 Task: Look for space in North York, Canada from 2nd September, 2023 to 5th September, 2023 for 1 adult in price range Rs.5000 to Rs.10000. Place can be private room with 1  bedroom having 1 bed and 1 bathroom. Property type can be house, flat, guest house, hotel. Booking option can be shelf check-in. Required host language is English.
Action: Mouse moved to (454, 94)
Screenshot: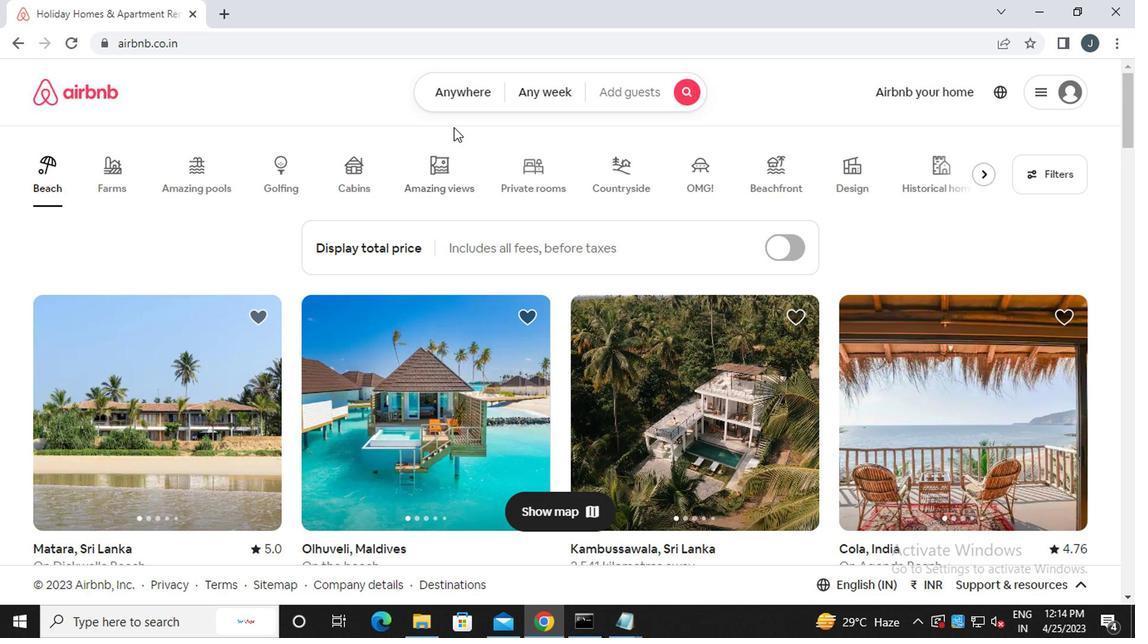 
Action: Mouse pressed left at (454, 94)
Screenshot: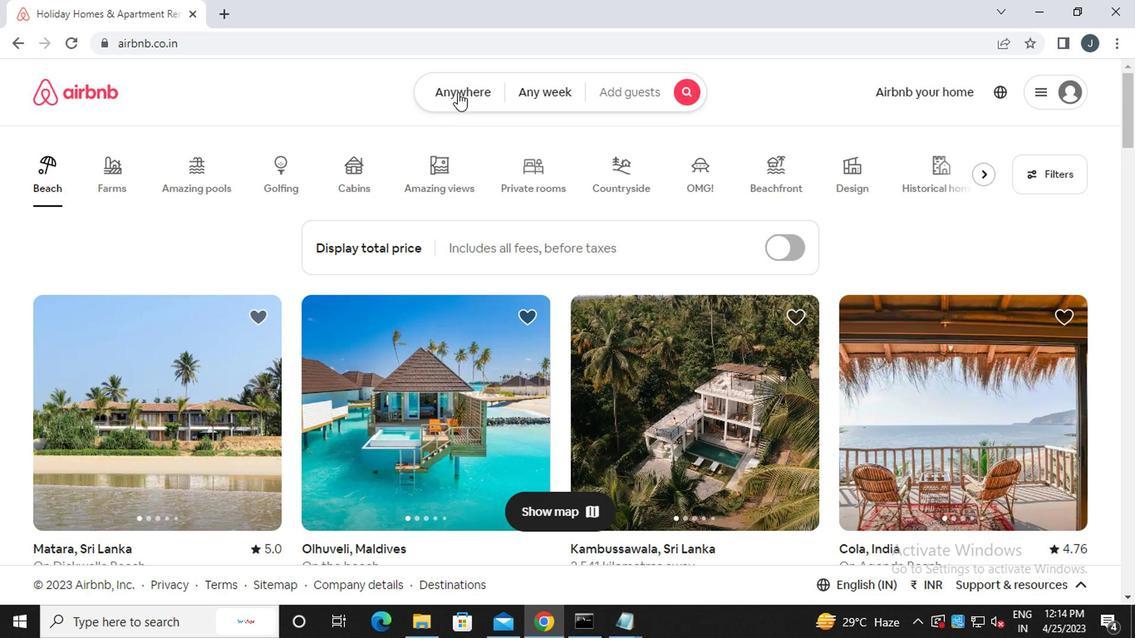 
Action: Mouse moved to (283, 163)
Screenshot: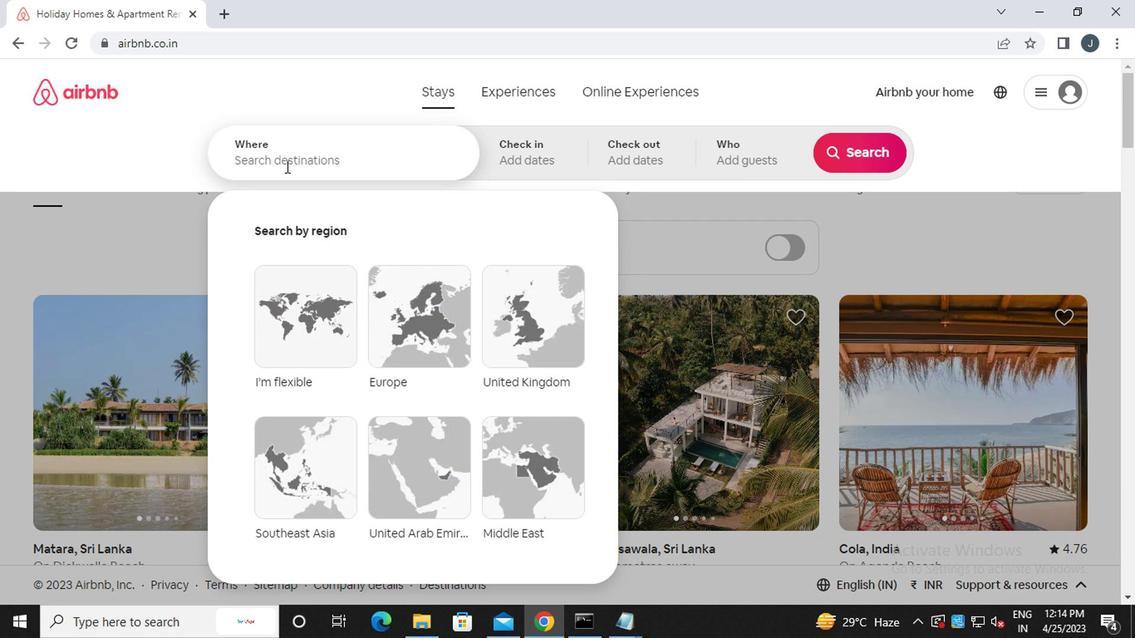 
Action: Mouse pressed left at (283, 163)
Screenshot: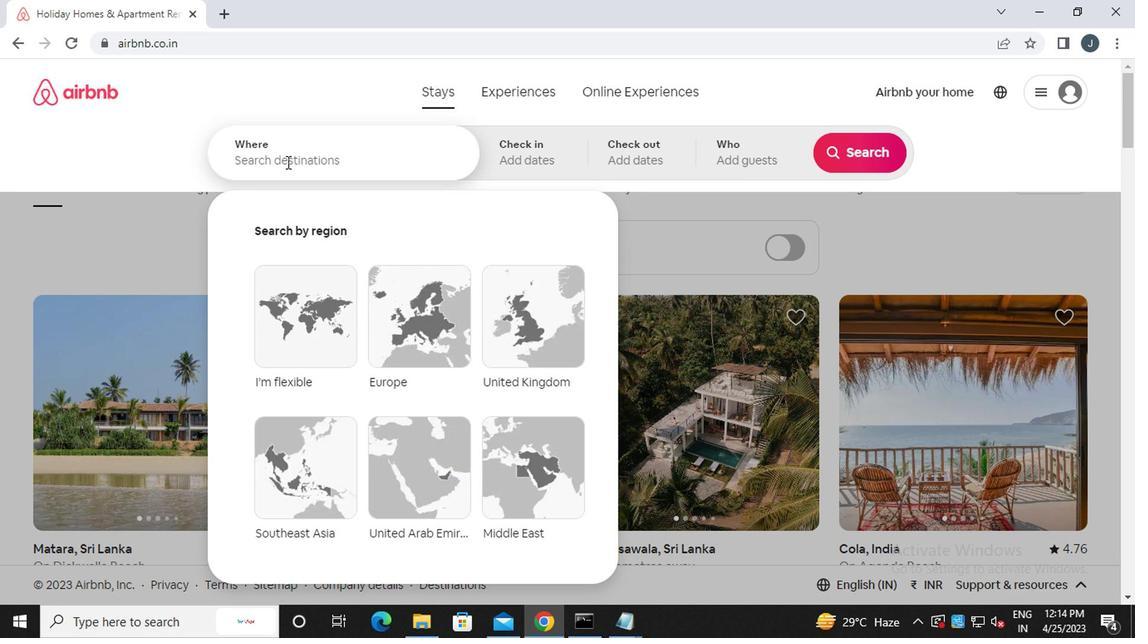 
Action: Key pressed n<Key.caps_lock>orth<Key.space><Key.caps_lock>y<Key.caps_lock>ork,<Key.caps_lock>c<Key.caps_lock>anada
Screenshot: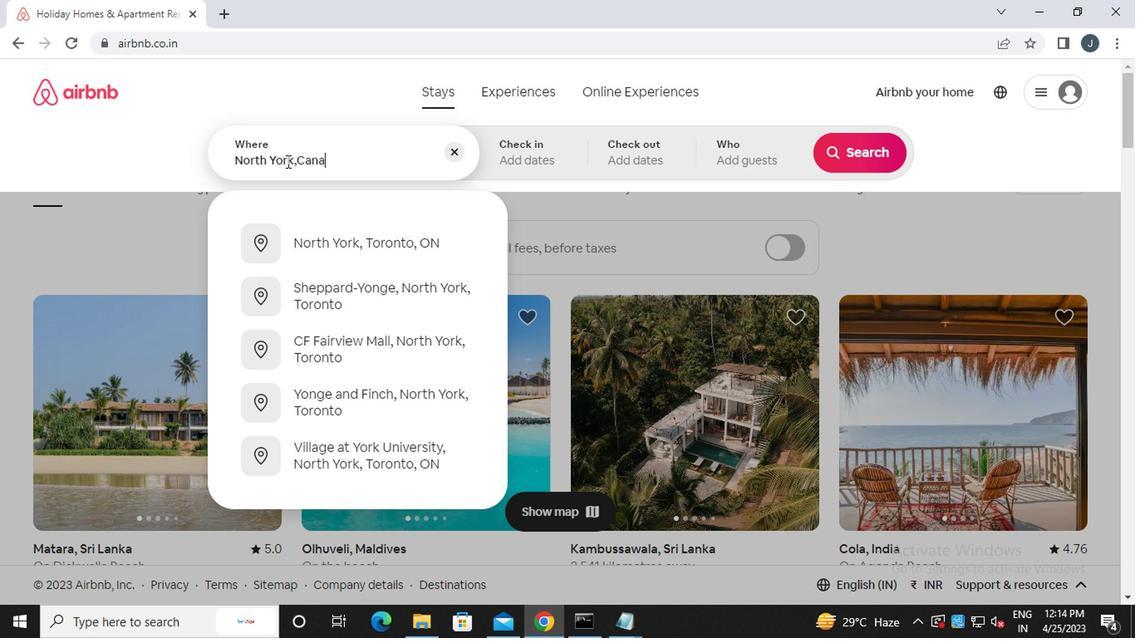 
Action: Mouse moved to (299, 160)
Screenshot: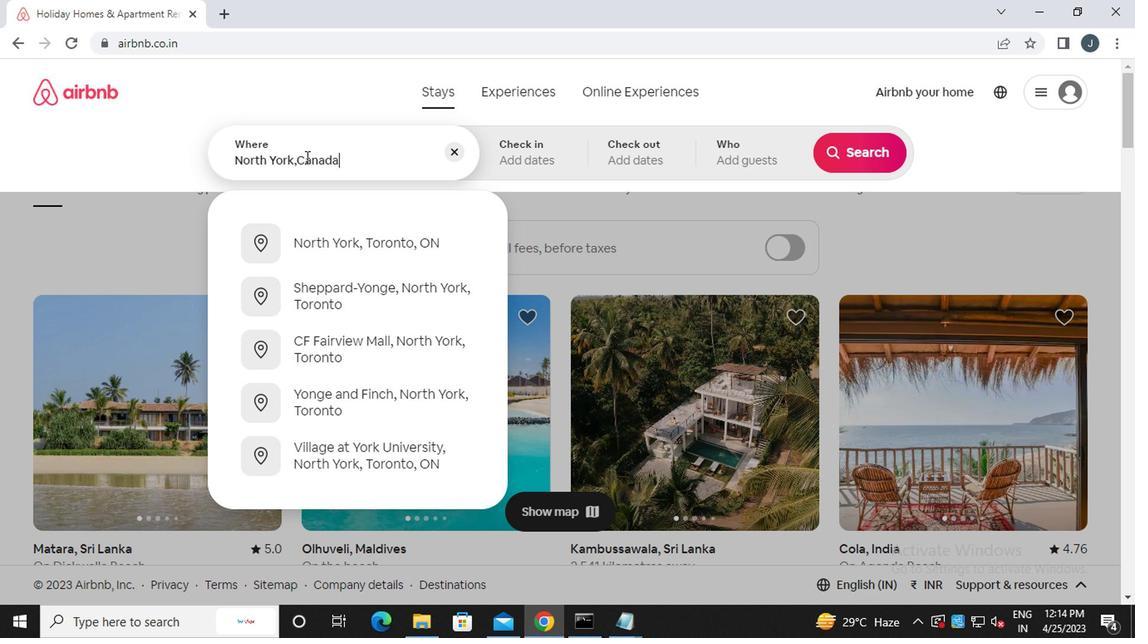 
Action: Mouse pressed left at (299, 160)
Screenshot: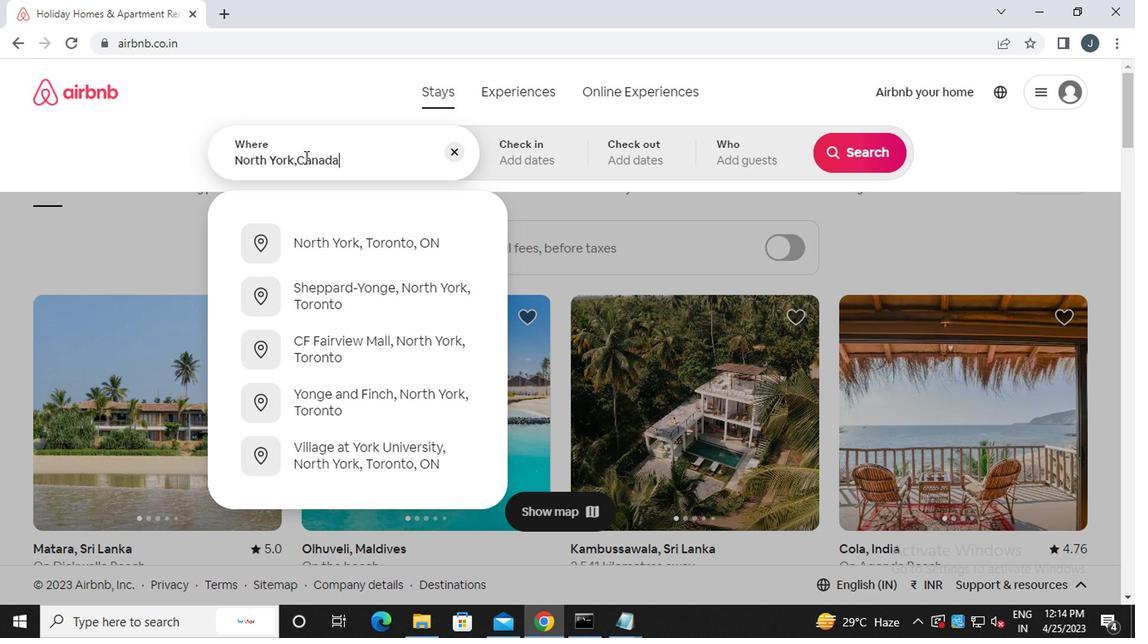 
Action: Key pressed <Key.backspace><Key.caps_lock>c
Screenshot: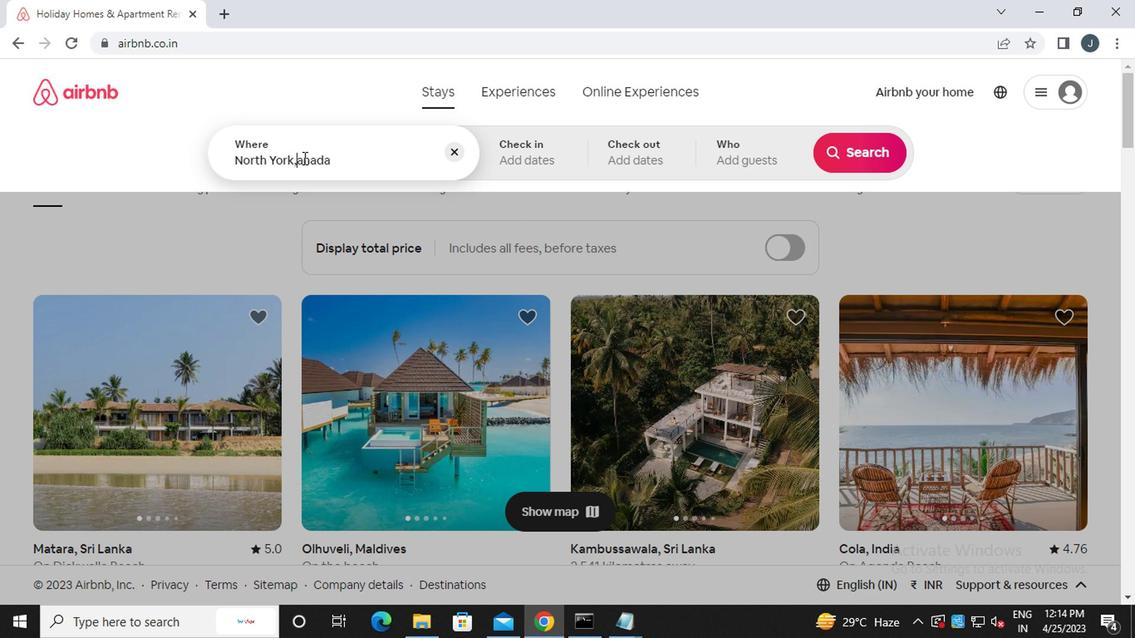 
Action: Mouse moved to (348, 164)
Screenshot: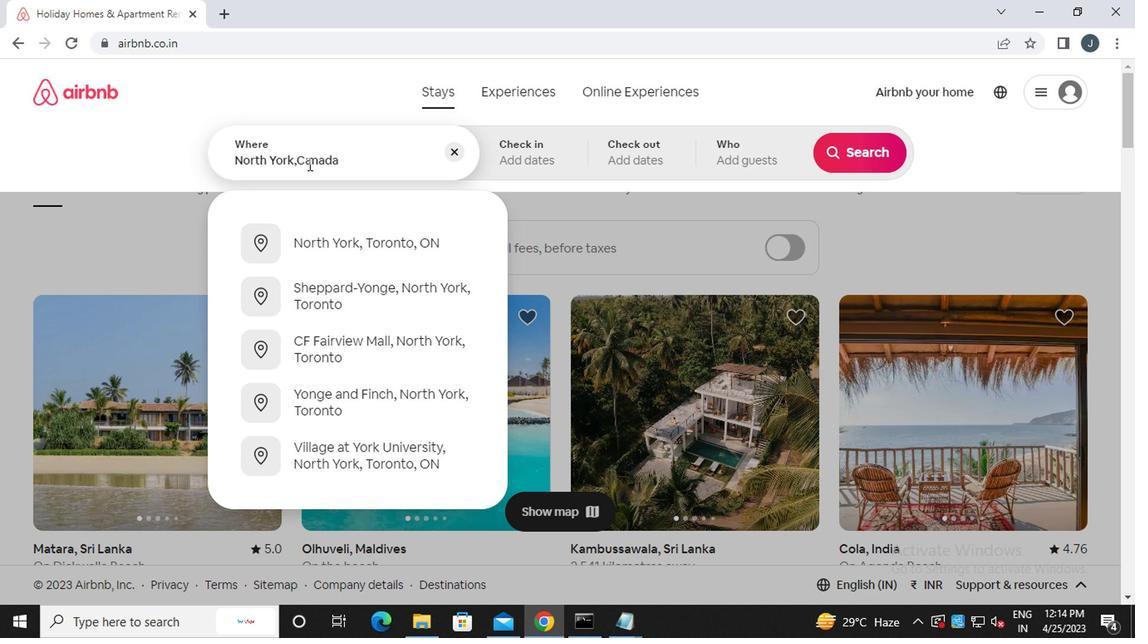
Action: Mouse pressed left at (348, 164)
Screenshot: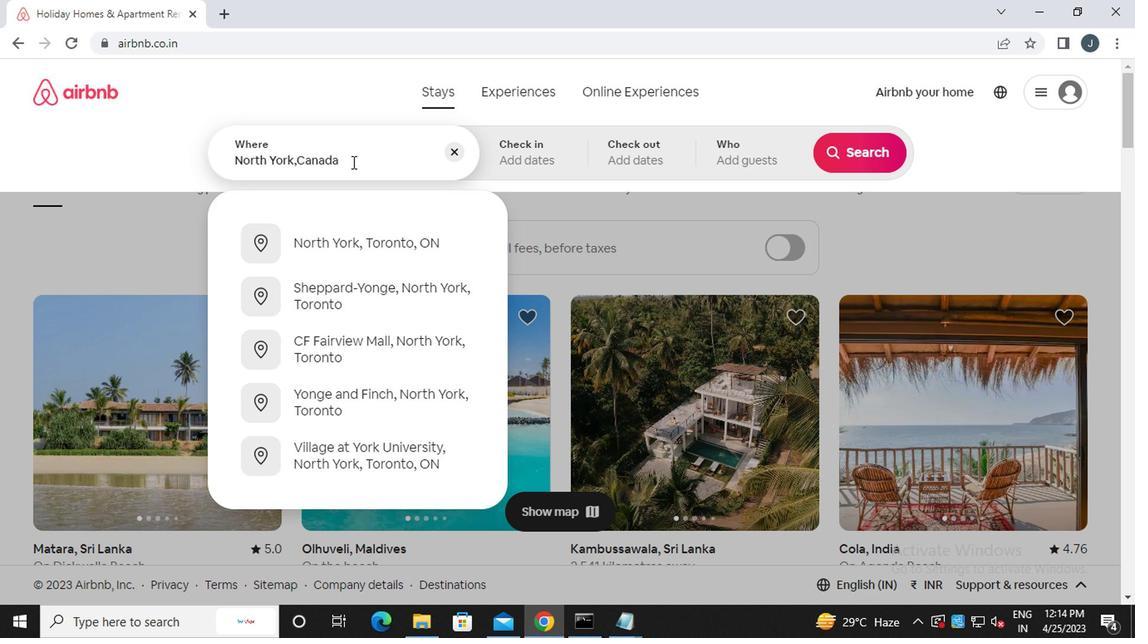 
Action: Mouse moved to (511, 162)
Screenshot: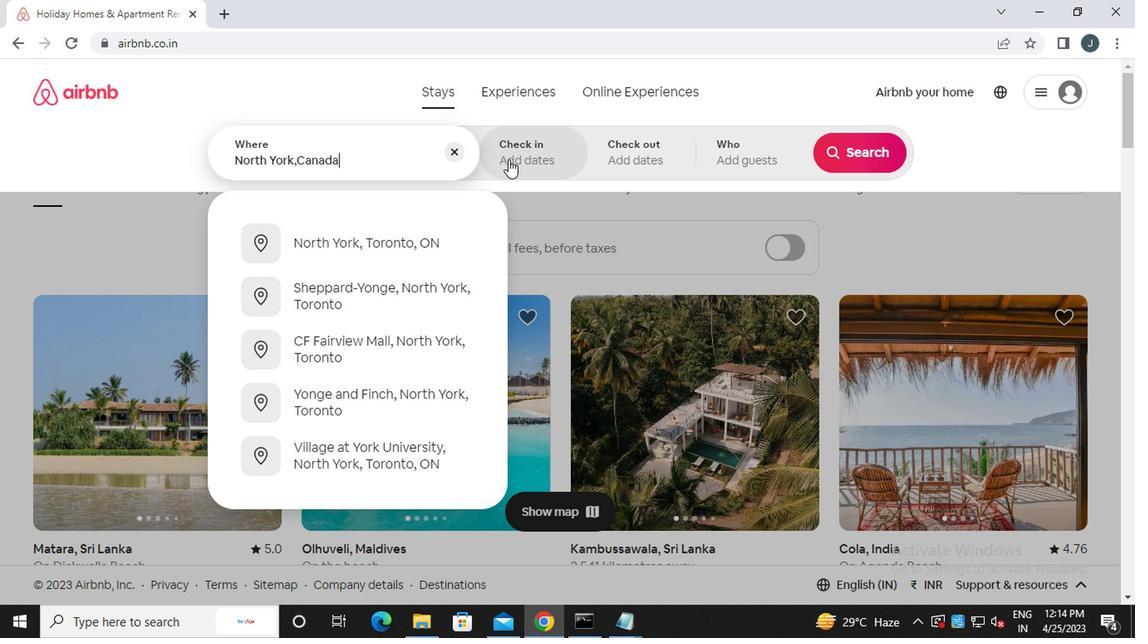 
Action: Mouse pressed left at (511, 162)
Screenshot: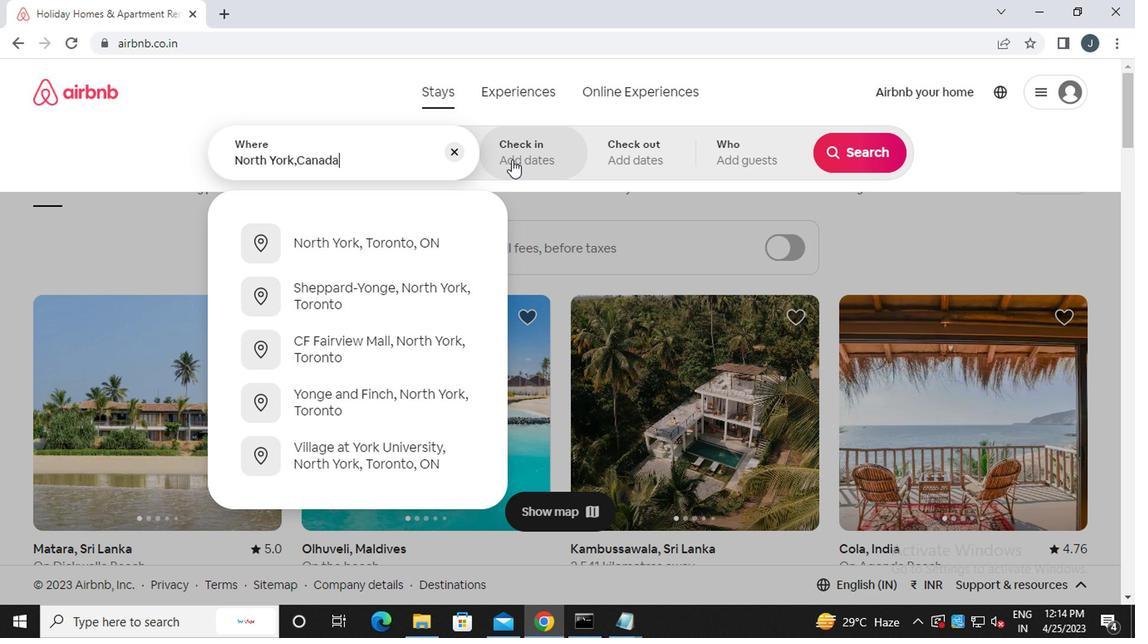 
Action: Mouse moved to (837, 282)
Screenshot: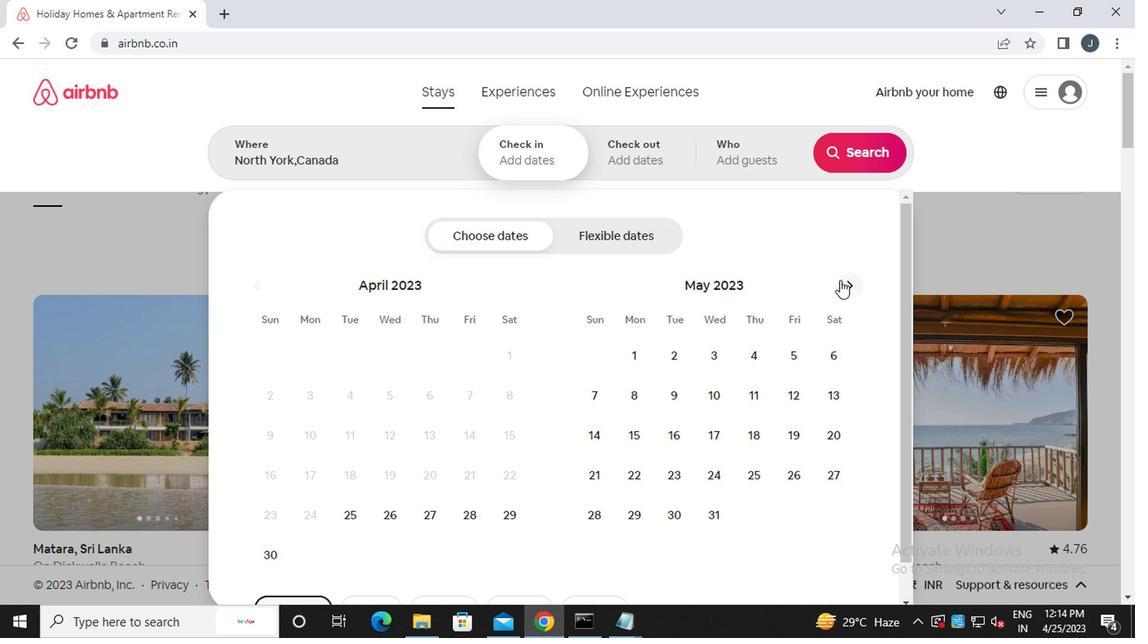 
Action: Mouse pressed left at (837, 282)
Screenshot: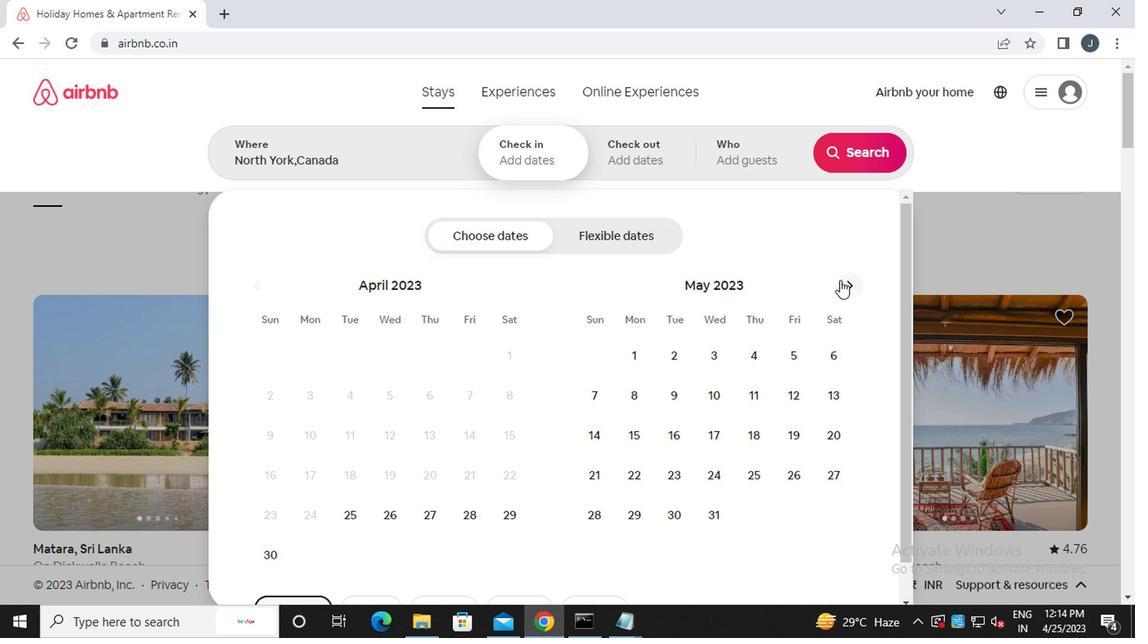 
Action: Mouse moved to (839, 283)
Screenshot: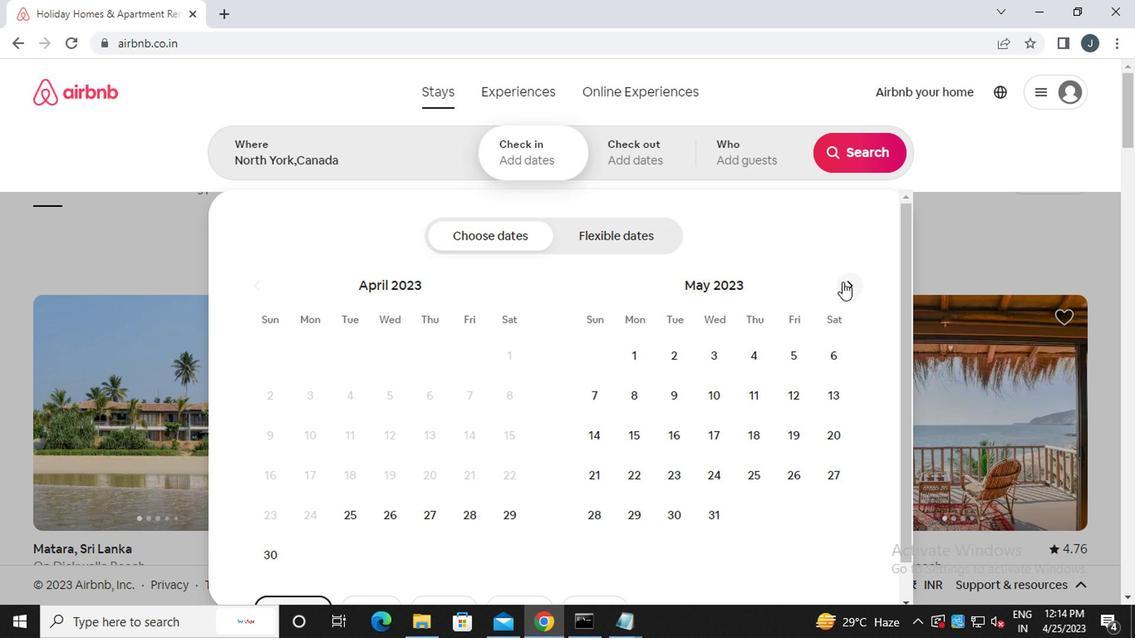 
Action: Mouse pressed left at (839, 283)
Screenshot: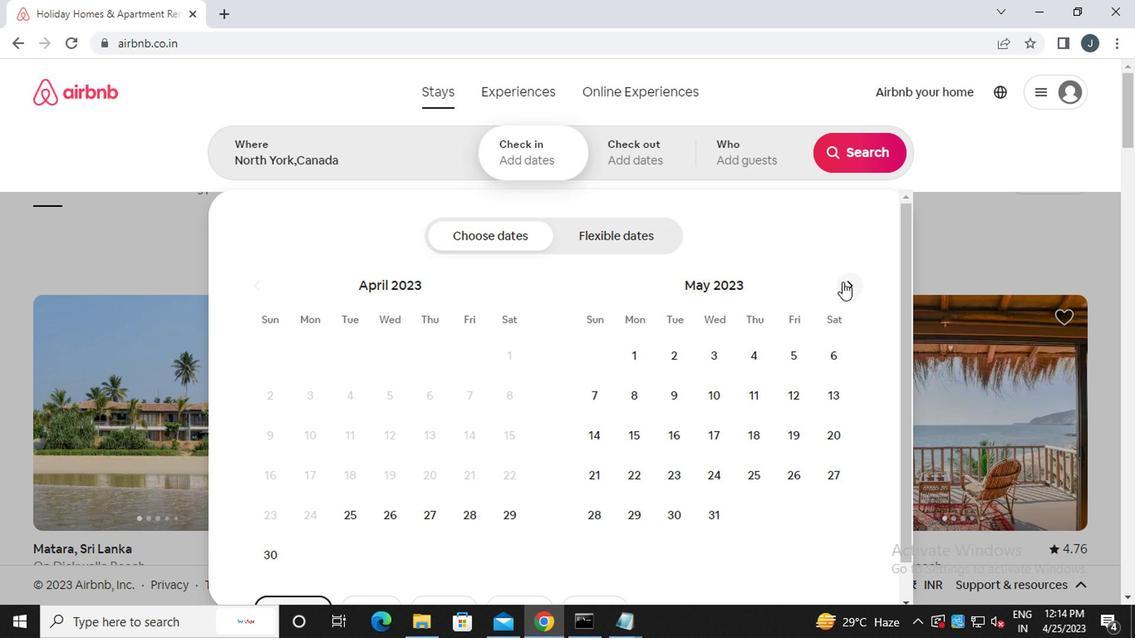 
Action: Mouse moved to (841, 283)
Screenshot: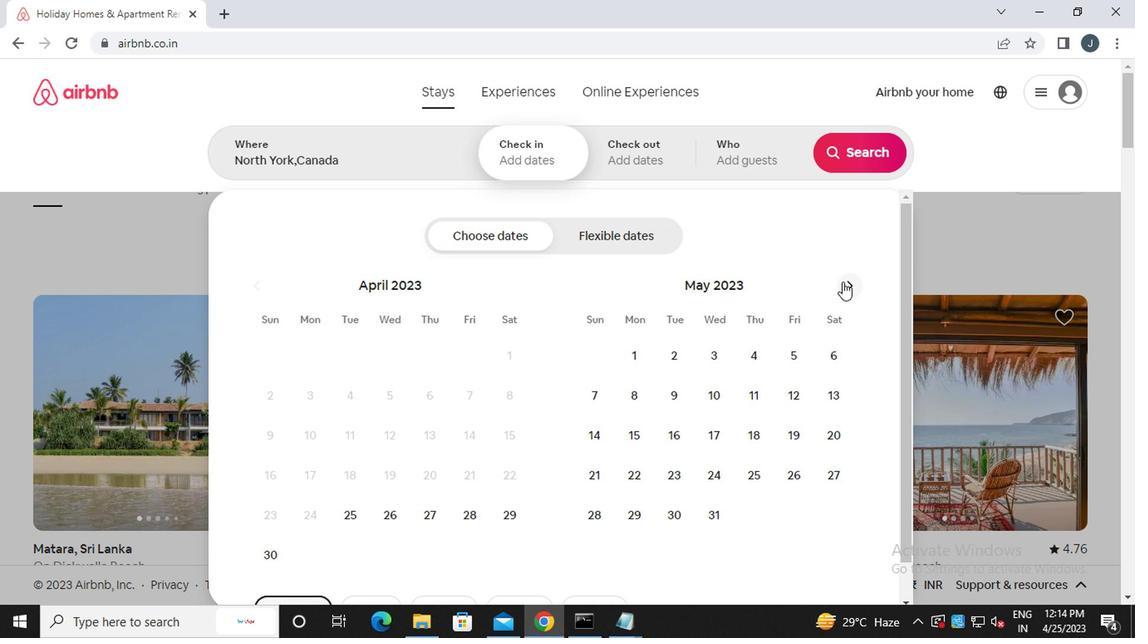 
Action: Mouse pressed left at (841, 283)
Screenshot: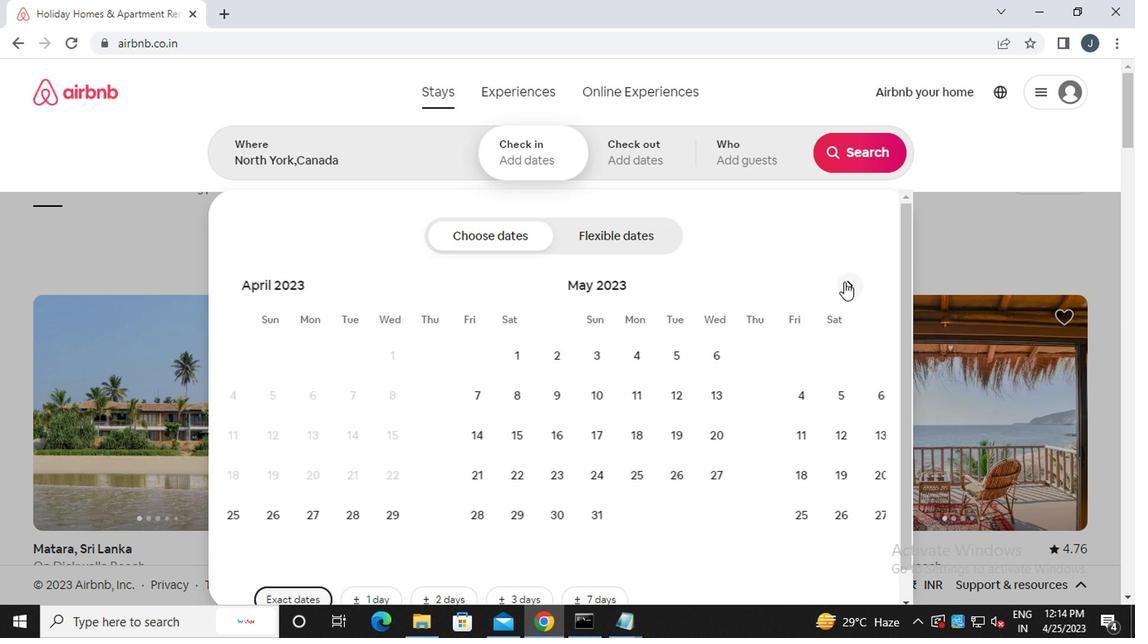 
Action: Mouse pressed left at (841, 283)
Screenshot: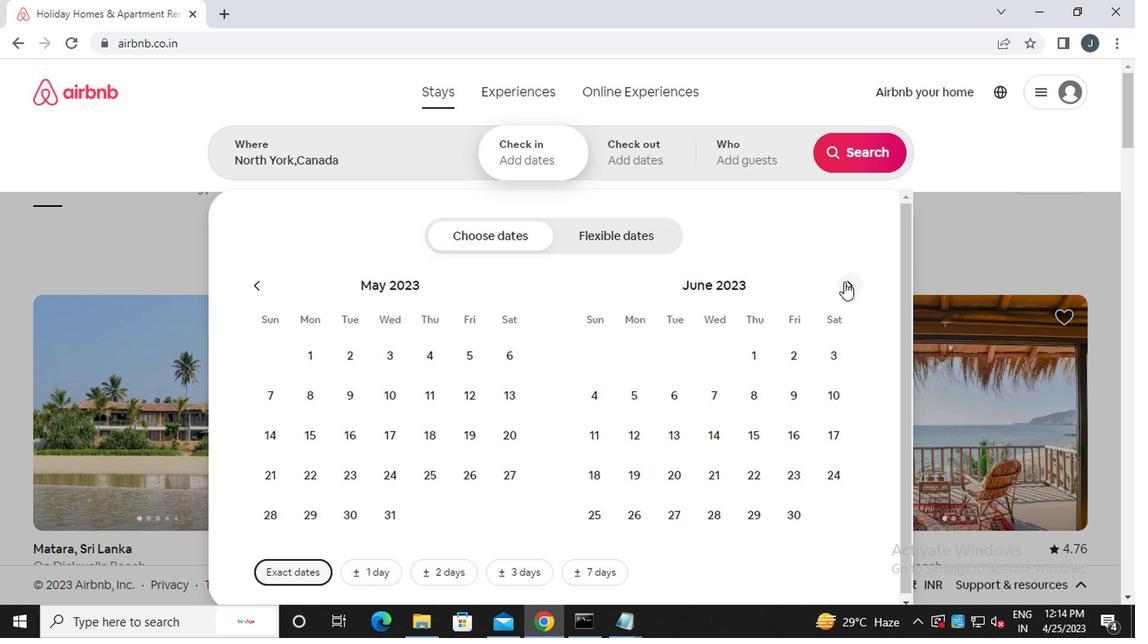 
Action: Mouse moved to (841, 283)
Screenshot: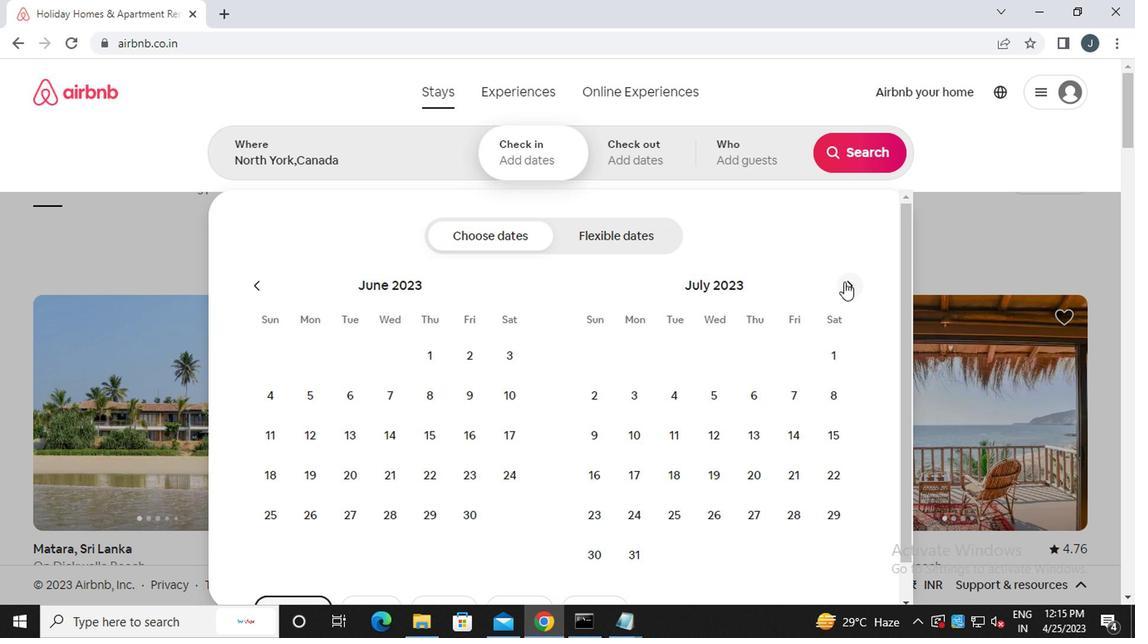 
Action: Mouse pressed left at (841, 283)
Screenshot: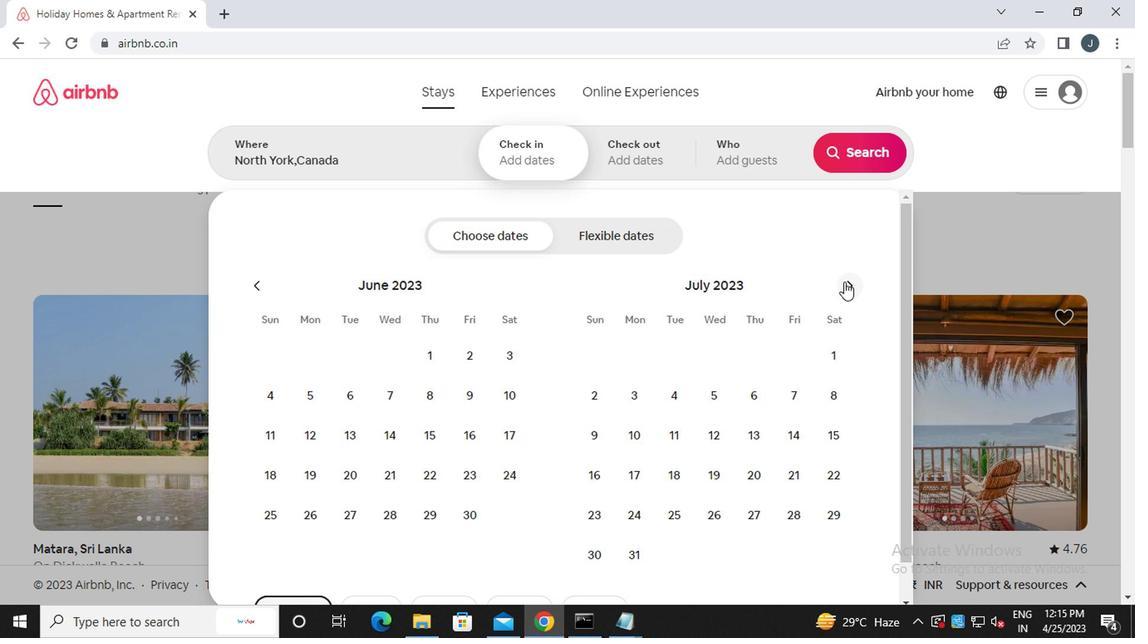 
Action: Mouse moved to (841, 283)
Screenshot: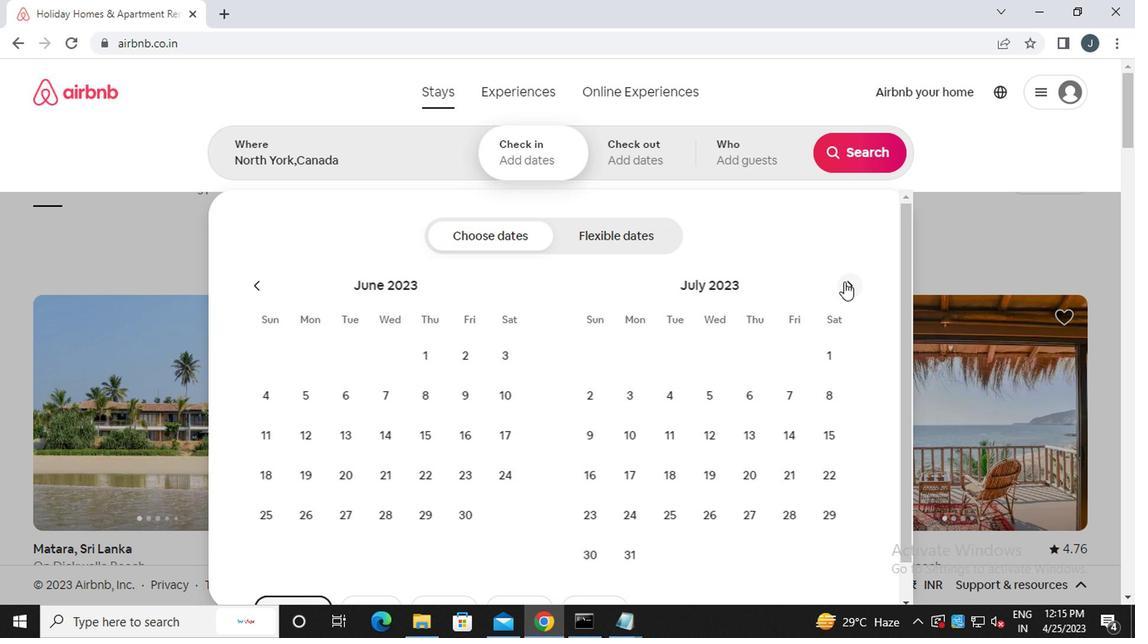 
Action: Mouse pressed left at (841, 283)
Screenshot: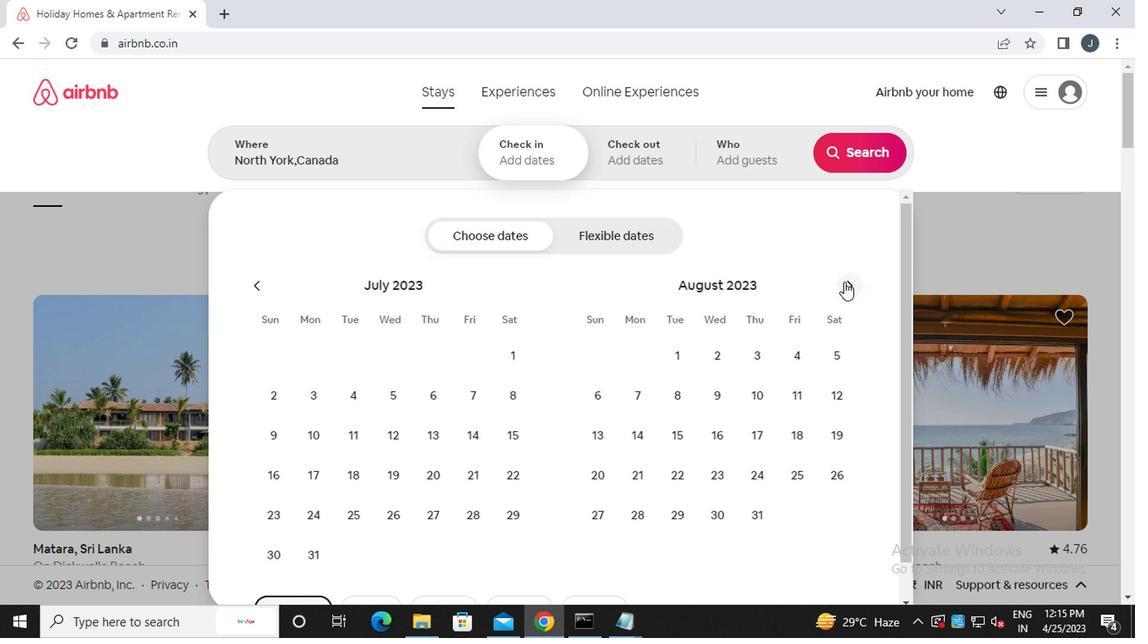 
Action: Mouse moved to (823, 356)
Screenshot: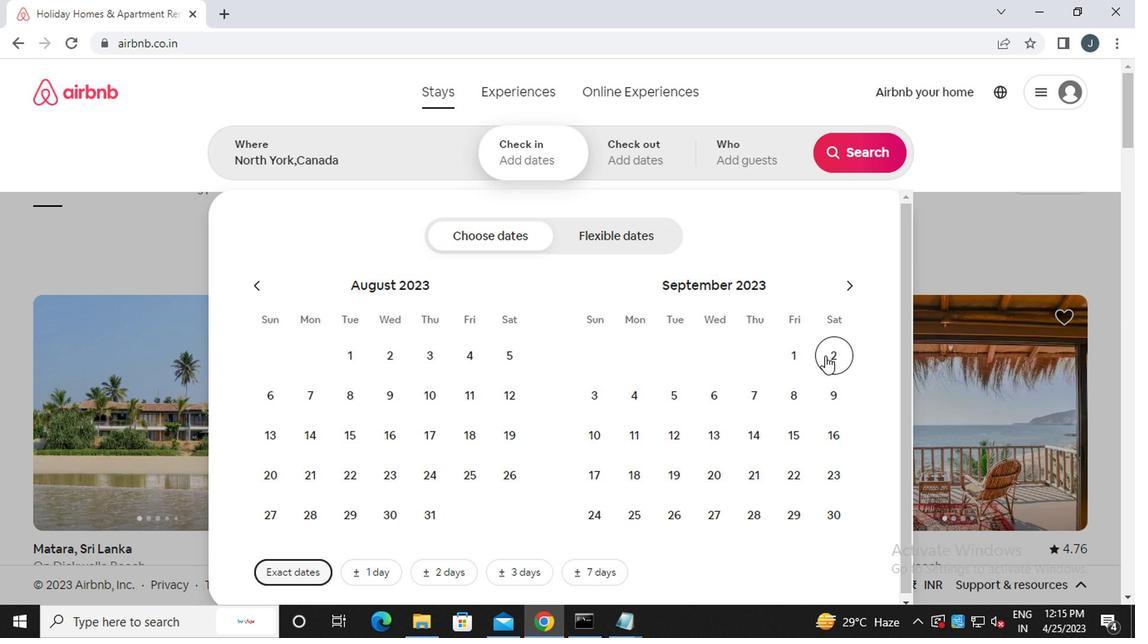 
Action: Mouse pressed left at (823, 356)
Screenshot: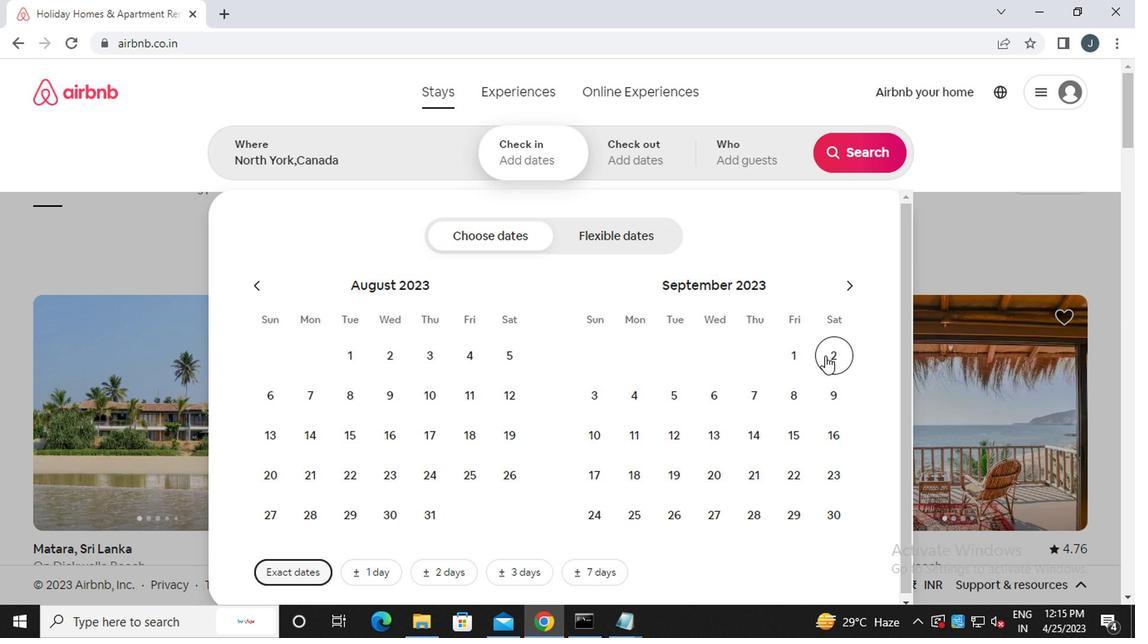 
Action: Mouse moved to (677, 404)
Screenshot: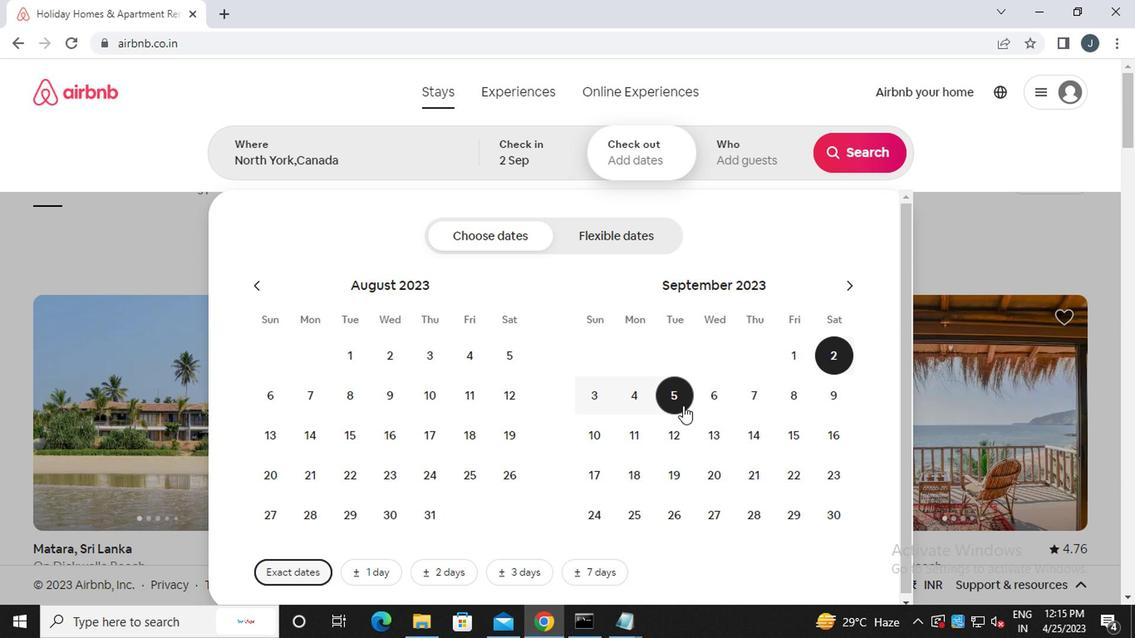 
Action: Mouse pressed left at (677, 404)
Screenshot: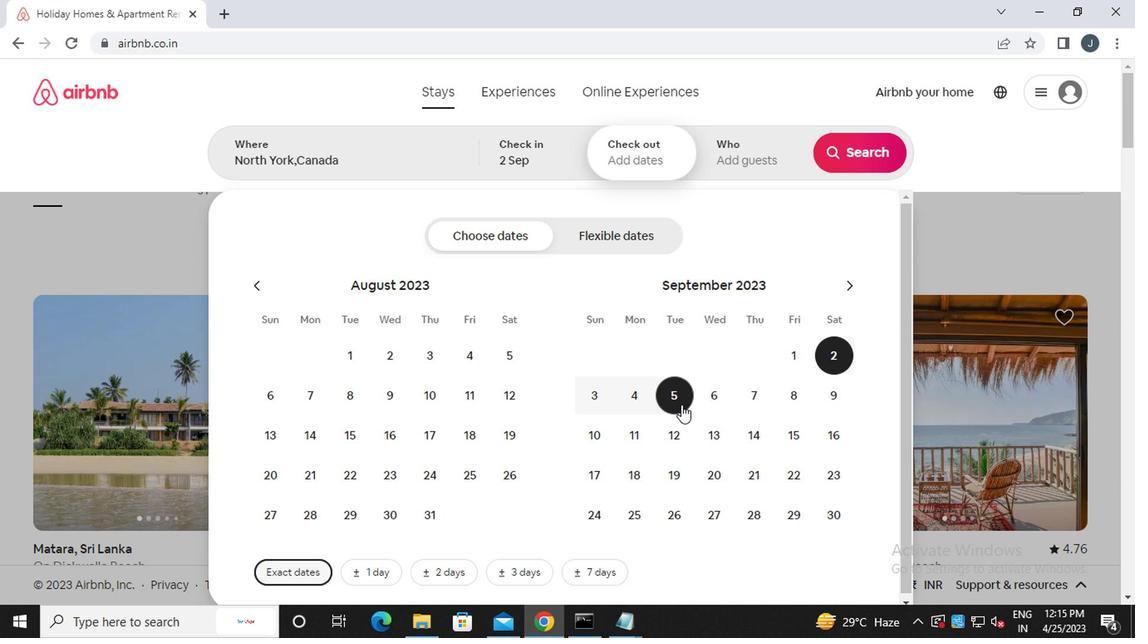 
Action: Mouse moved to (745, 158)
Screenshot: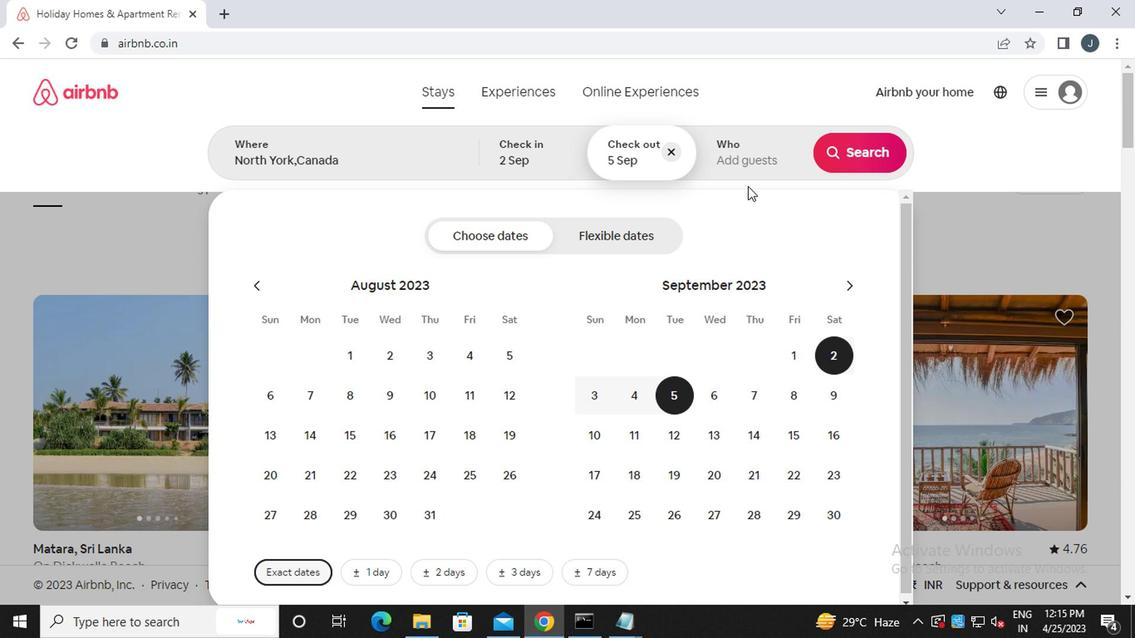 
Action: Mouse pressed left at (745, 158)
Screenshot: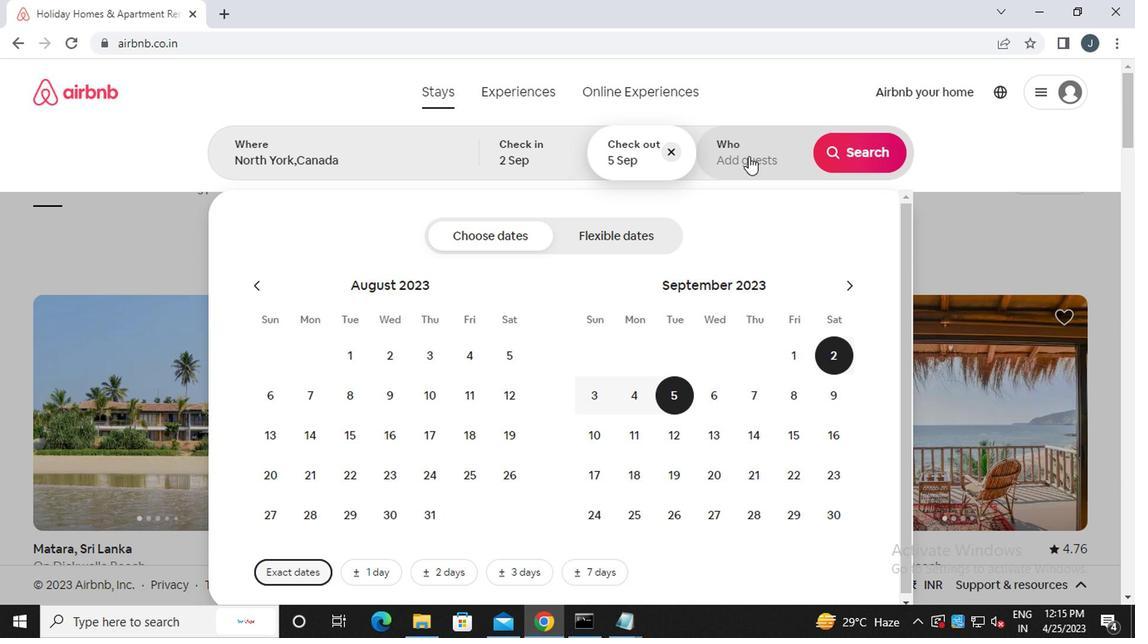 
Action: Mouse moved to (874, 240)
Screenshot: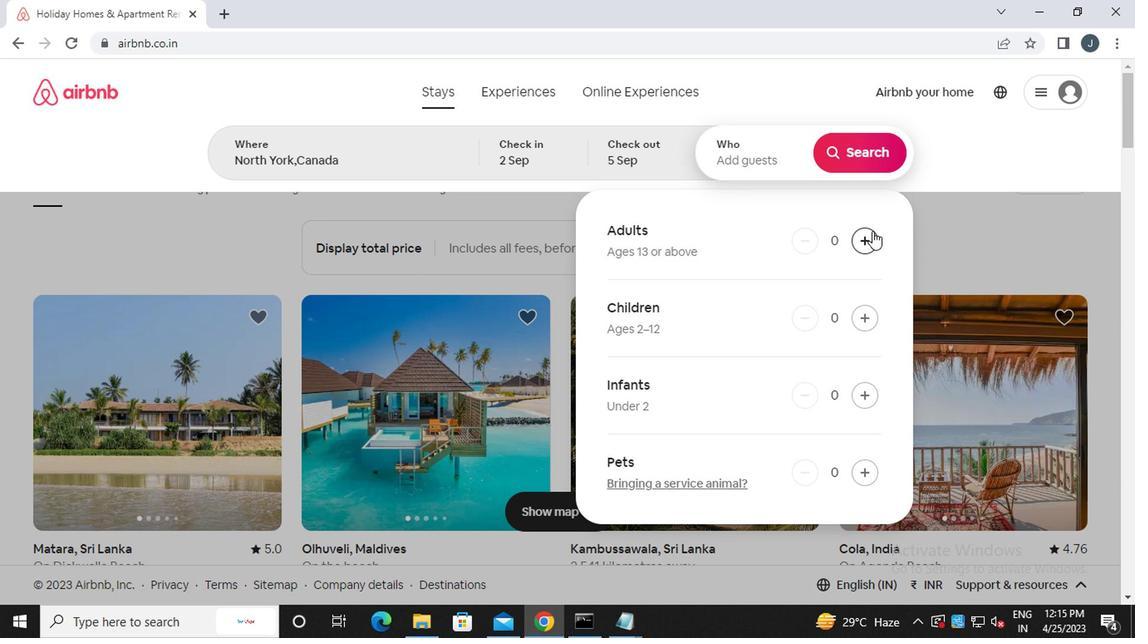 
Action: Mouse pressed left at (874, 240)
Screenshot: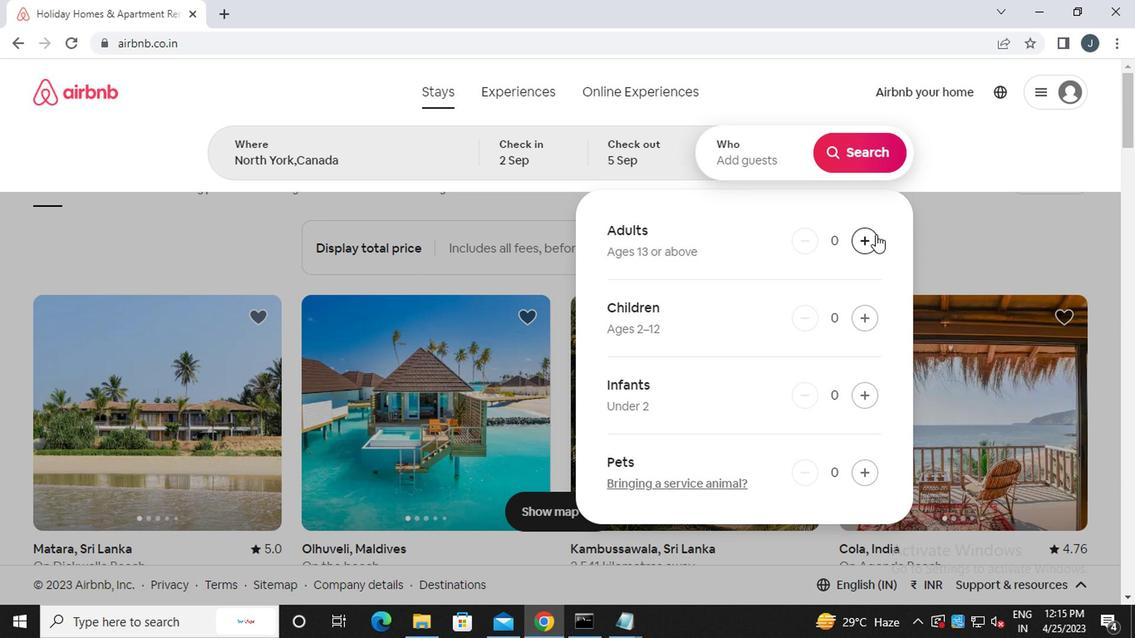 
Action: Mouse moved to (874, 153)
Screenshot: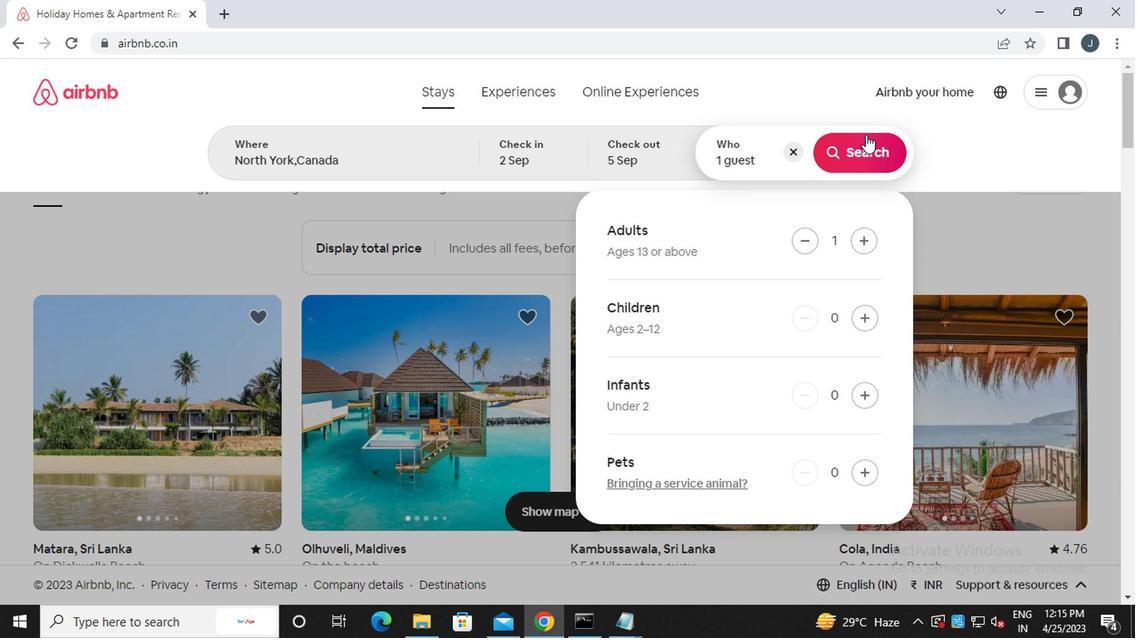 
Action: Mouse pressed left at (874, 153)
Screenshot: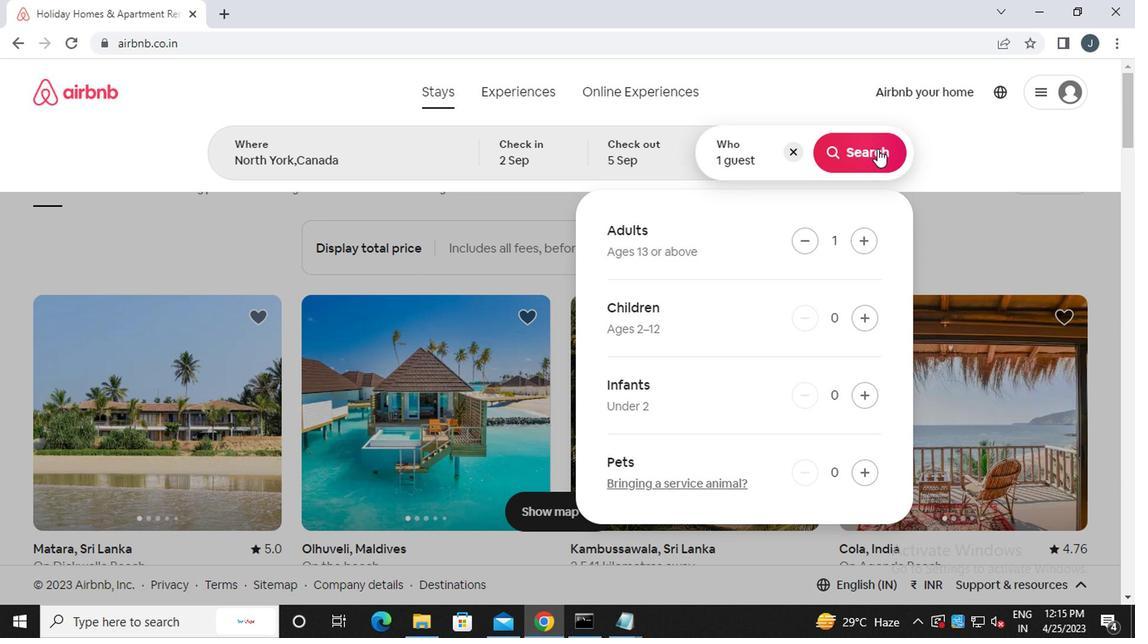 
Action: Mouse moved to (1071, 162)
Screenshot: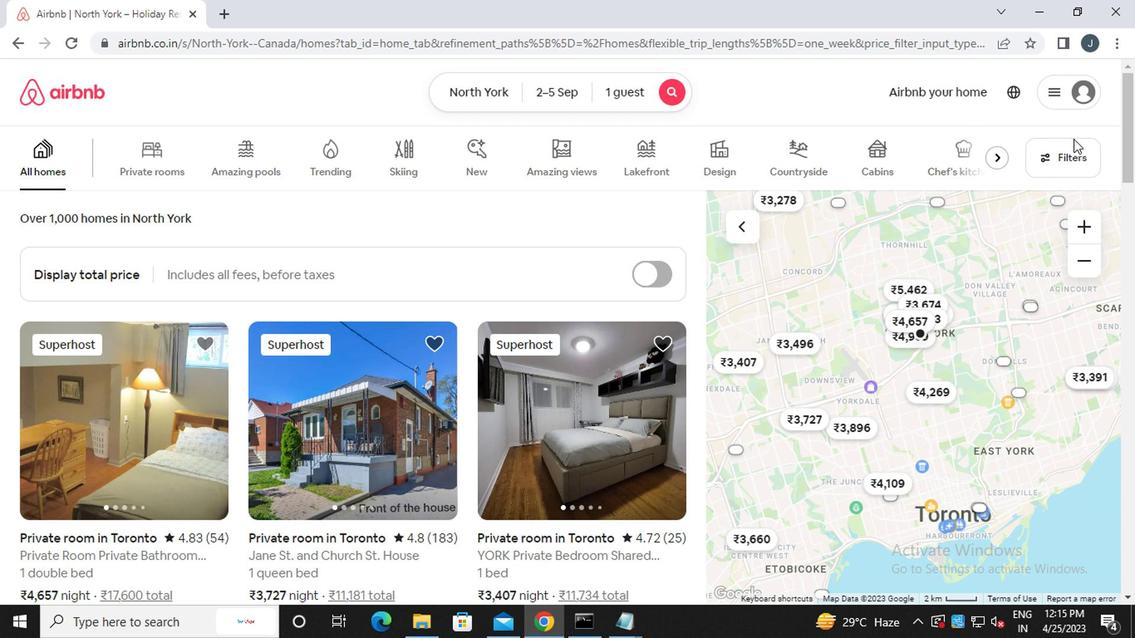 
Action: Mouse pressed left at (1071, 162)
Screenshot: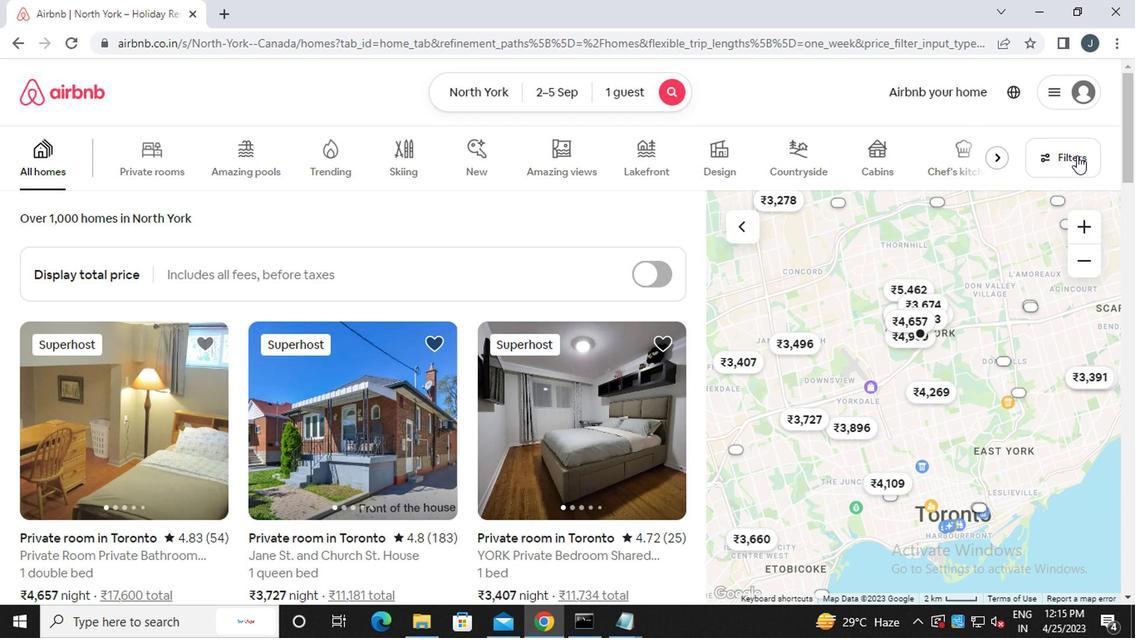 
Action: Mouse moved to (399, 374)
Screenshot: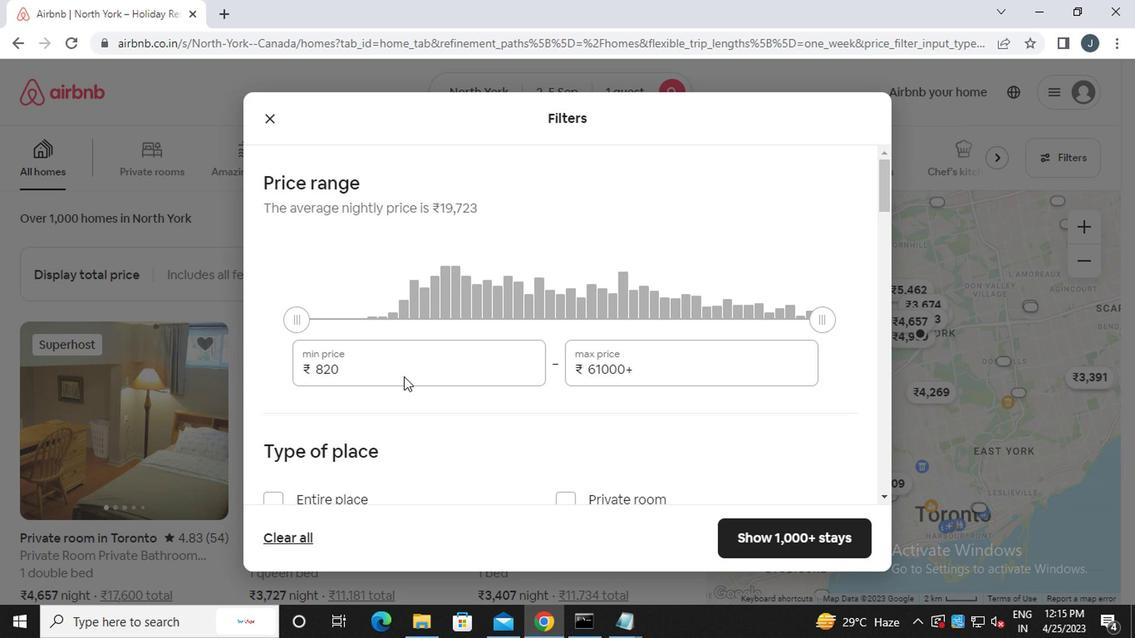 
Action: Mouse pressed left at (399, 374)
Screenshot: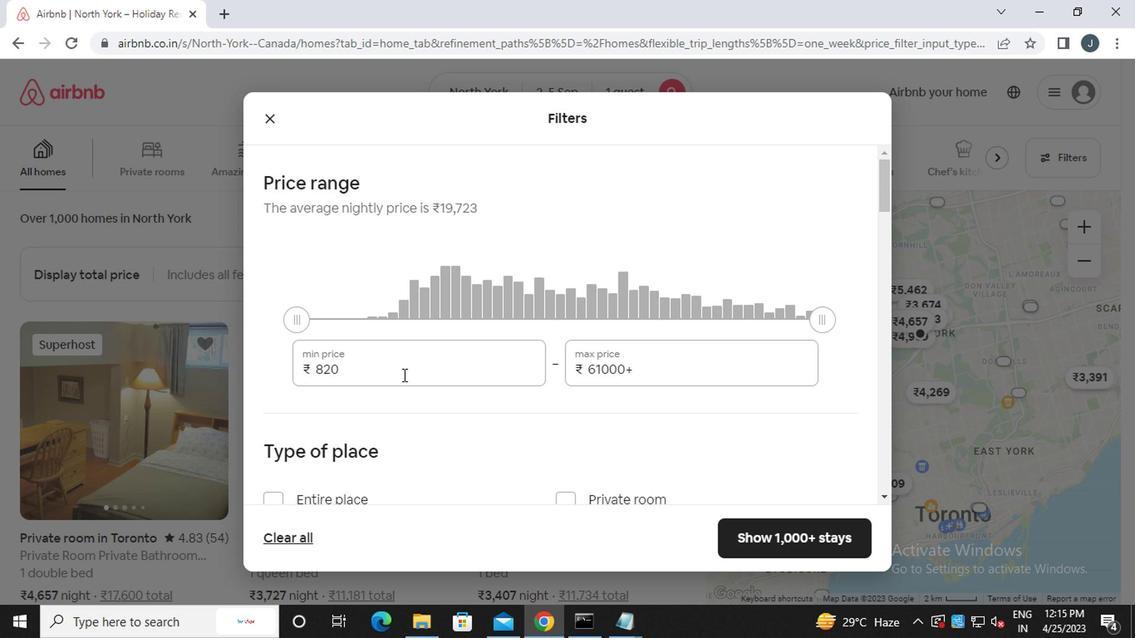 
Action: Mouse moved to (397, 373)
Screenshot: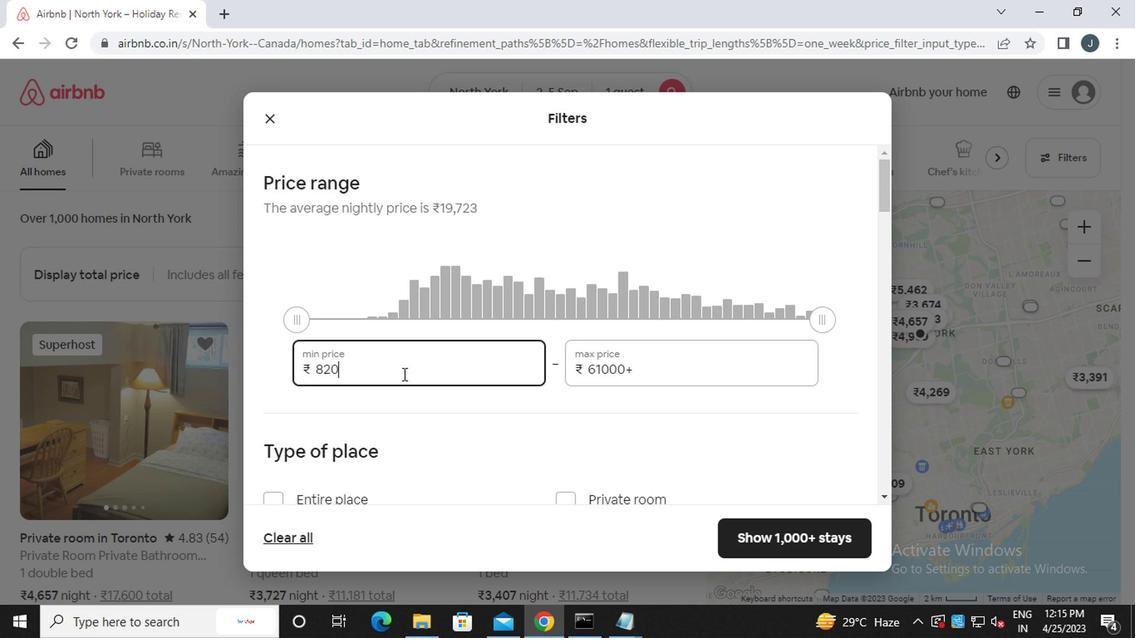 
Action: Key pressed <Key.backspace><Key.backspace><Key.backspace><Key.backspace><Key.backspace><Key.backspace><Key.backspace><Key.backspace><Key.backspace><<101>><<96>><<96>><<96>>
Screenshot: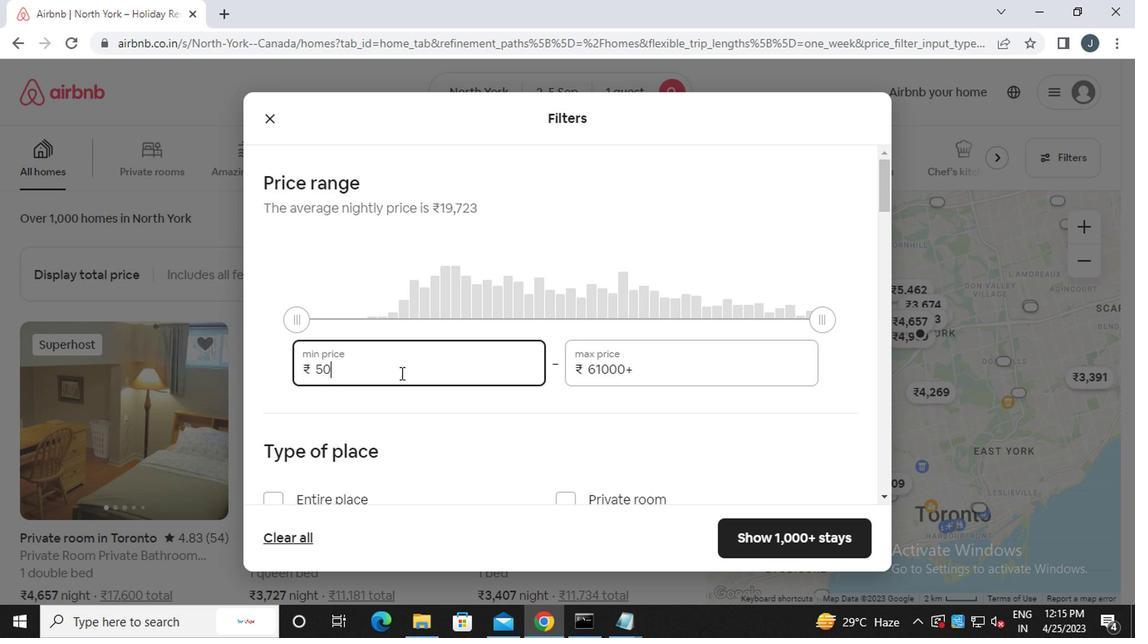 
Action: Mouse moved to (728, 359)
Screenshot: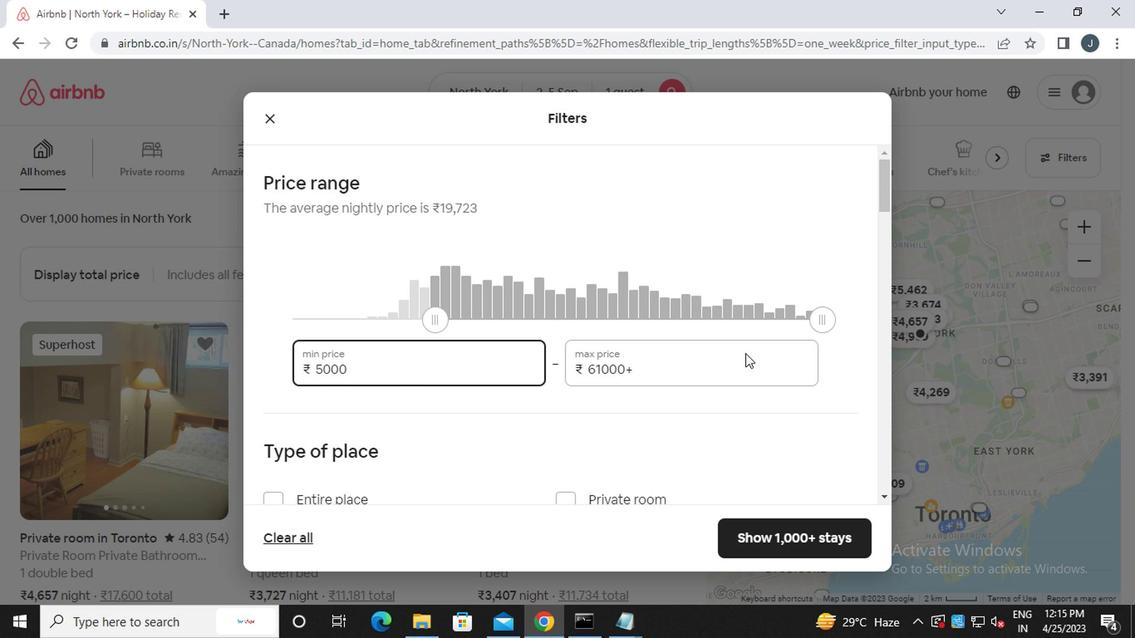 
Action: Mouse pressed left at (728, 359)
Screenshot: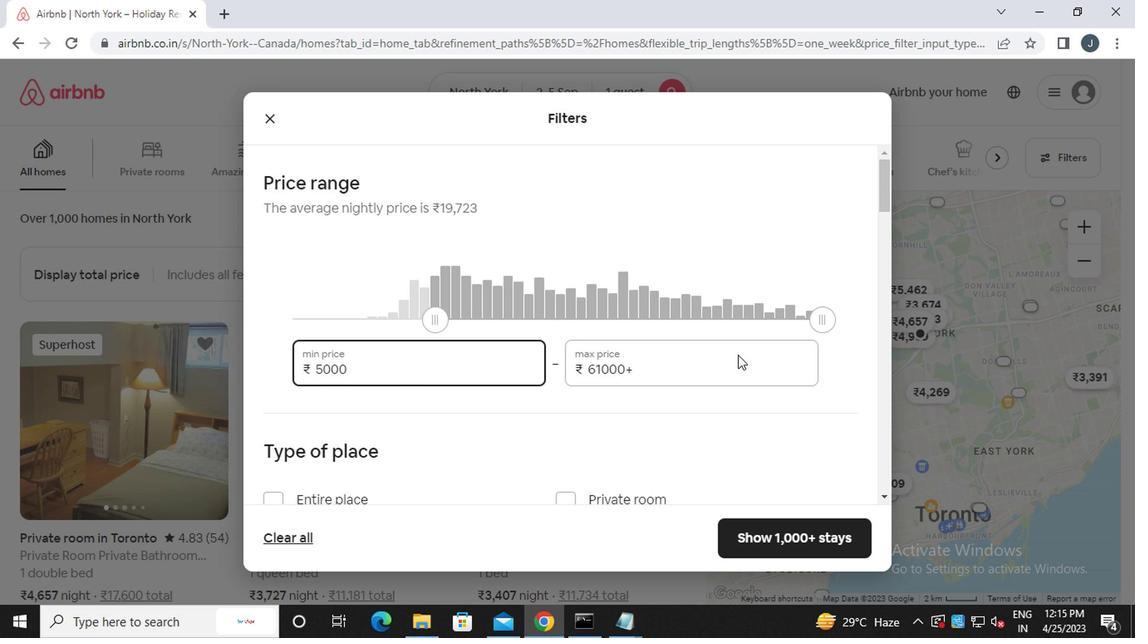 
Action: Mouse moved to (728, 359)
Screenshot: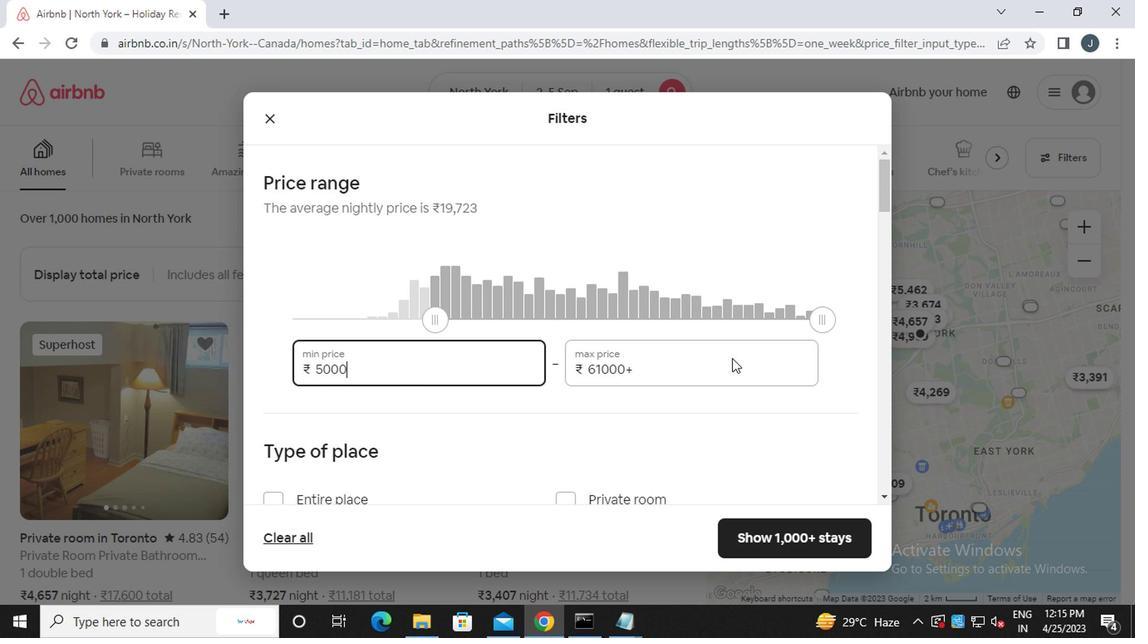 
Action: Key pressed <Key.backspace><Key.backspace><Key.backspace><Key.backspace><Key.backspace><Key.backspace><Key.backspace><Key.backspace><Key.backspace><Key.backspace><<97>><<96>><<96>><<96>><<96>>
Screenshot: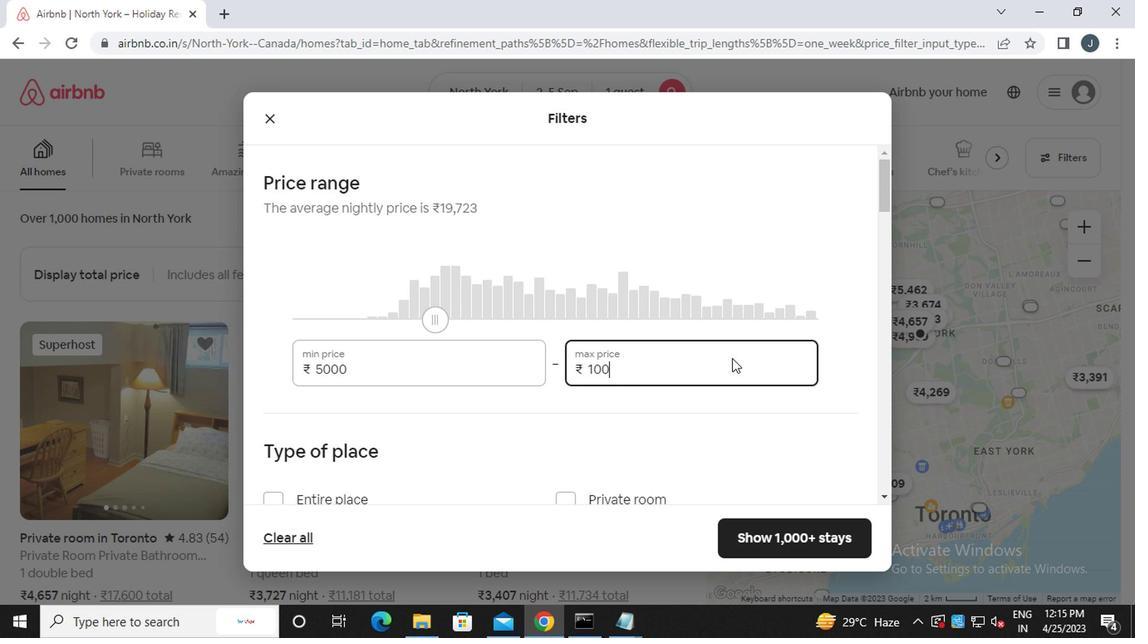 
Action: Mouse moved to (715, 356)
Screenshot: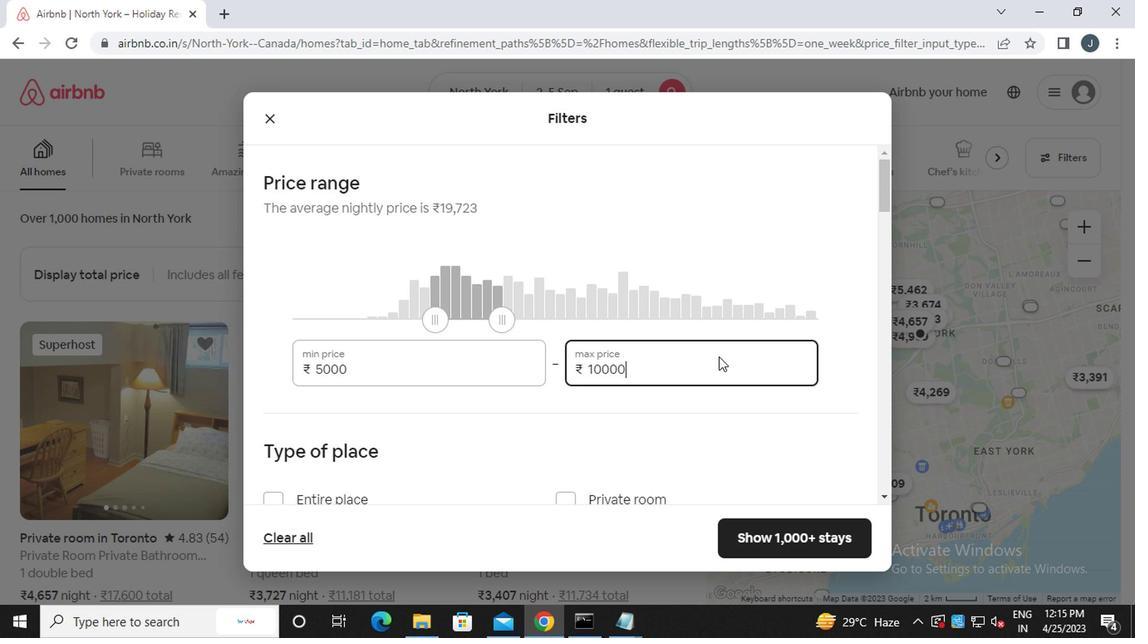 
Action: Mouse scrolled (715, 355) with delta (0, -1)
Screenshot: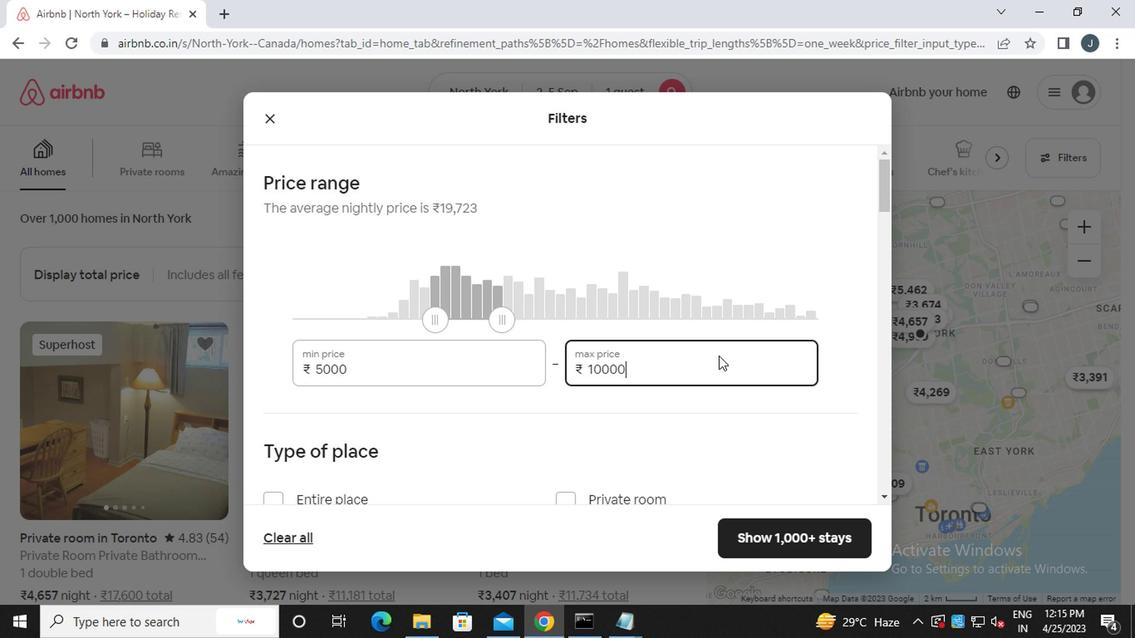 
Action: Mouse scrolled (715, 355) with delta (0, -1)
Screenshot: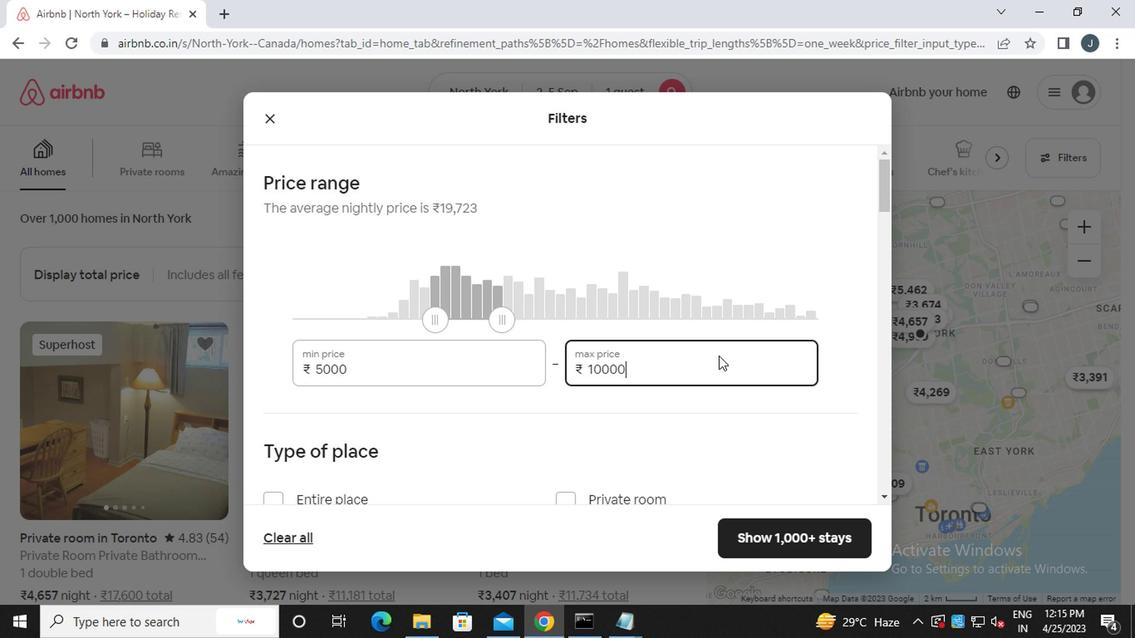 
Action: Mouse moved to (561, 335)
Screenshot: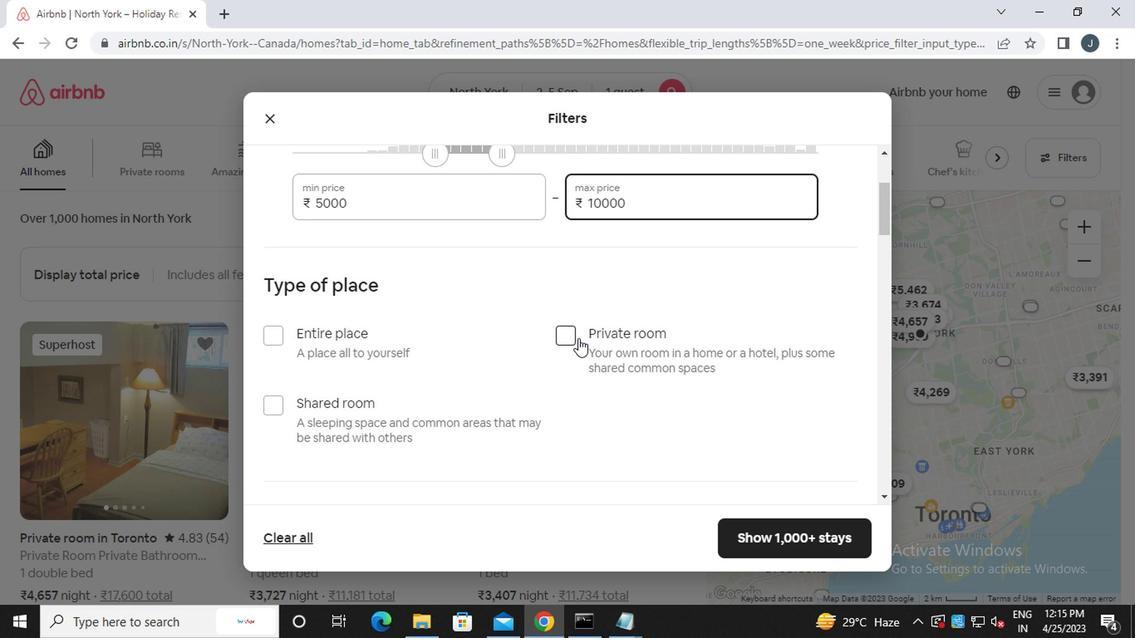 
Action: Mouse pressed left at (561, 335)
Screenshot: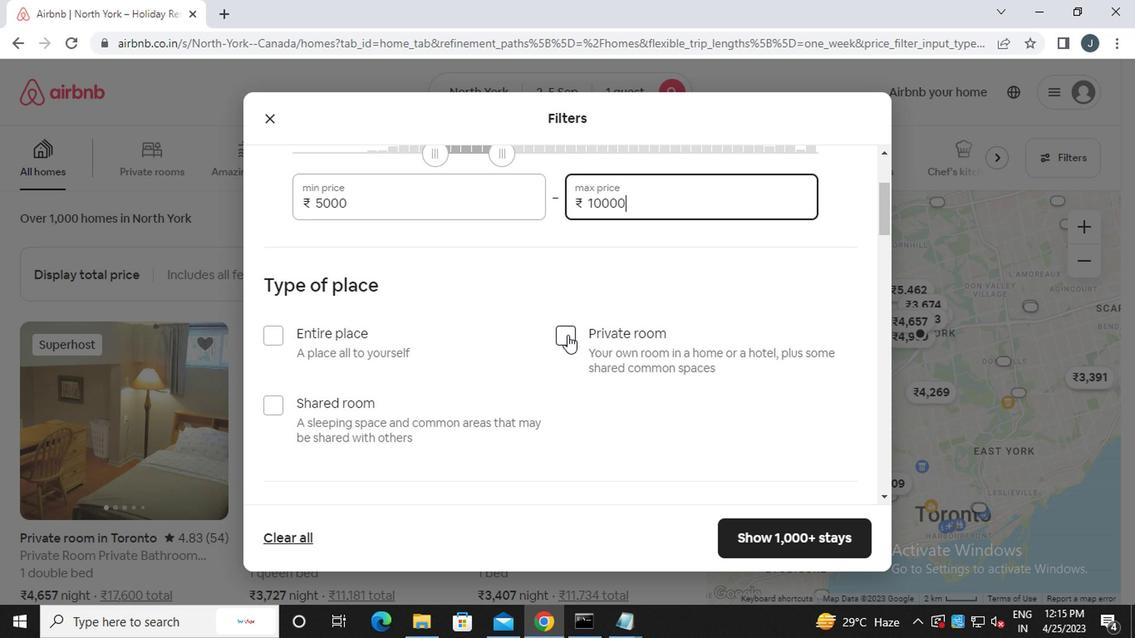
Action: Mouse moved to (560, 348)
Screenshot: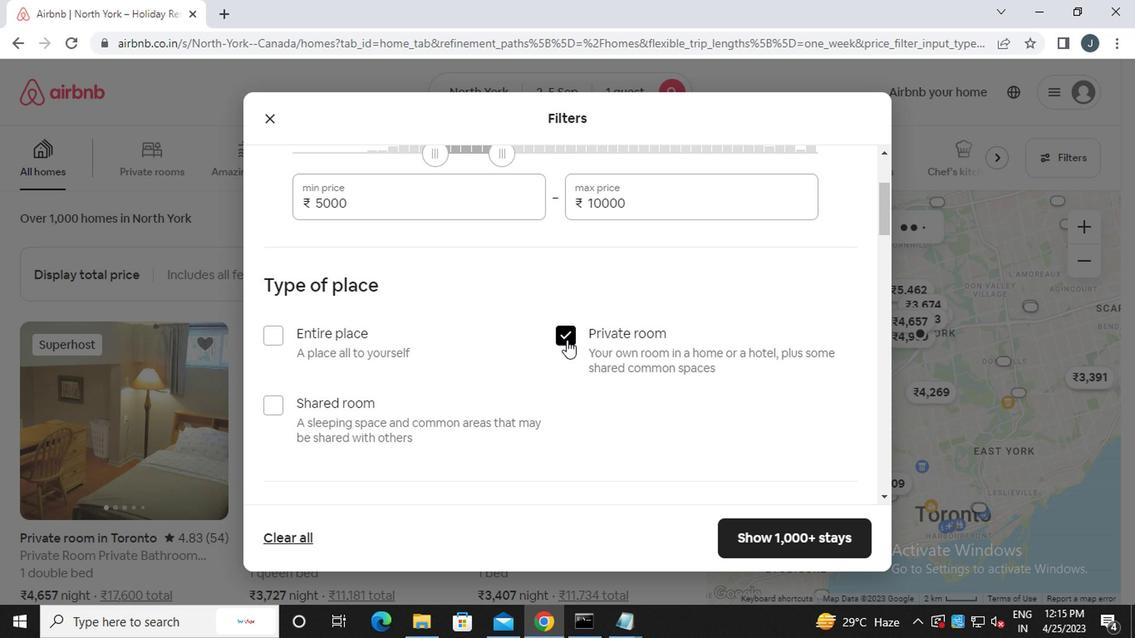 
Action: Mouse scrolled (560, 348) with delta (0, 0)
Screenshot: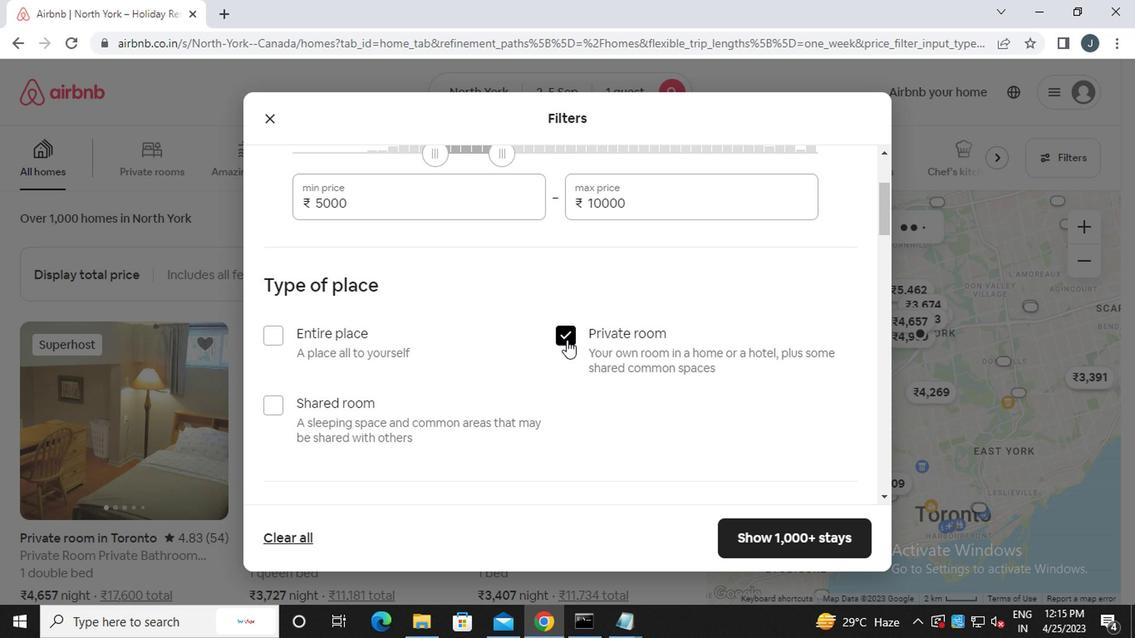 
Action: Mouse moved to (560, 350)
Screenshot: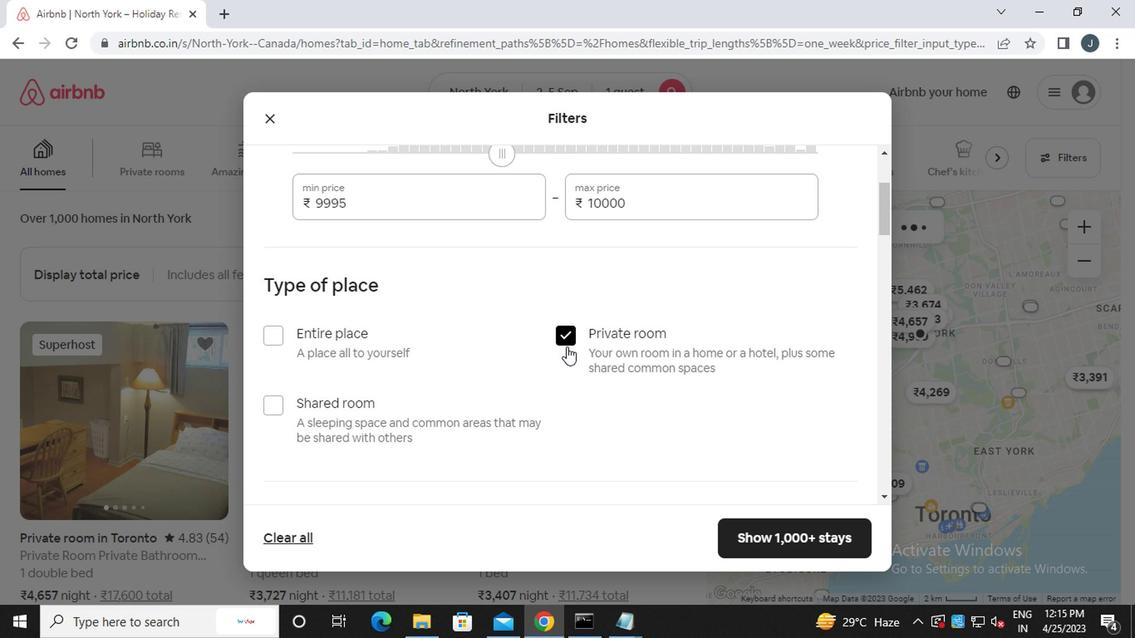 
Action: Mouse scrolled (560, 350) with delta (0, 0)
Screenshot: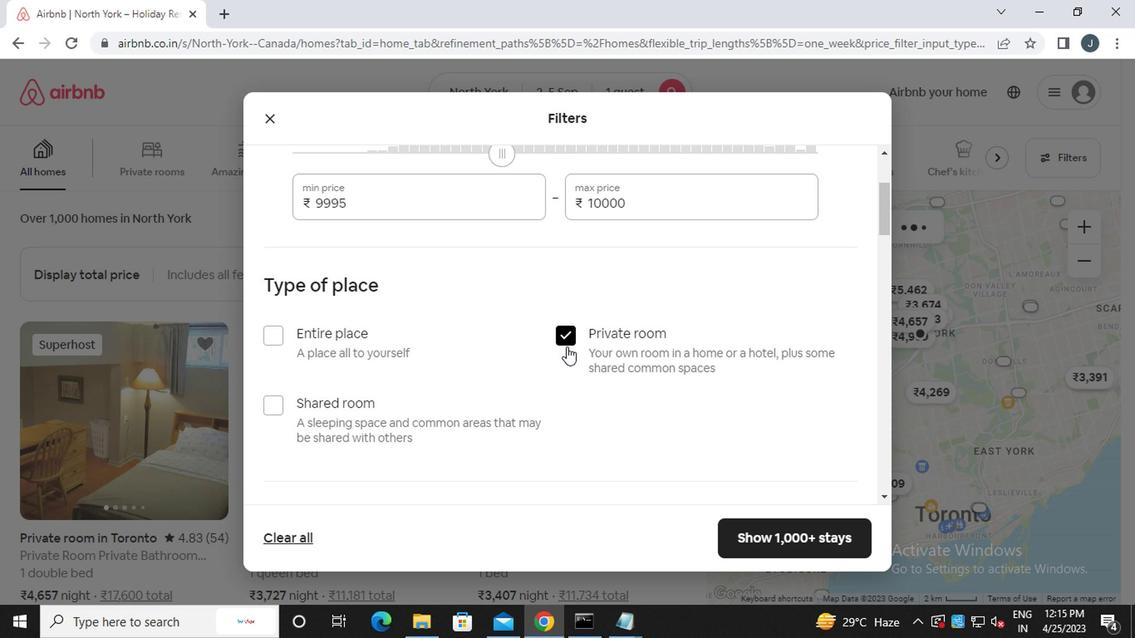 
Action: Mouse scrolled (560, 350) with delta (0, 0)
Screenshot: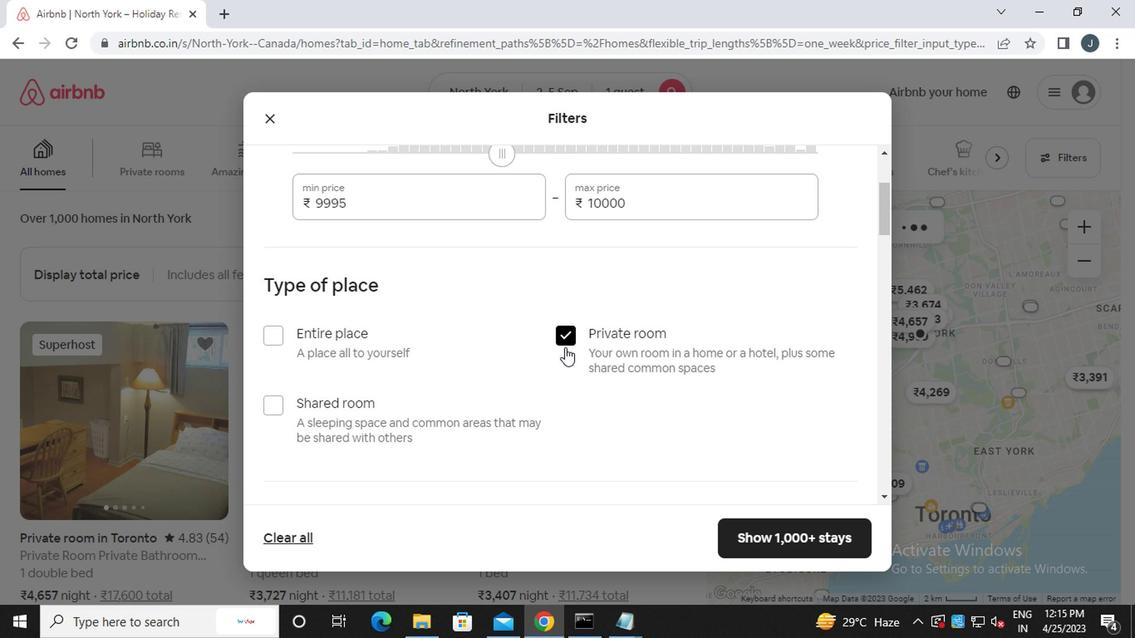 
Action: Mouse moved to (348, 362)
Screenshot: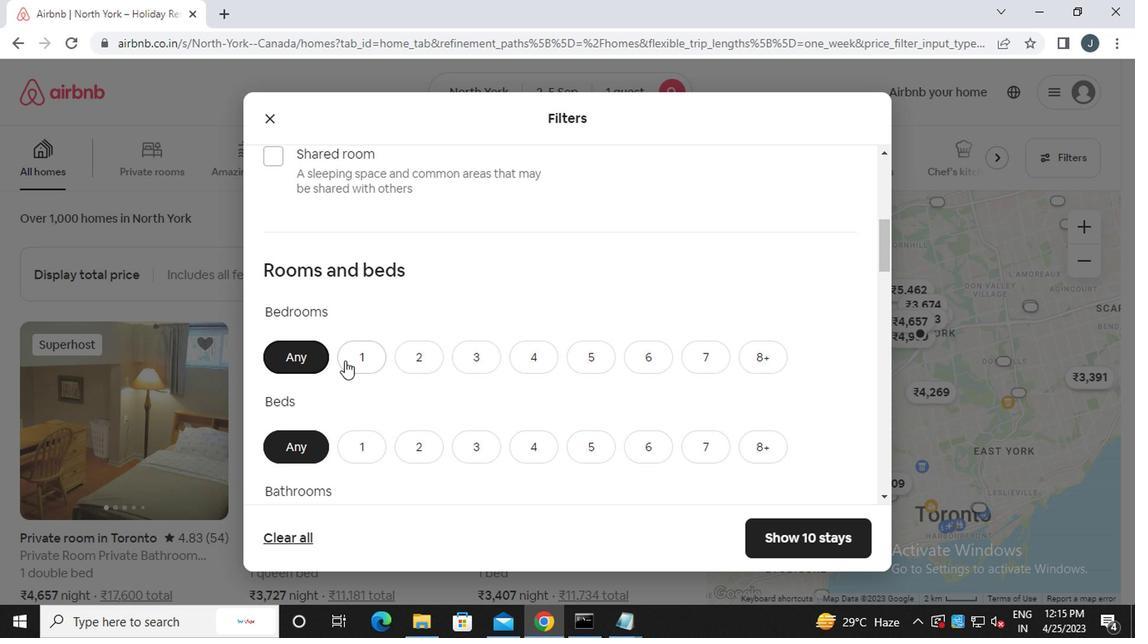 
Action: Mouse pressed left at (348, 362)
Screenshot: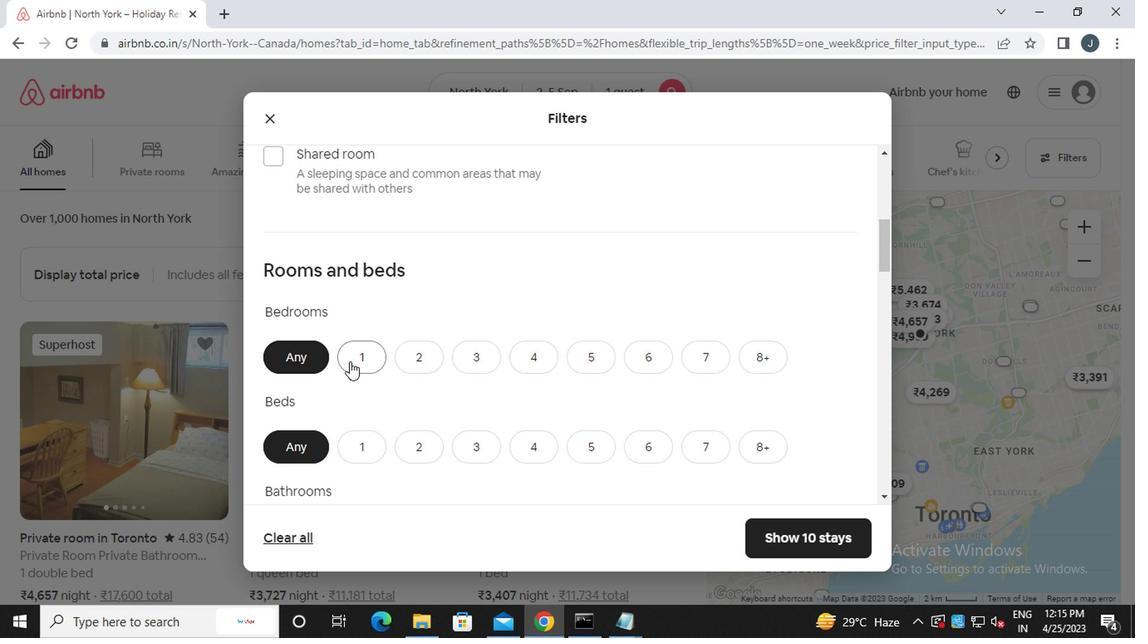 
Action: Mouse moved to (361, 448)
Screenshot: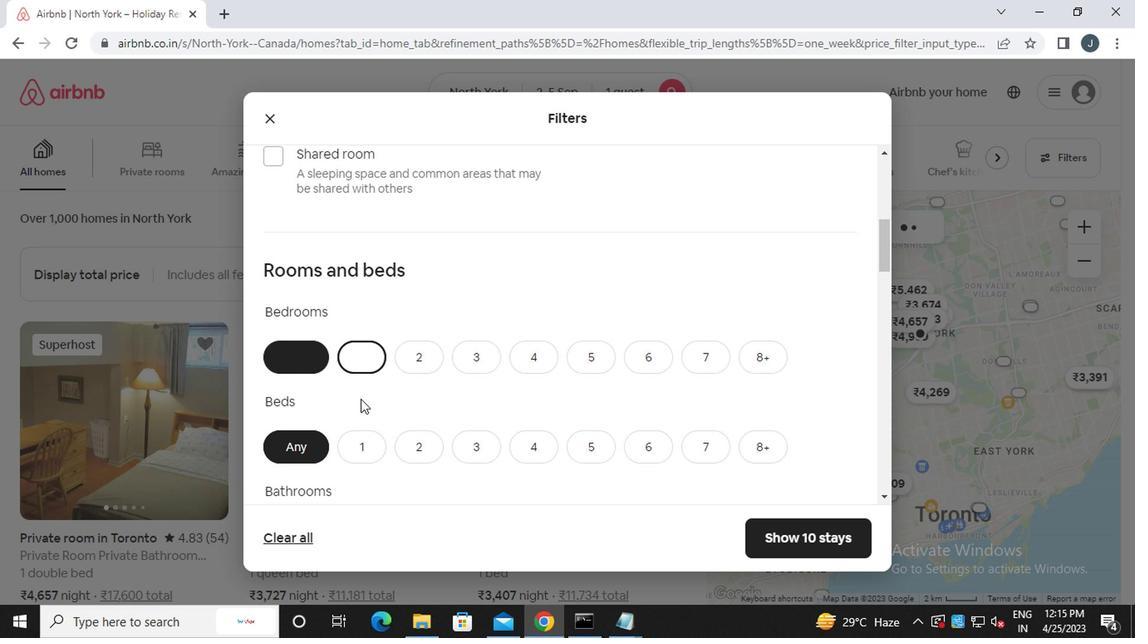 
Action: Mouse pressed left at (361, 448)
Screenshot: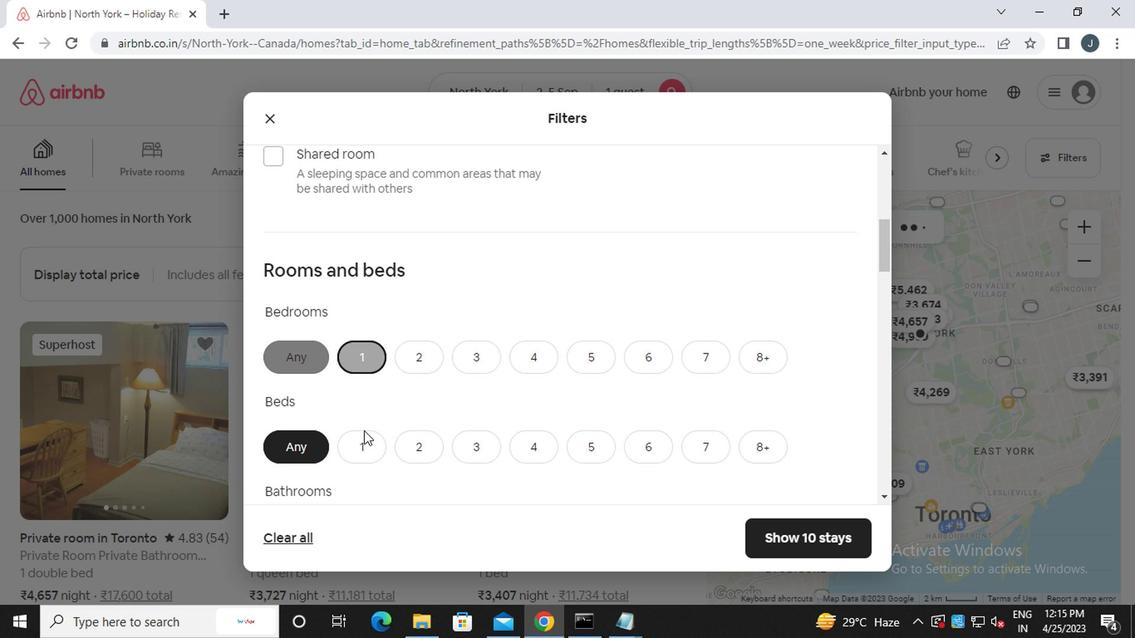 
Action: Mouse moved to (361, 448)
Screenshot: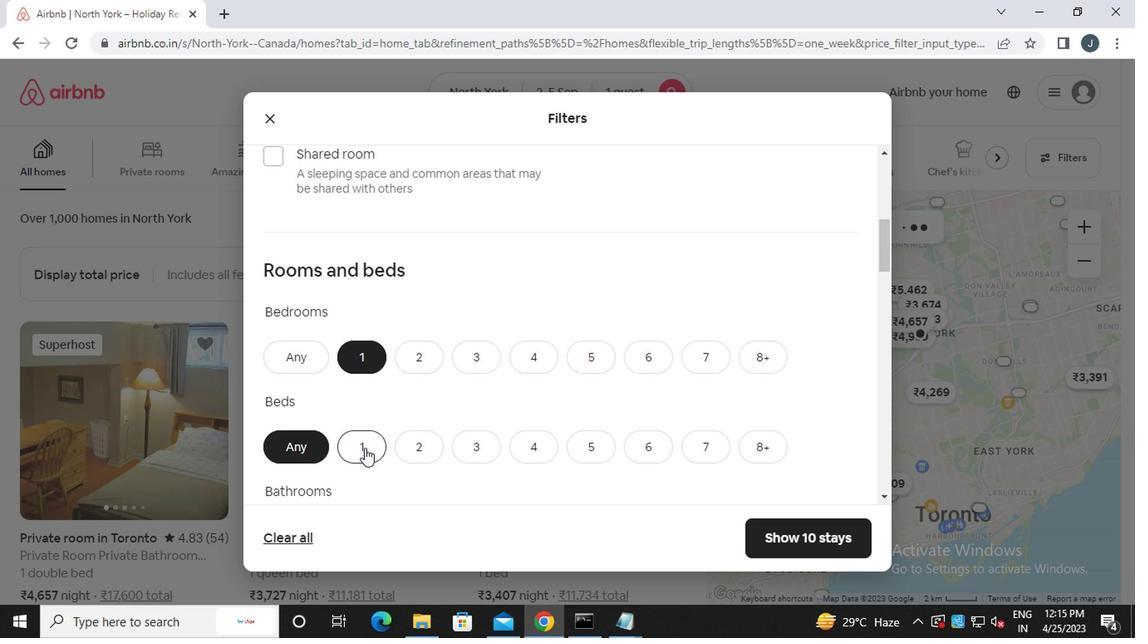 
Action: Mouse scrolled (361, 447) with delta (0, -1)
Screenshot: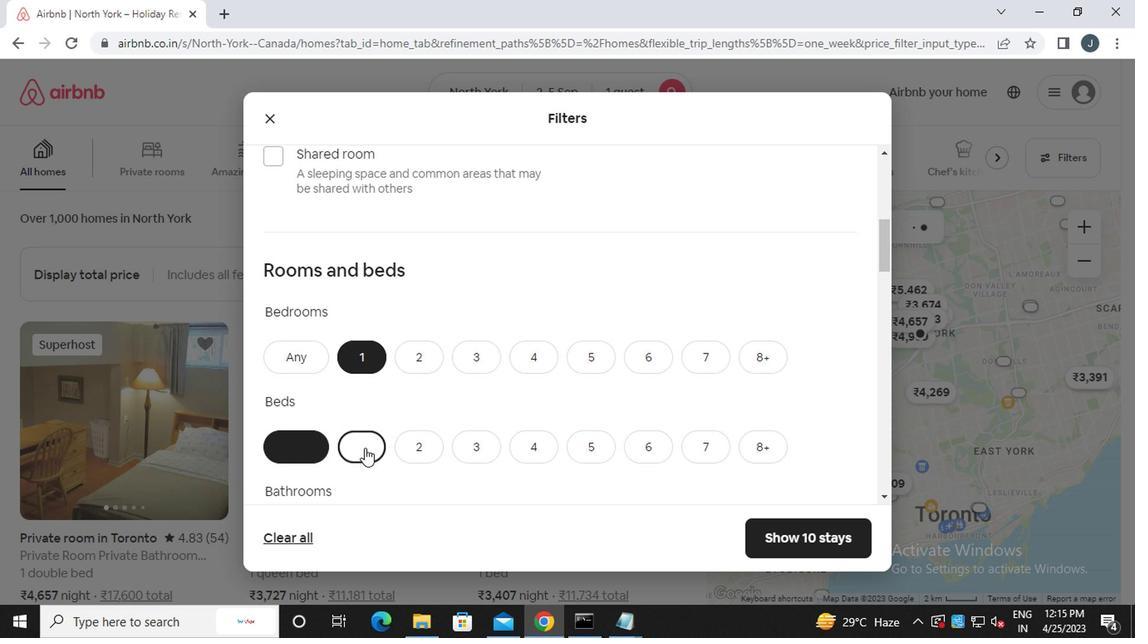 
Action: Mouse scrolled (361, 447) with delta (0, -1)
Screenshot: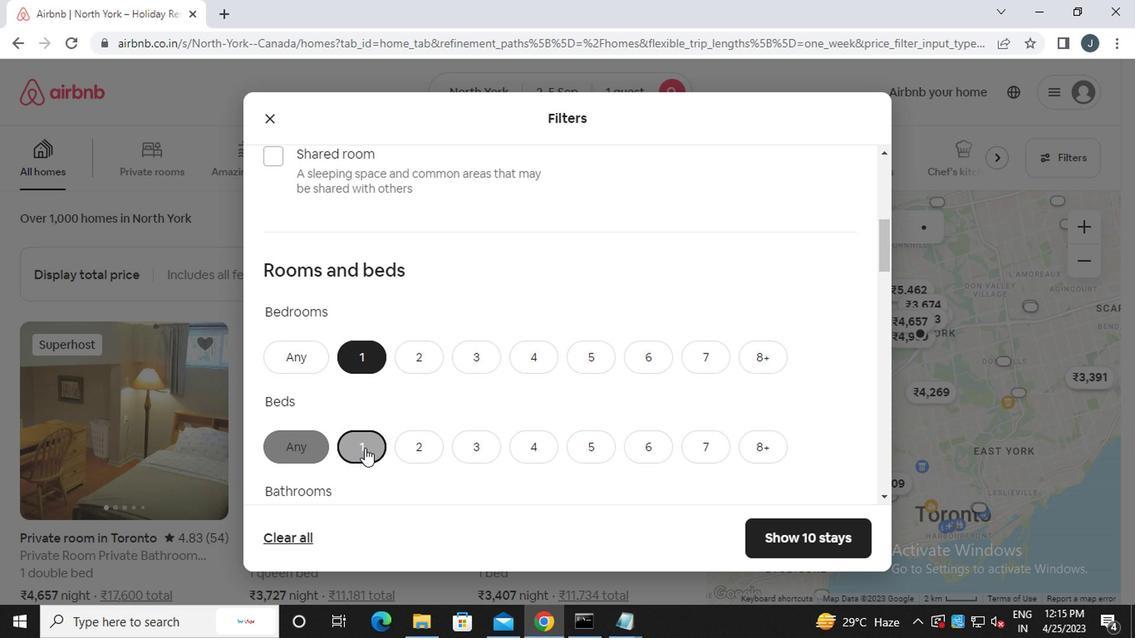 
Action: Mouse moved to (360, 371)
Screenshot: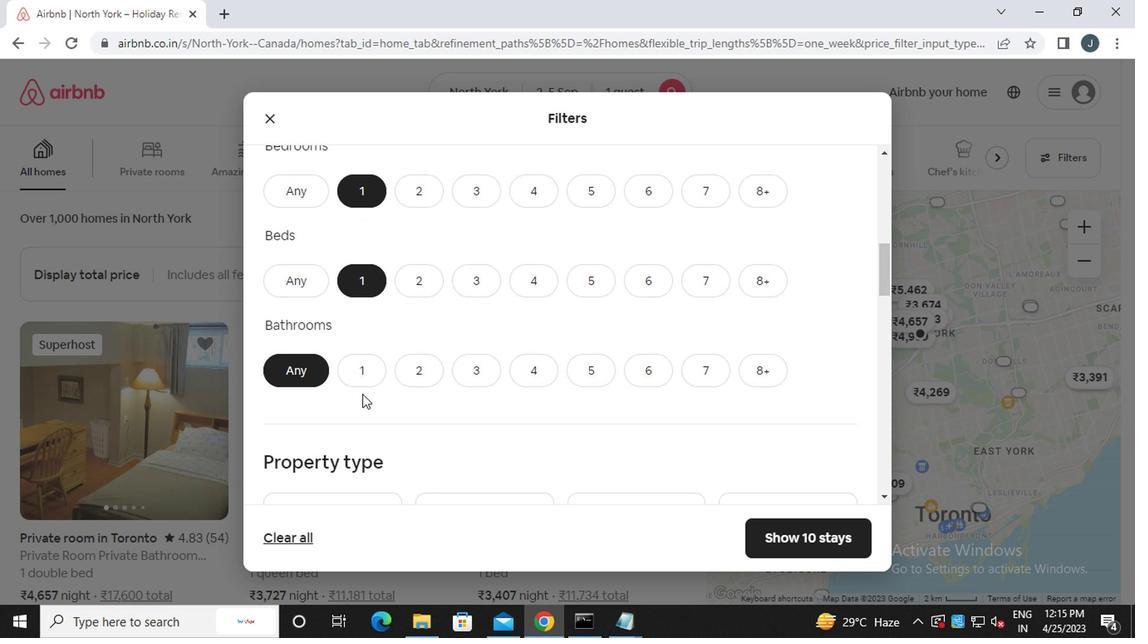 
Action: Mouse pressed left at (360, 371)
Screenshot: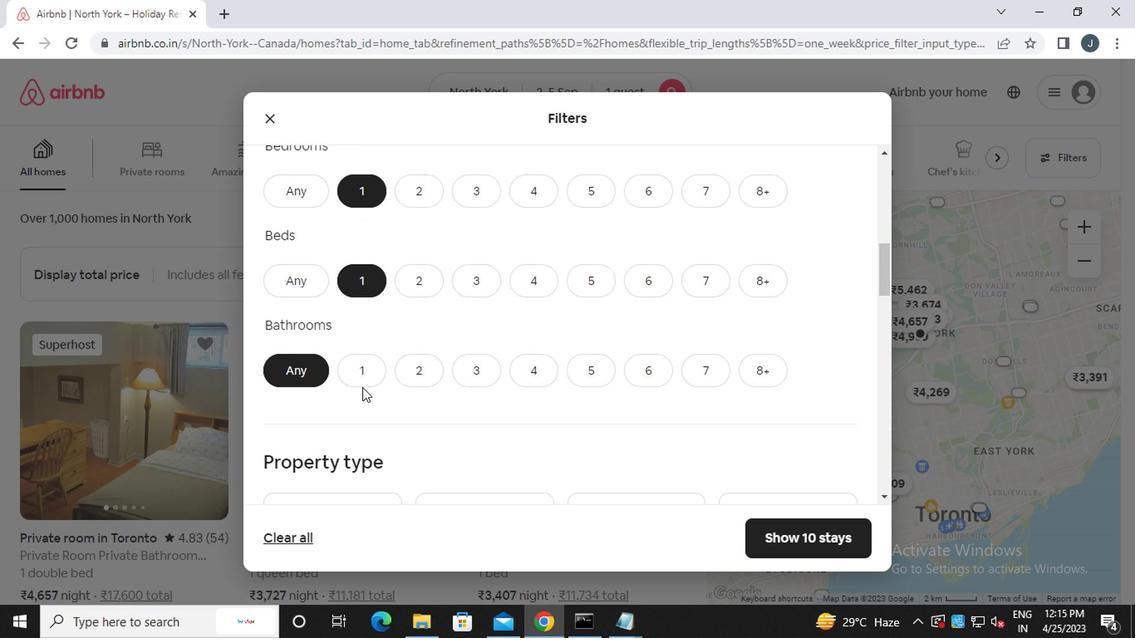 
Action: Mouse moved to (511, 387)
Screenshot: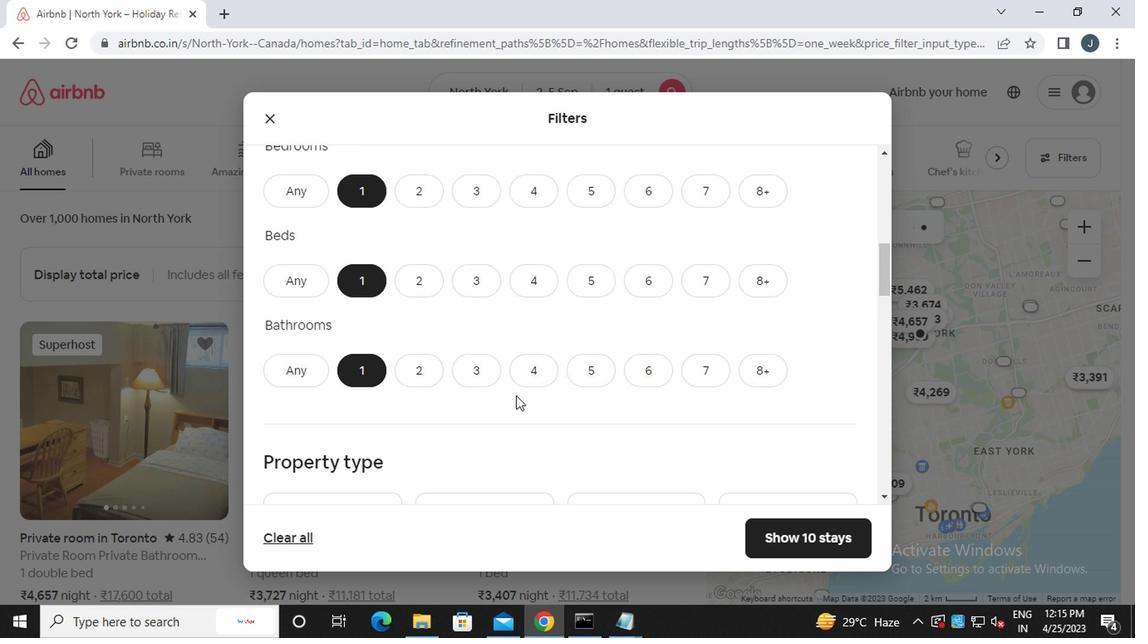 
Action: Mouse scrolled (511, 386) with delta (0, -1)
Screenshot: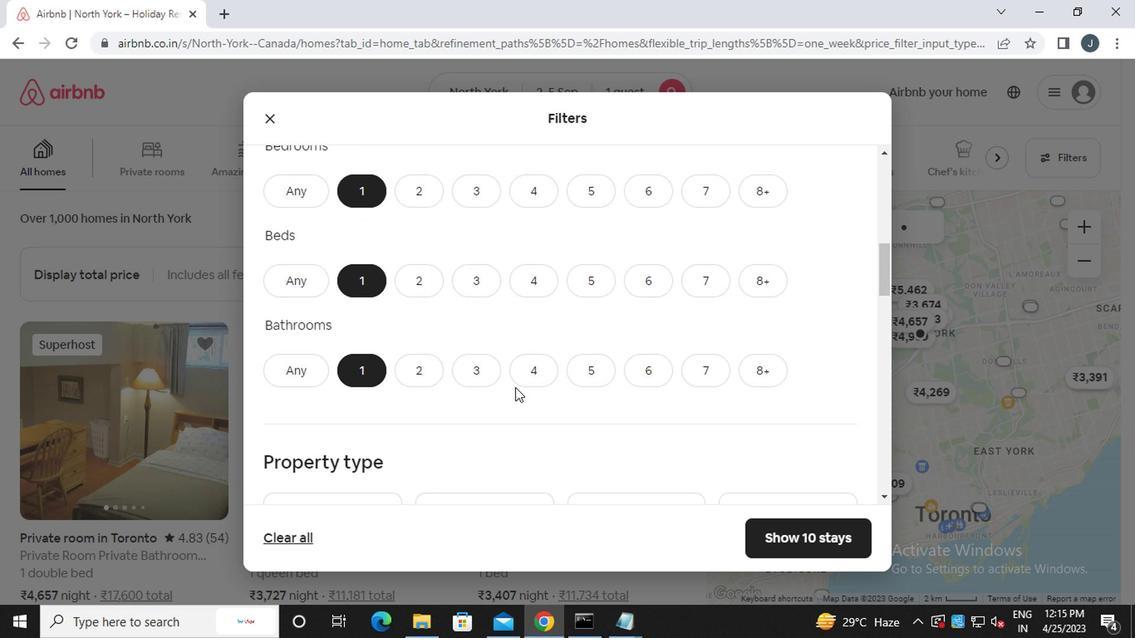 
Action: Mouse scrolled (511, 386) with delta (0, -1)
Screenshot: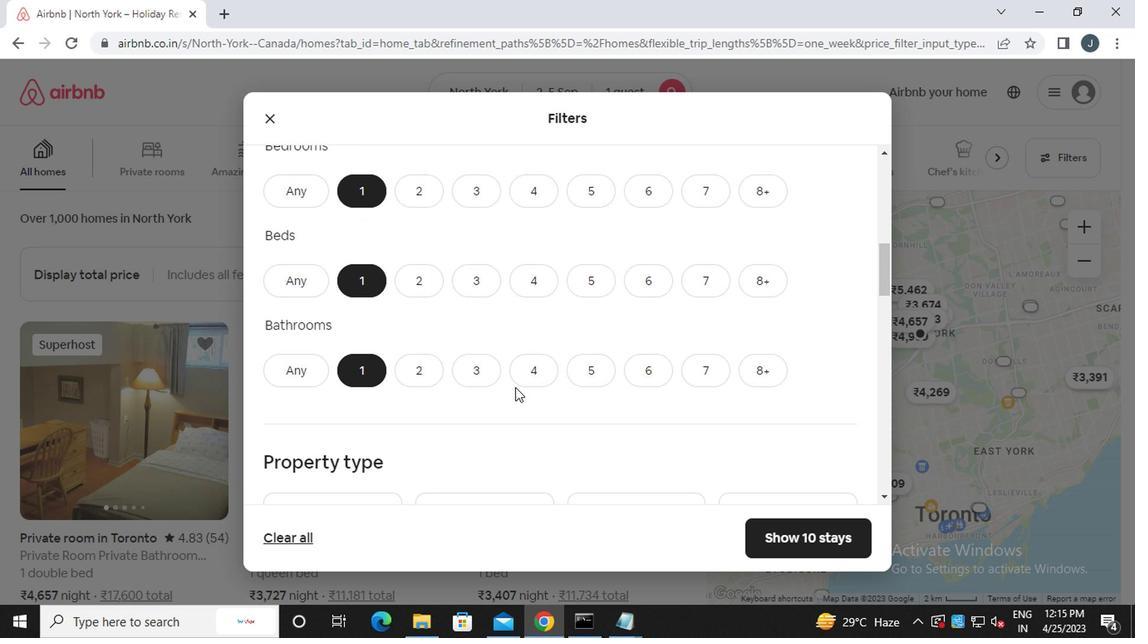 
Action: Mouse scrolled (511, 386) with delta (0, -1)
Screenshot: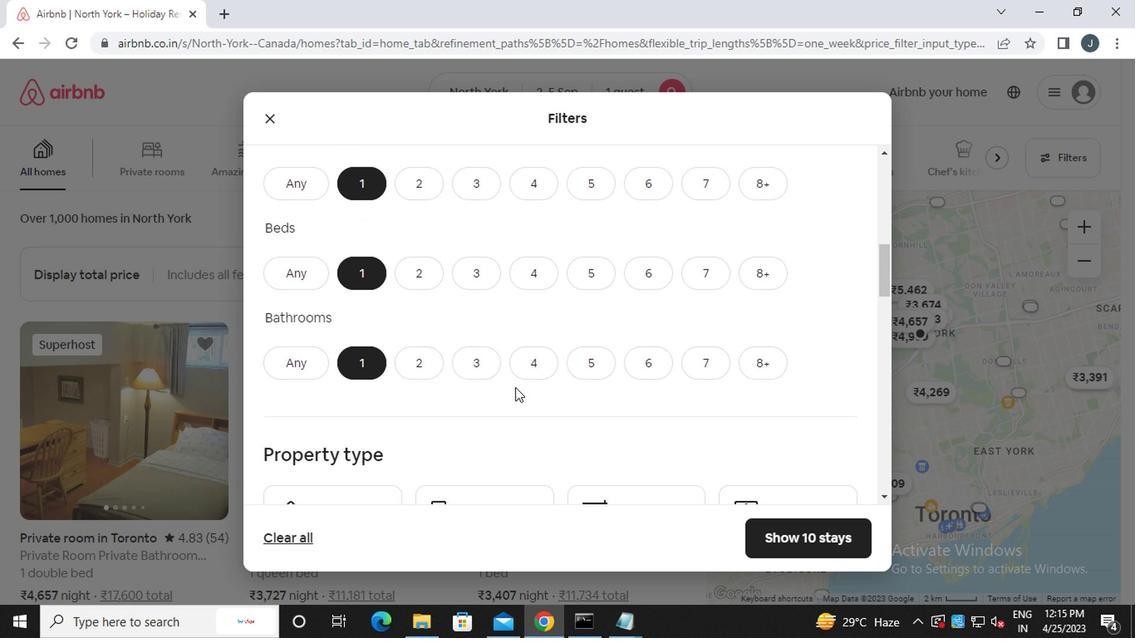 
Action: Mouse moved to (514, 377)
Screenshot: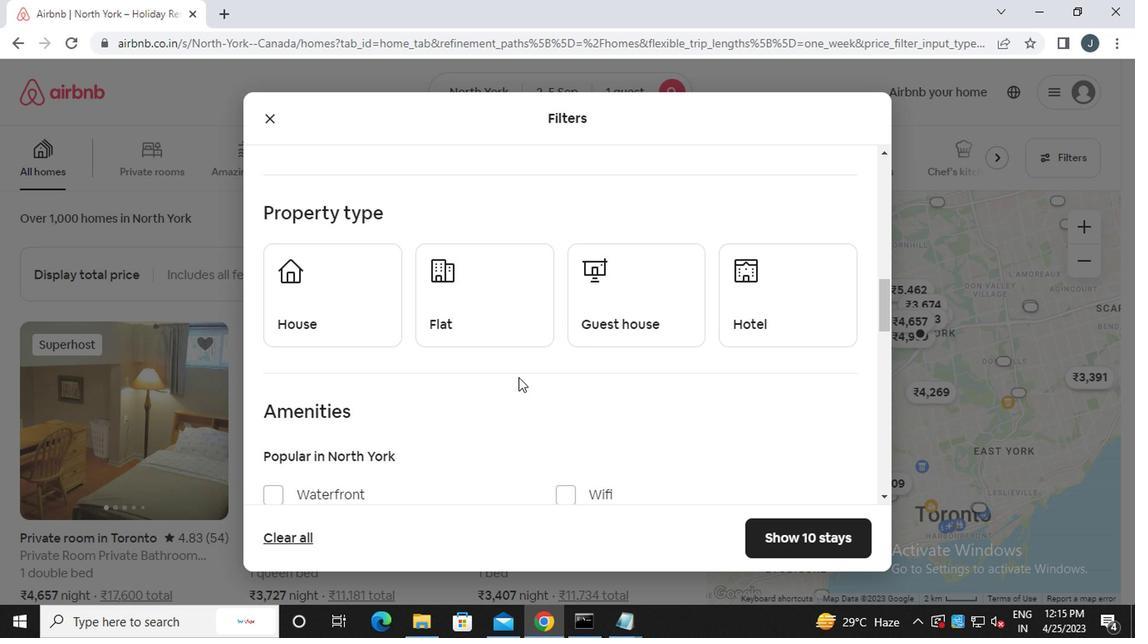 
Action: Mouse scrolled (514, 377) with delta (0, 0)
Screenshot: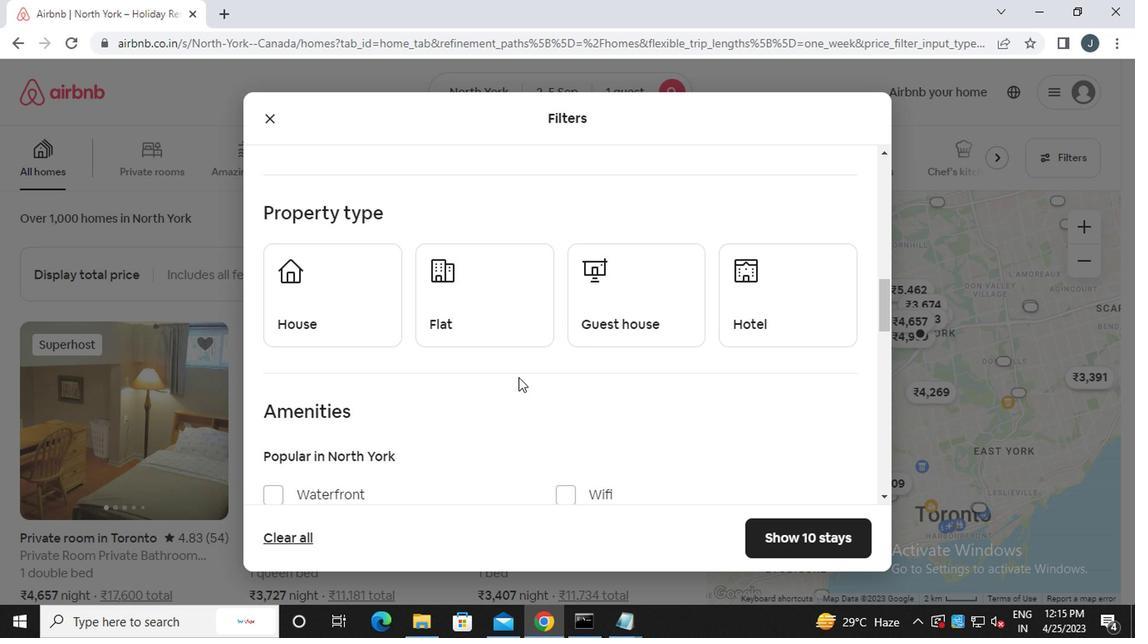 
Action: Mouse moved to (334, 237)
Screenshot: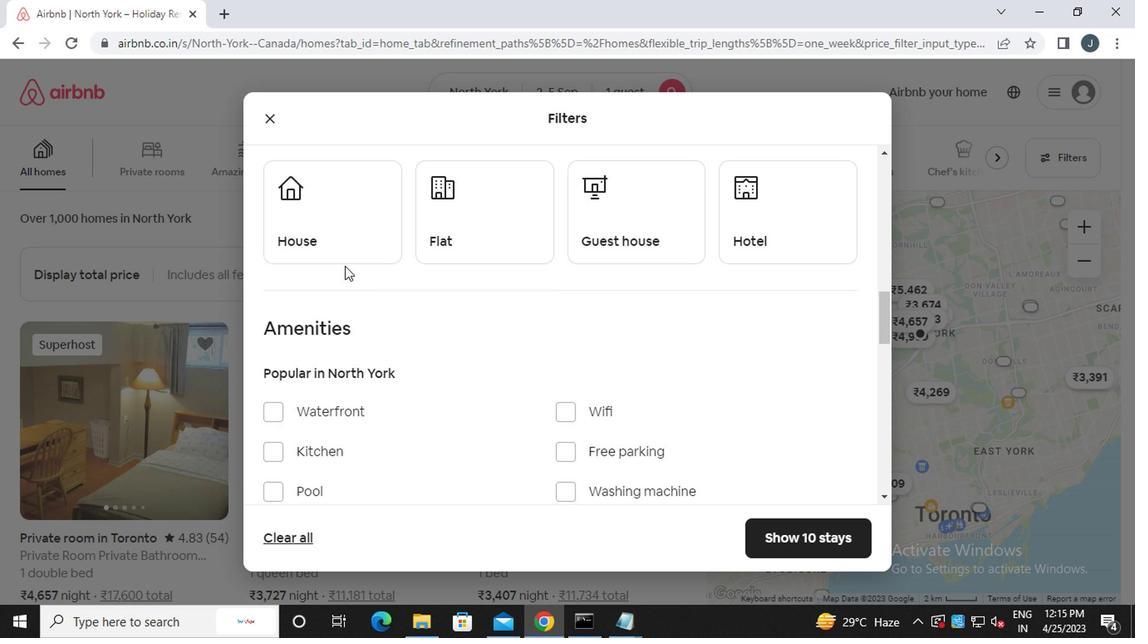 
Action: Mouse pressed left at (334, 237)
Screenshot: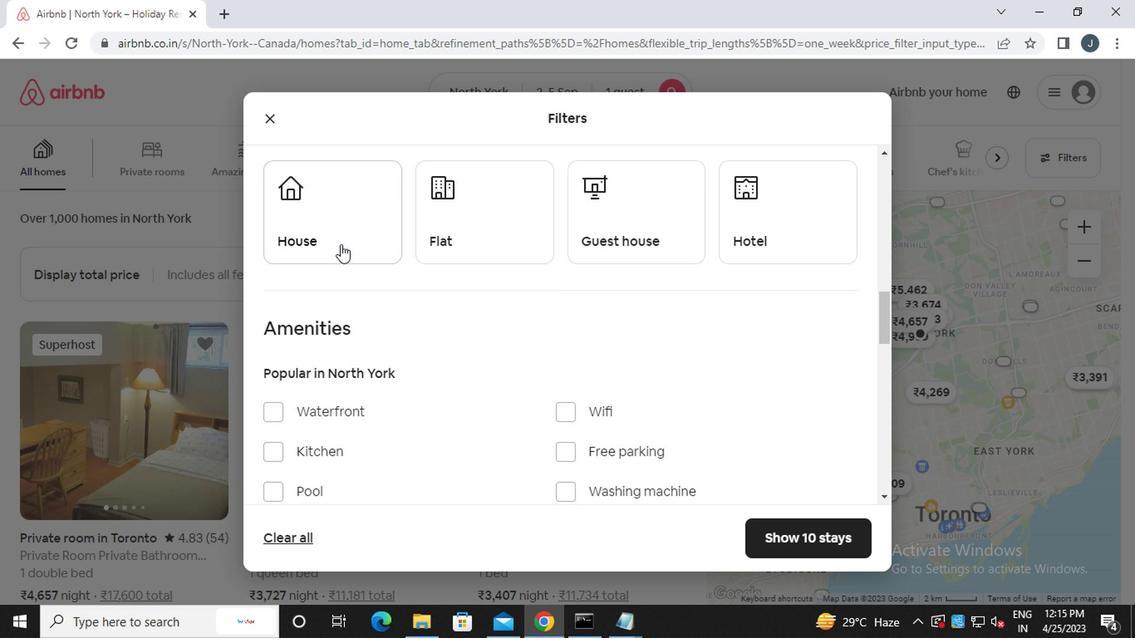 
Action: Mouse moved to (450, 241)
Screenshot: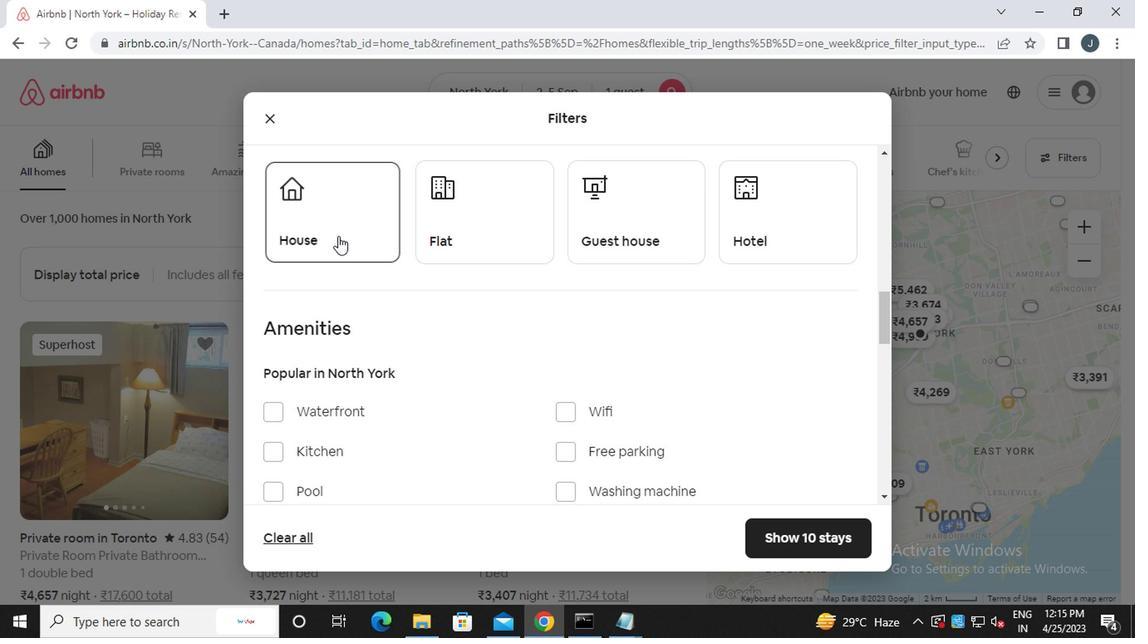 
Action: Mouse pressed left at (450, 241)
Screenshot: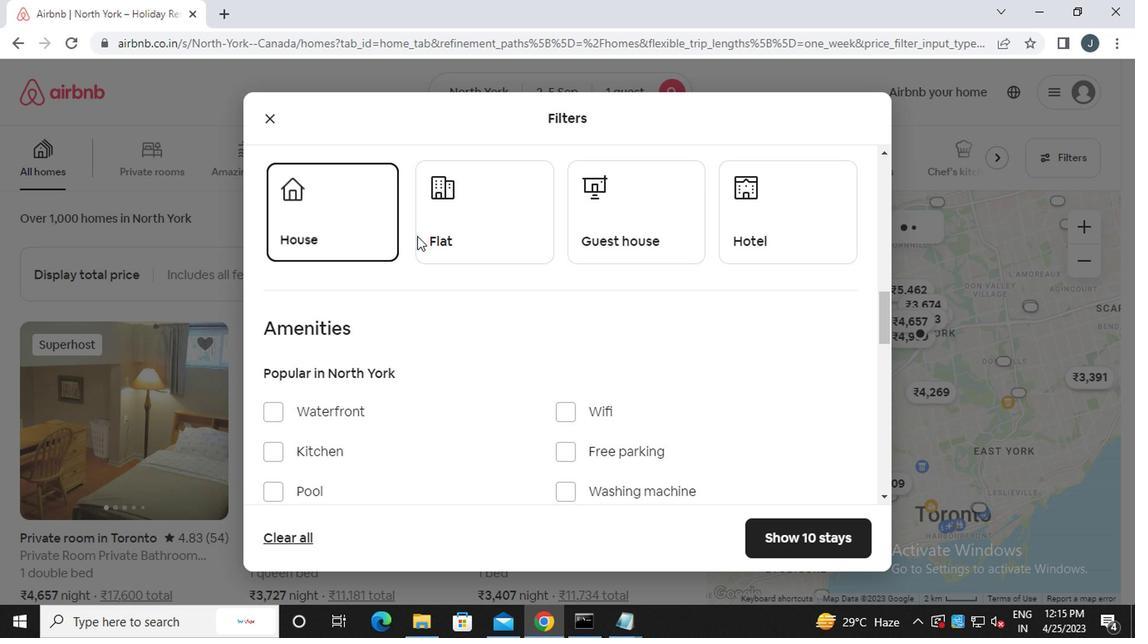 
Action: Mouse moved to (652, 238)
Screenshot: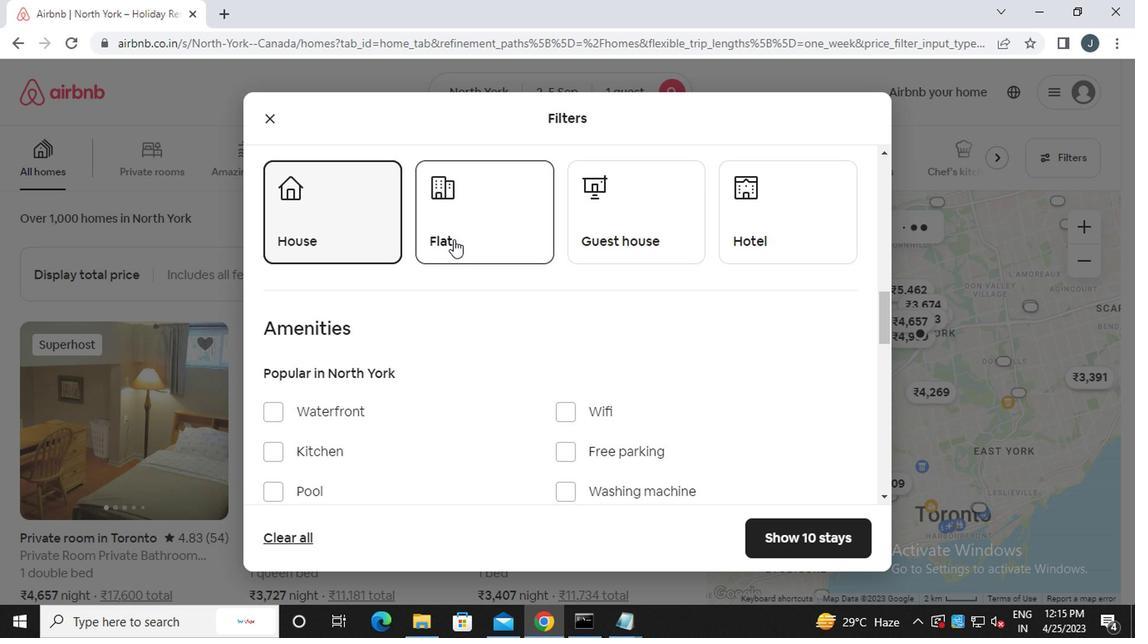 
Action: Mouse pressed left at (652, 238)
Screenshot: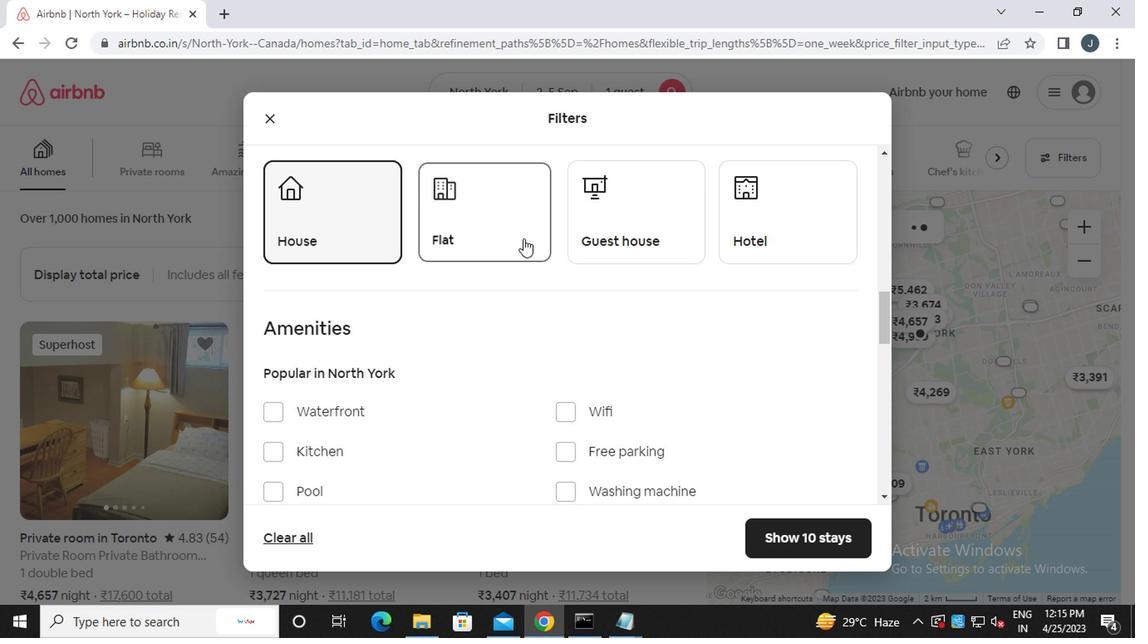 
Action: Mouse moved to (757, 234)
Screenshot: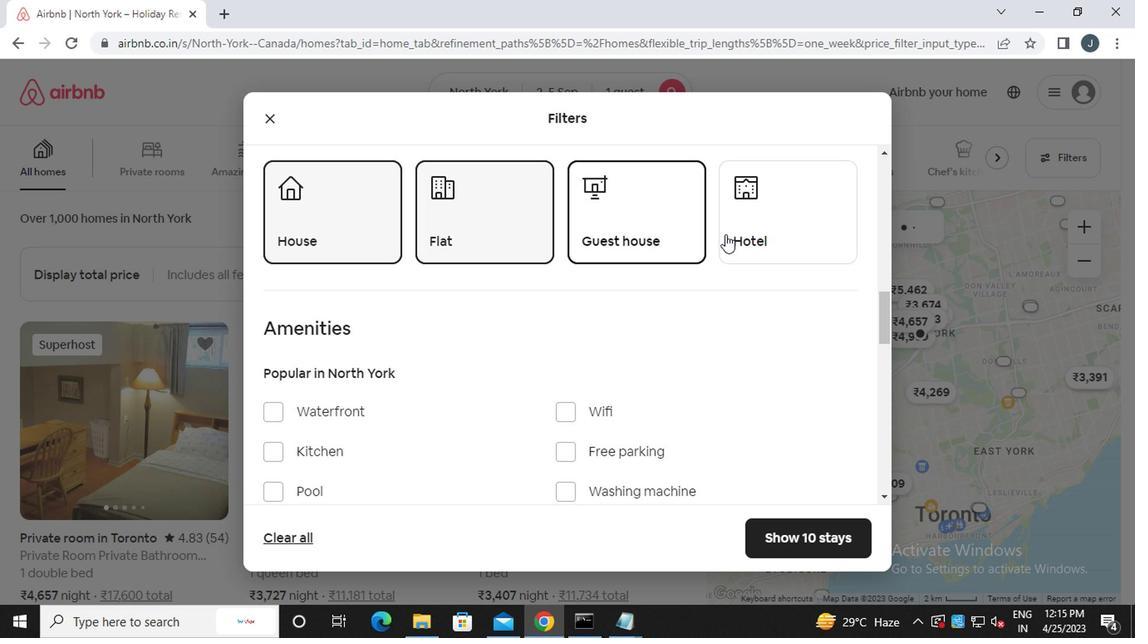 
Action: Mouse pressed left at (757, 234)
Screenshot: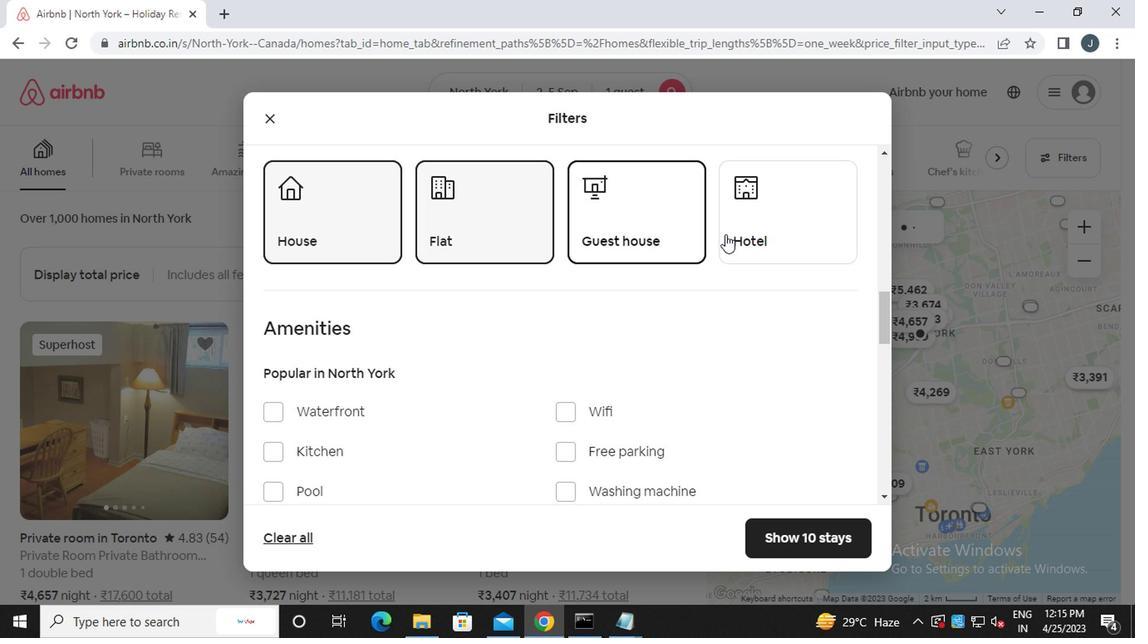 
Action: Mouse moved to (500, 370)
Screenshot: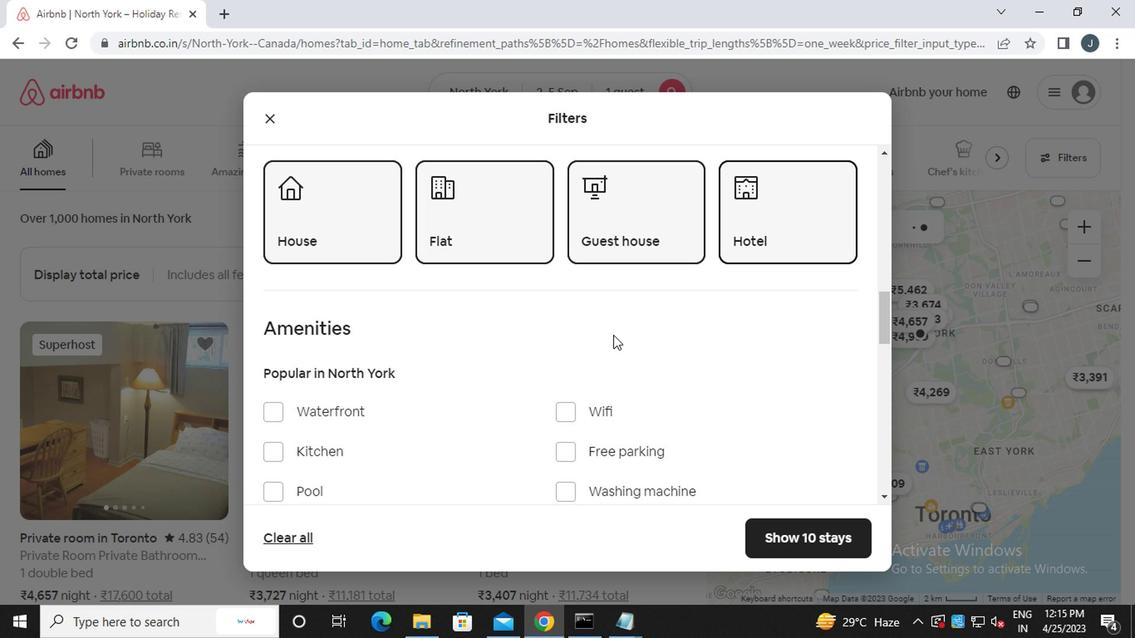 
Action: Mouse scrolled (500, 369) with delta (0, -1)
Screenshot: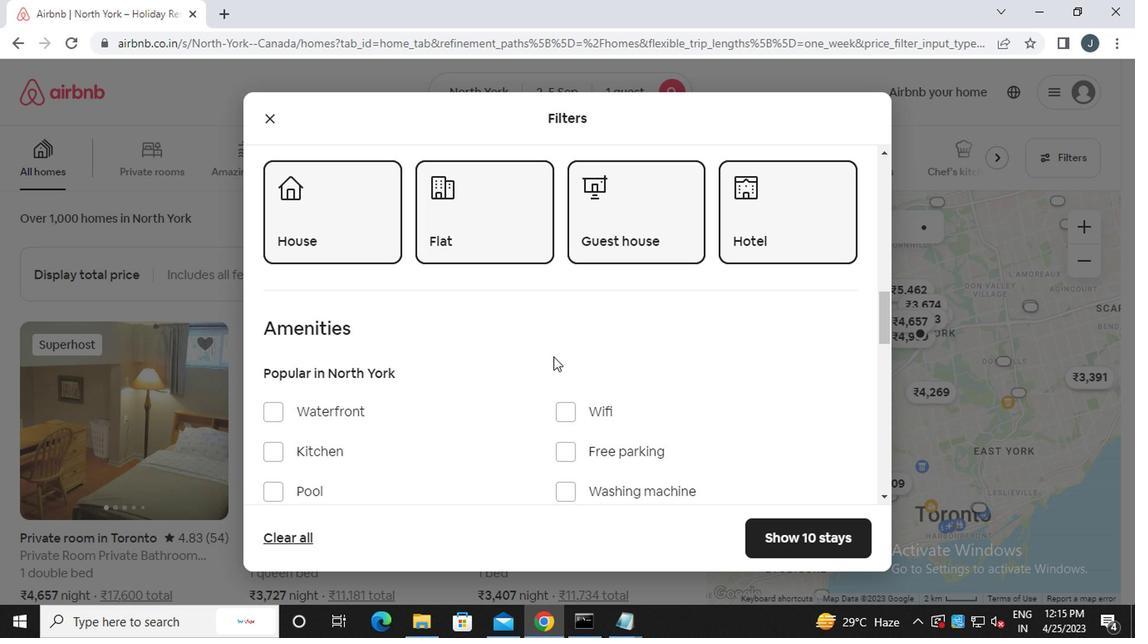 
Action: Mouse scrolled (500, 369) with delta (0, -1)
Screenshot: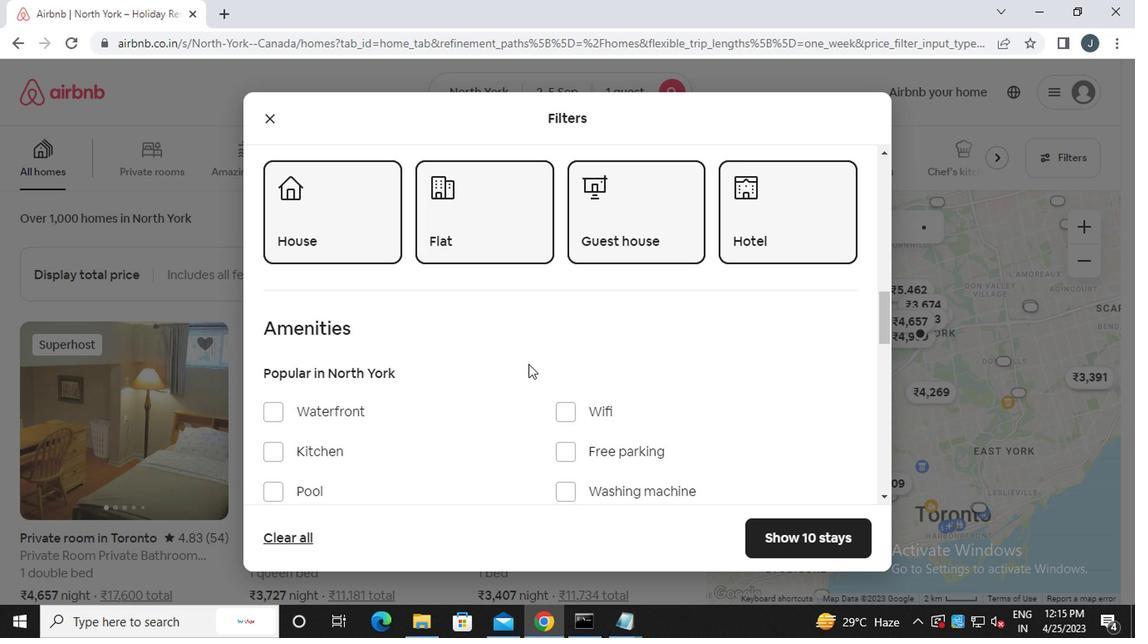 
Action: Mouse scrolled (500, 369) with delta (0, -1)
Screenshot: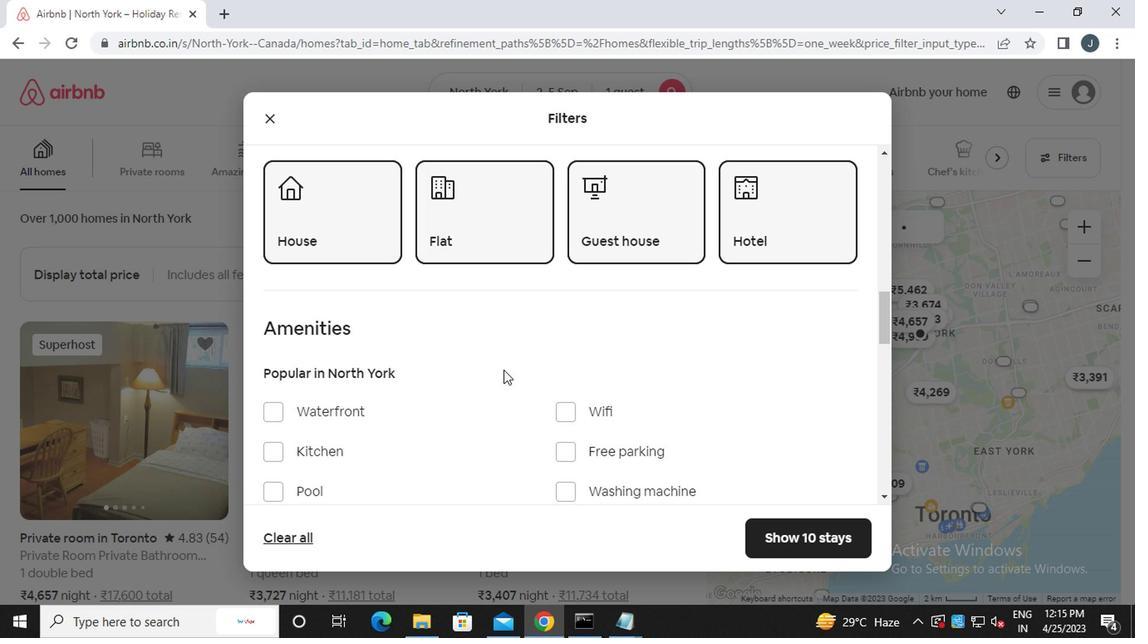 
Action: Mouse scrolled (500, 369) with delta (0, -1)
Screenshot: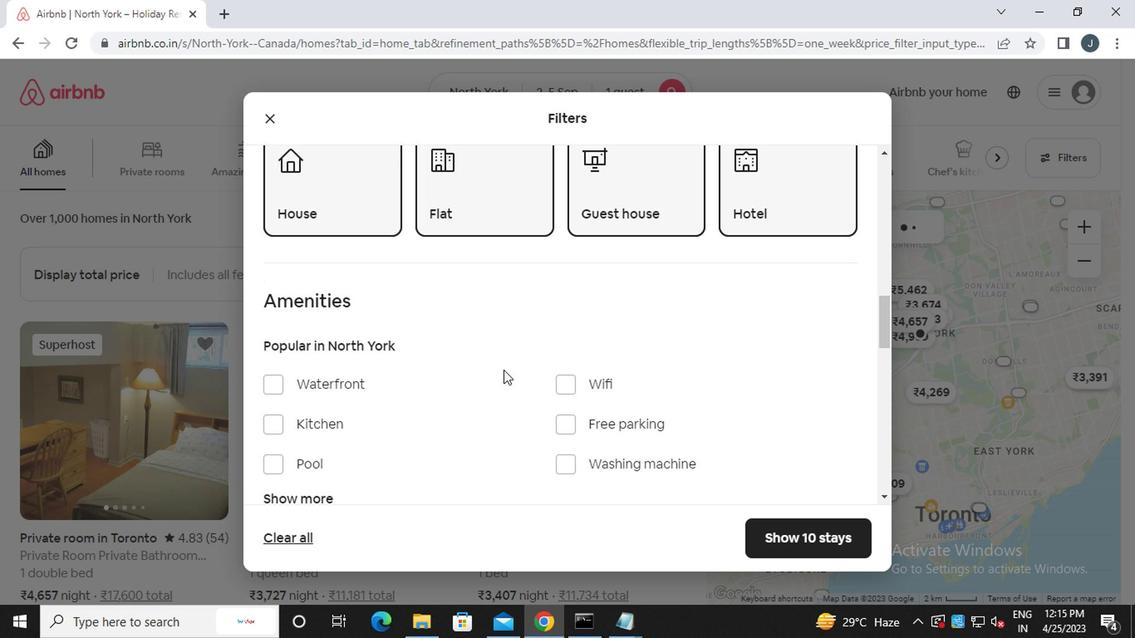 
Action: Mouse moved to (819, 385)
Screenshot: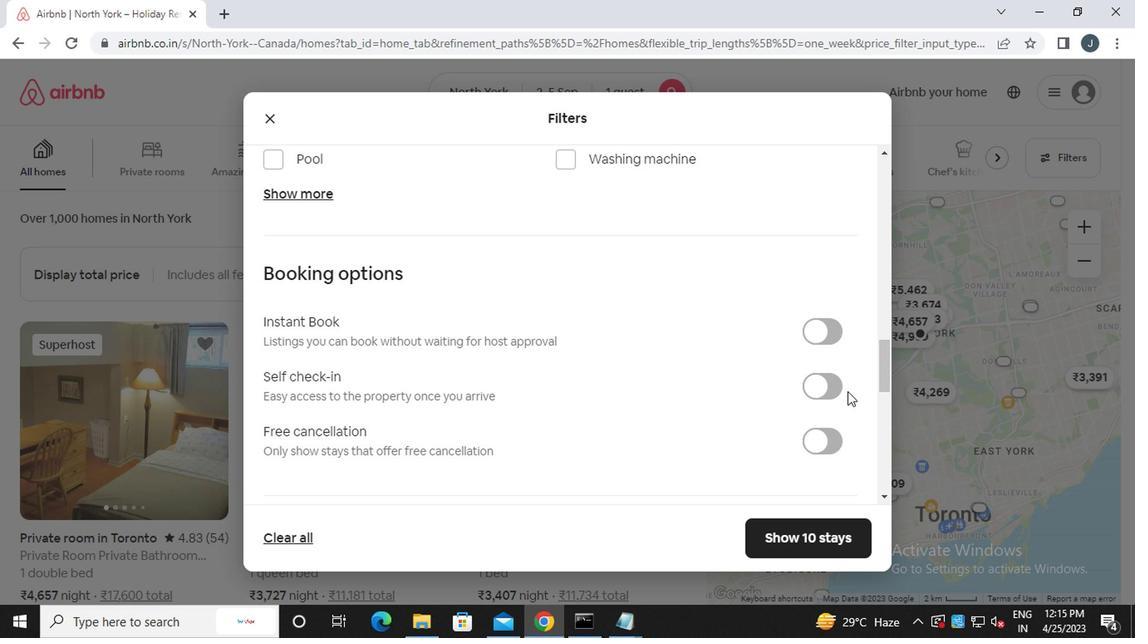 
Action: Mouse pressed left at (819, 385)
Screenshot: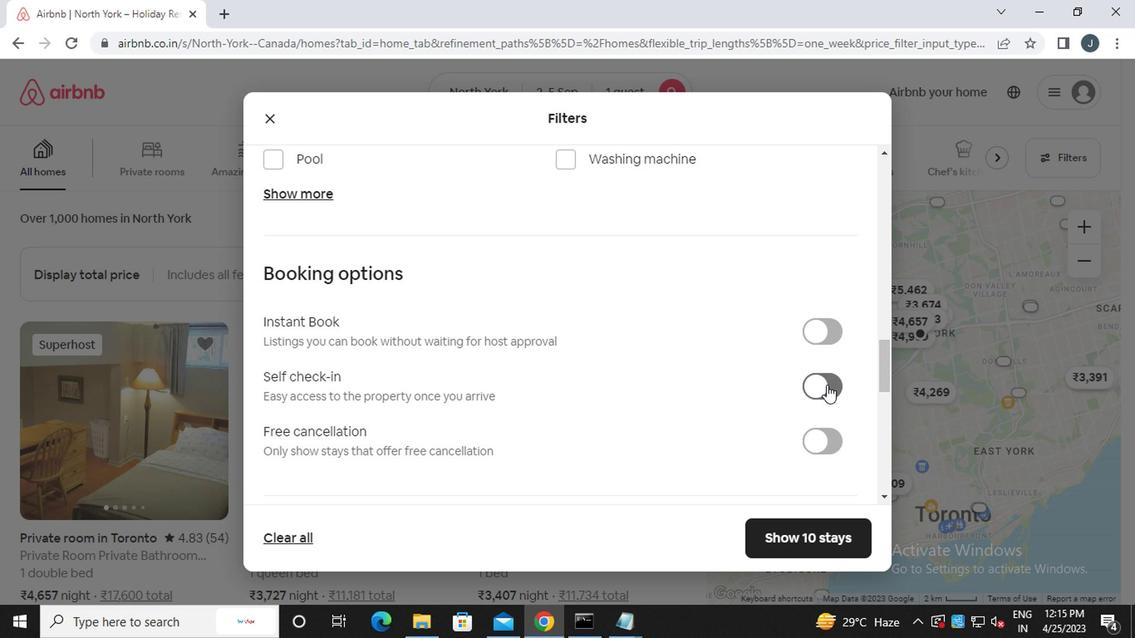 
Action: Mouse moved to (576, 398)
Screenshot: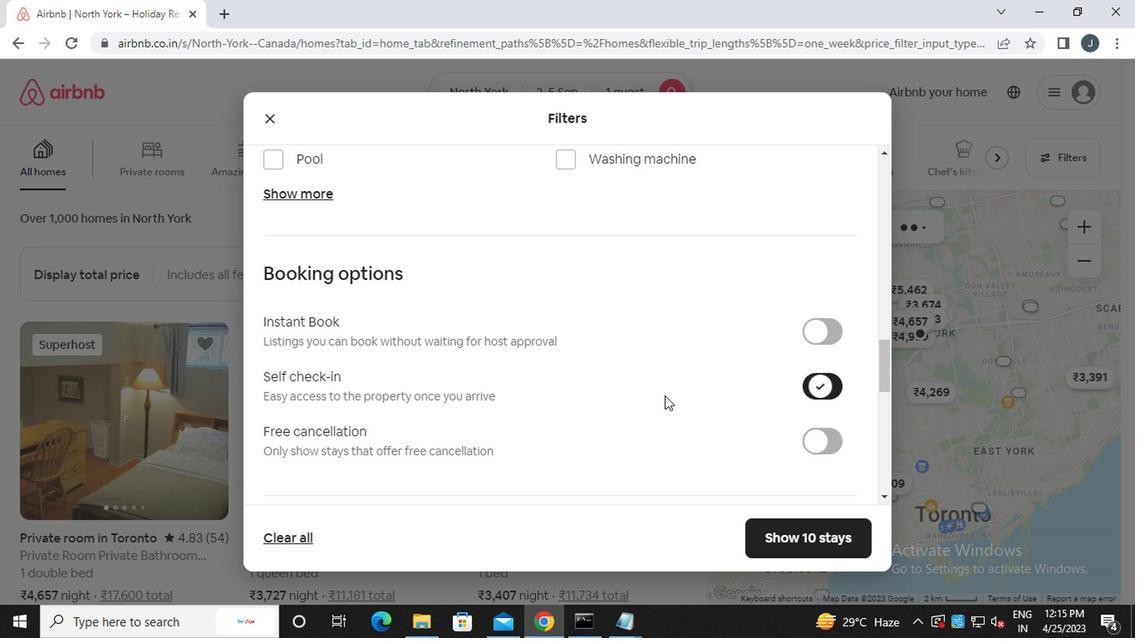 
Action: Mouse scrolled (576, 396) with delta (0, -1)
Screenshot: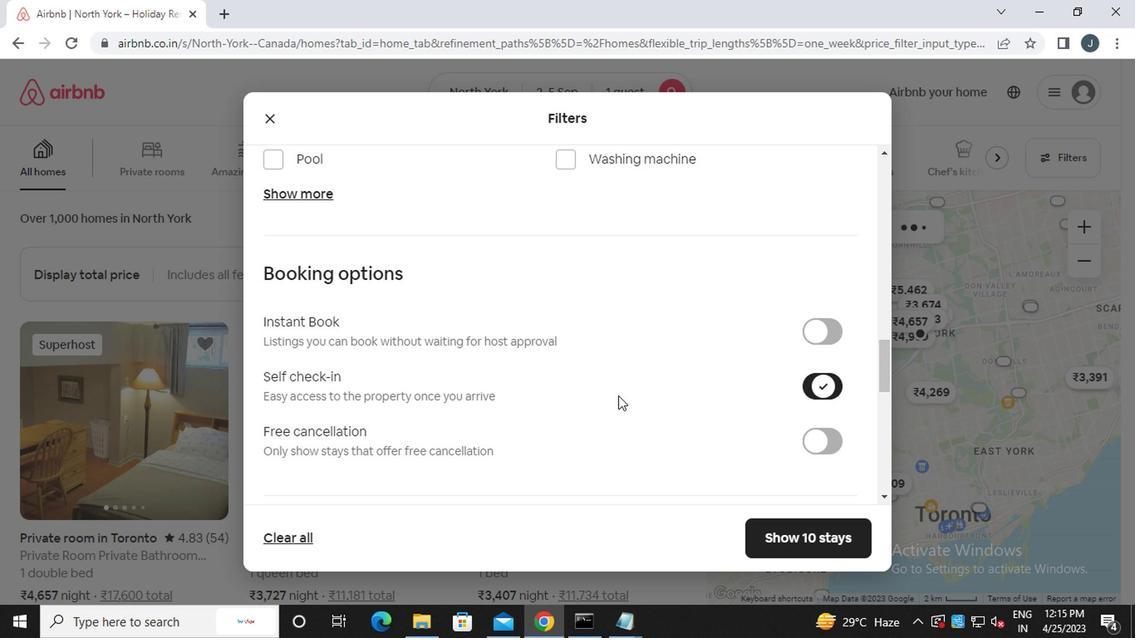 
Action: Mouse scrolled (576, 396) with delta (0, -1)
Screenshot: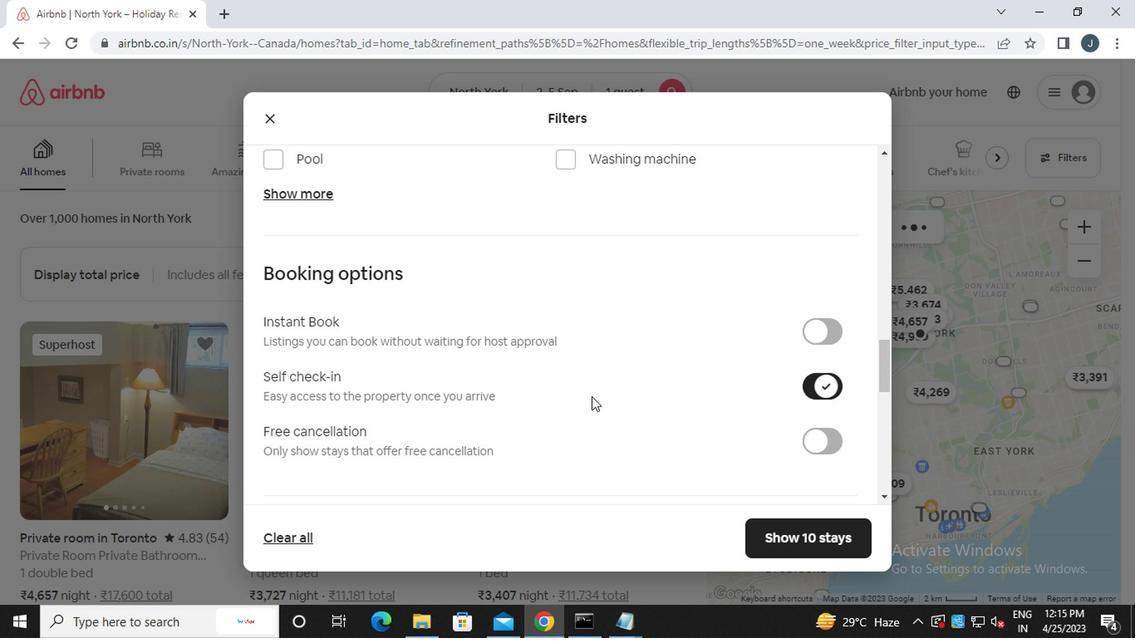
Action: Mouse scrolled (576, 396) with delta (0, -1)
Screenshot: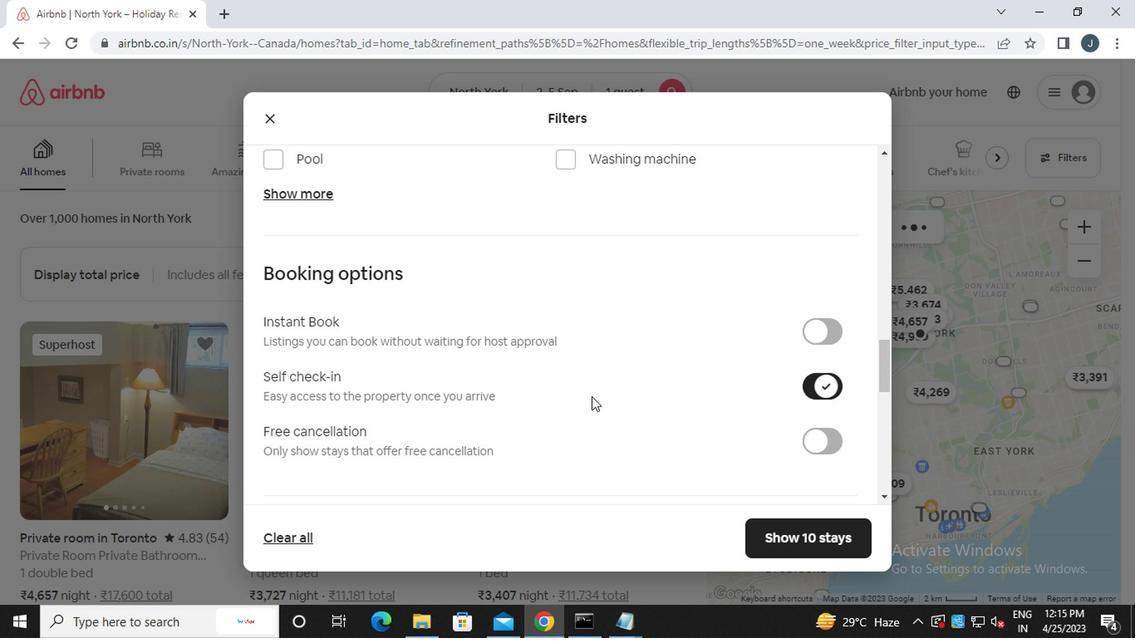 
Action: Mouse scrolled (576, 396) with delta (0, -1)
Screenshot: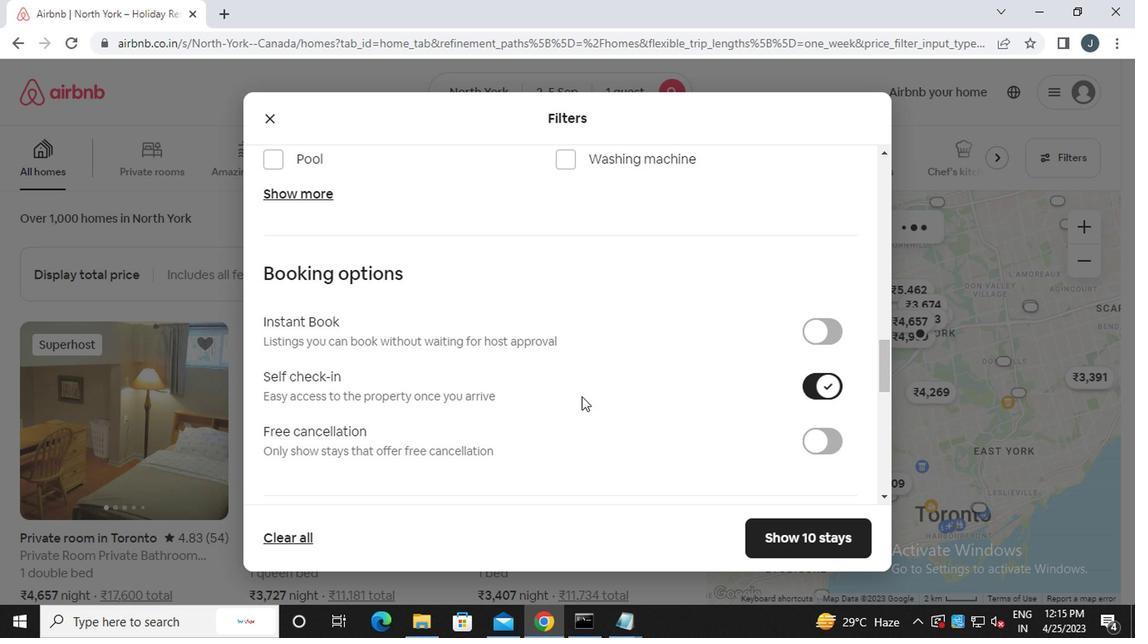 
Action: Mouse scrolled (576, 396) with delta (0, -1)
Screenshot: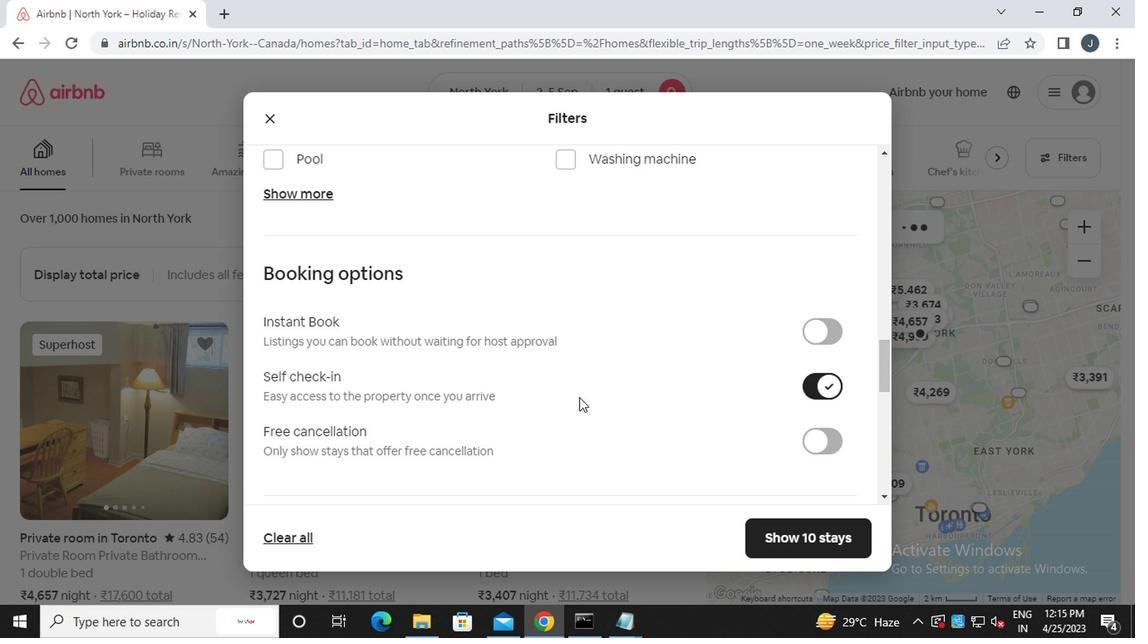 
Action: Mouse scrolled (576, 396) with delta (0, -1)
Screenshot: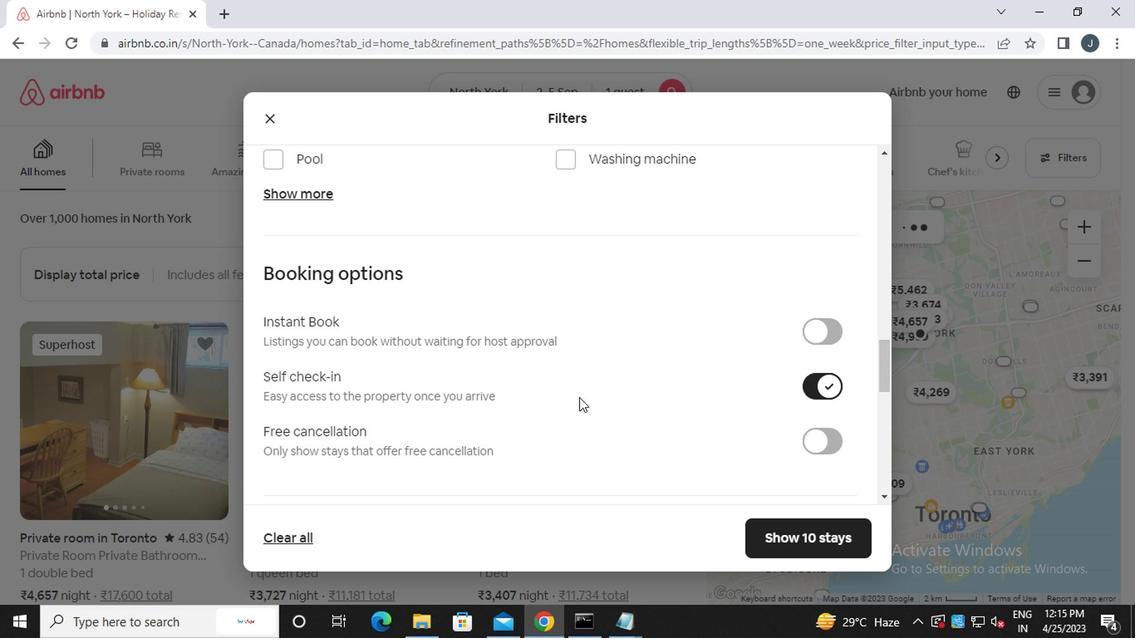 
Action: Mouse scrolled (576, 396) with delta (0, -1)
Screenshot: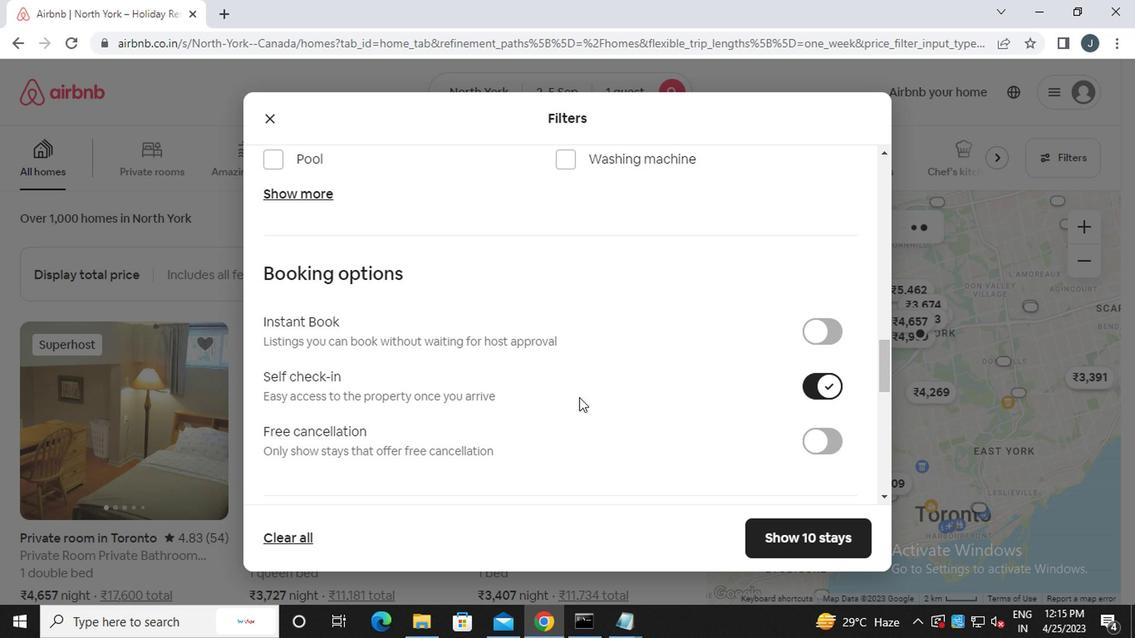 
Action: Mouse moved to (403, 425)
Screenshot: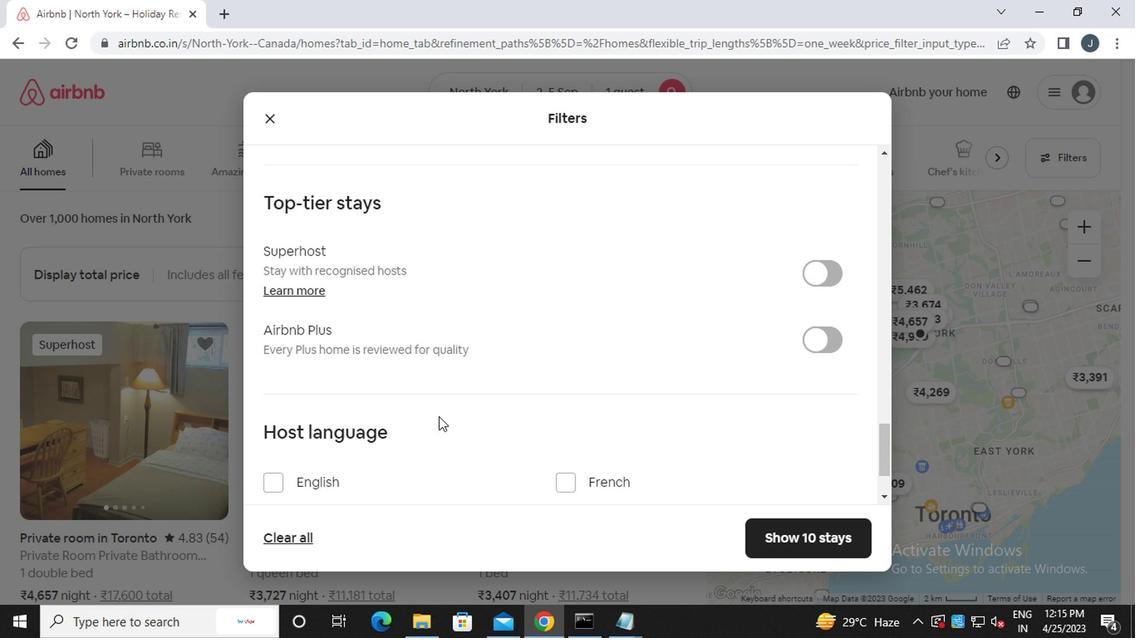 
Action: Mouse scrolled (403, 424) with delta (0, -1)
Screenshot: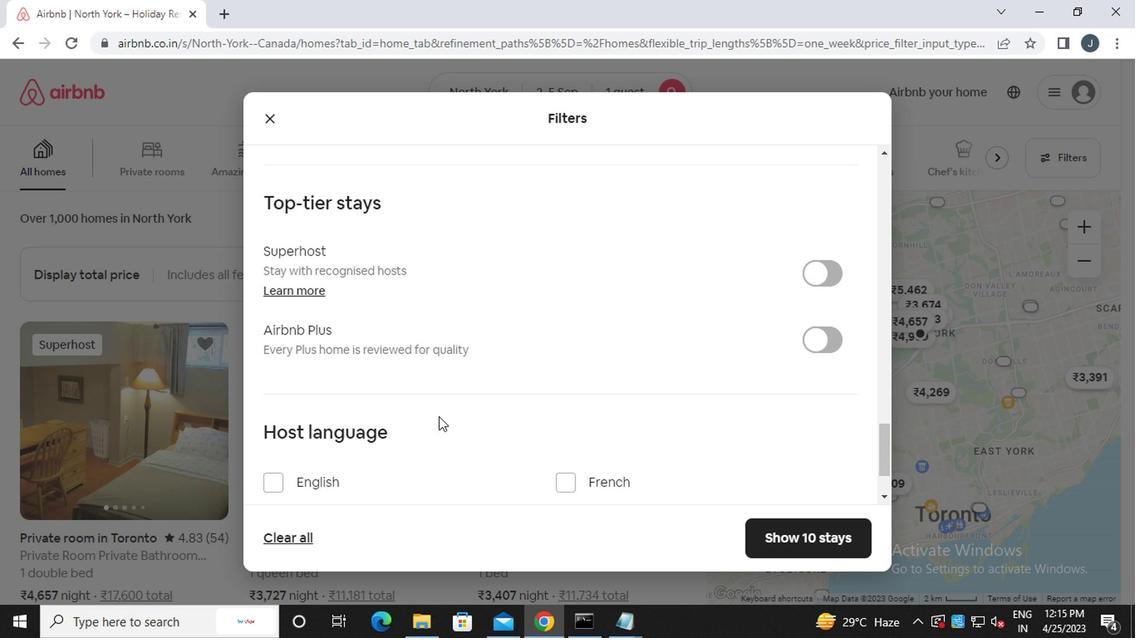 
Action: Mouse moved to (403, 425)
Screenshot: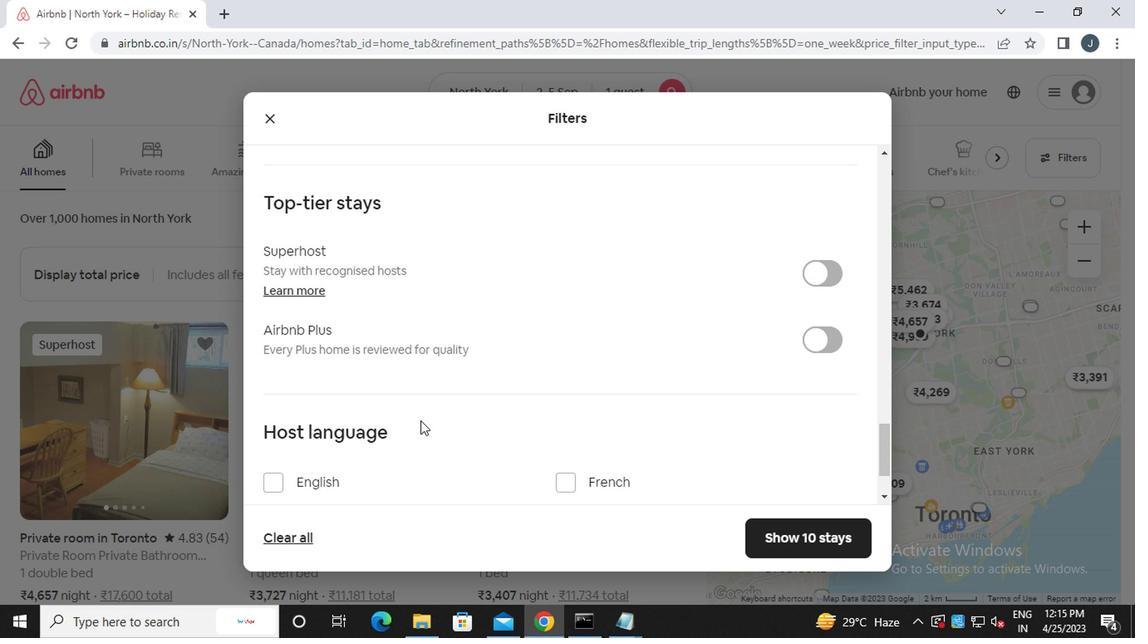
Action: Mouse scrolled (403, 425) with delta (0, 0)
Screenshot: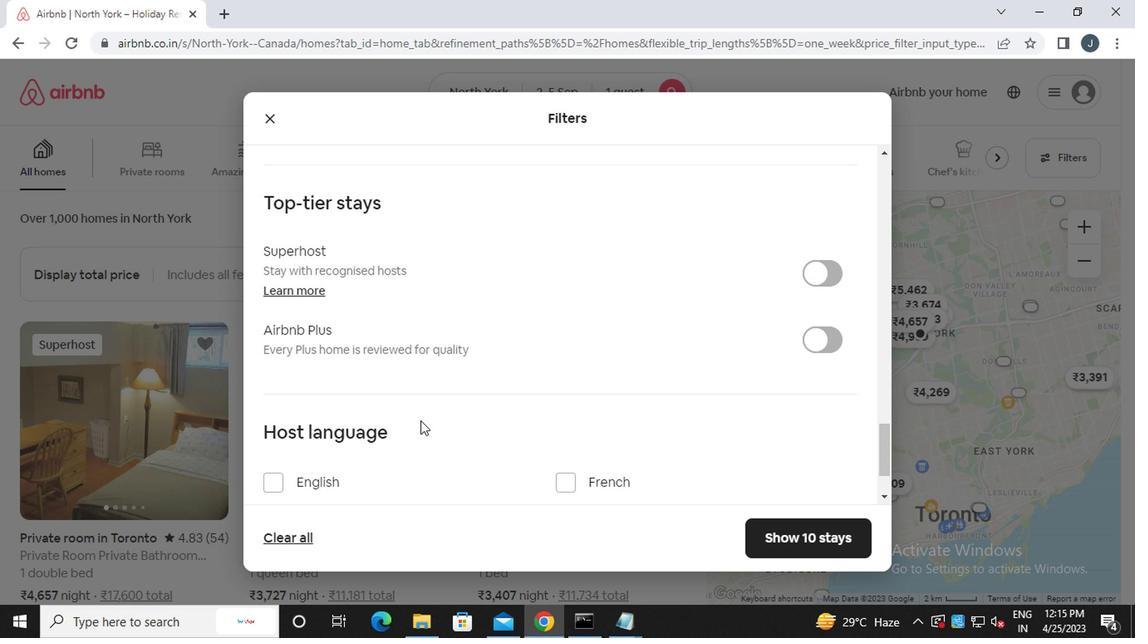 
Action: Mouse moved to (402, 425)
Screenshot: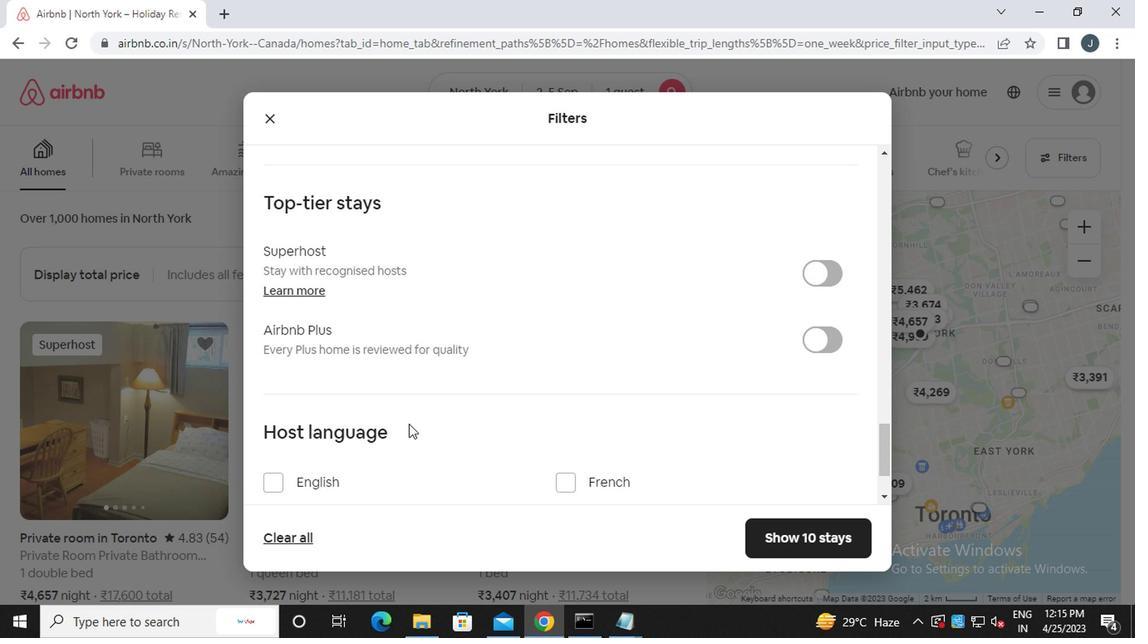 
Action: Mouse scrolled (402, 425) with delta (0, 0)
Screenshot: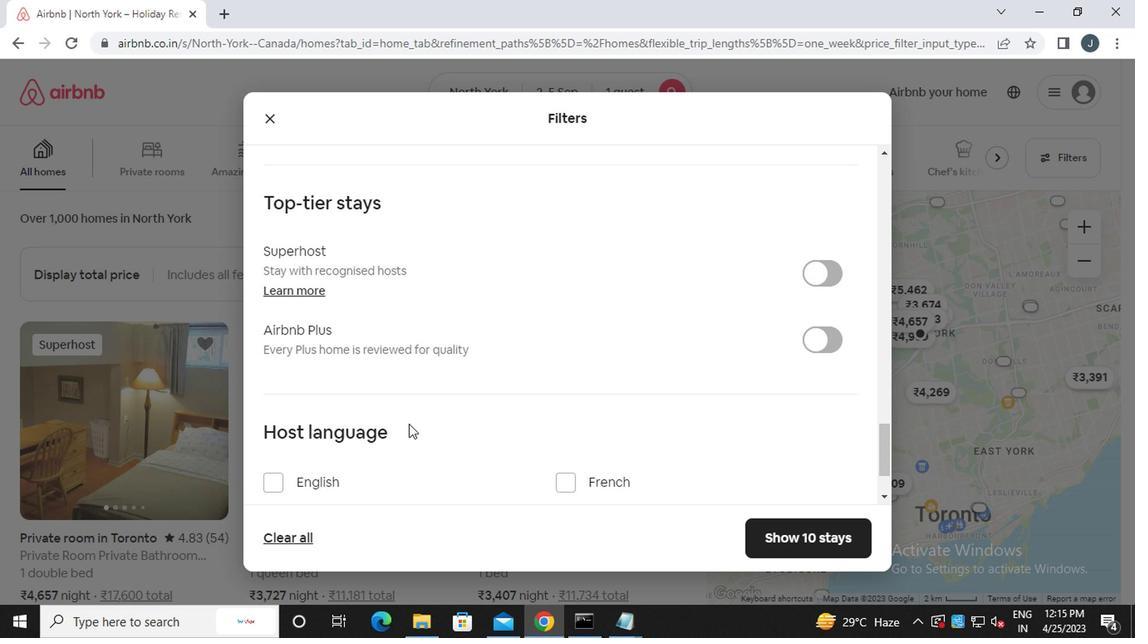 
Action: Mouse moved to (270, 389)
Screenshot: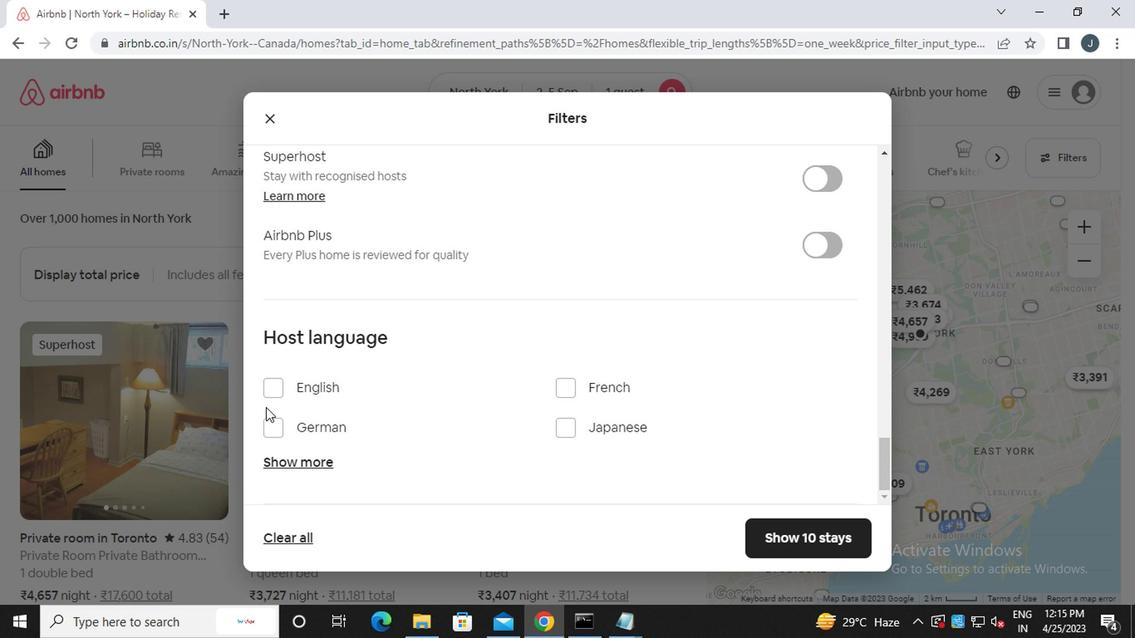 
Action: Mouse pressed left at (270, 389)
Screenshot: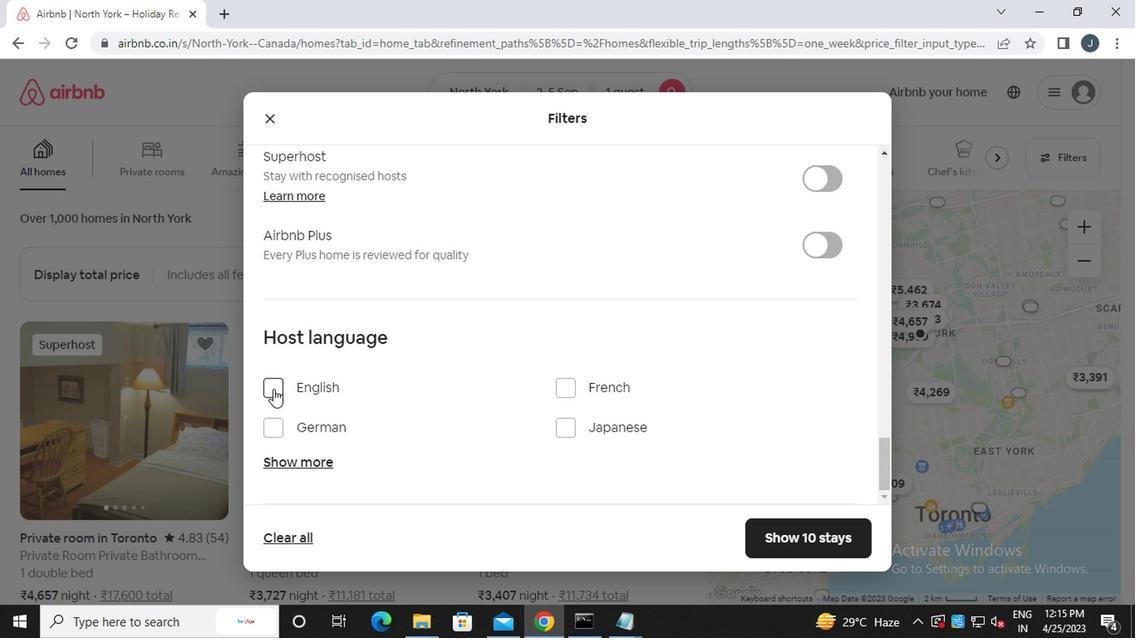 
Action: Mouse moved to (808, 543)
Screenshot: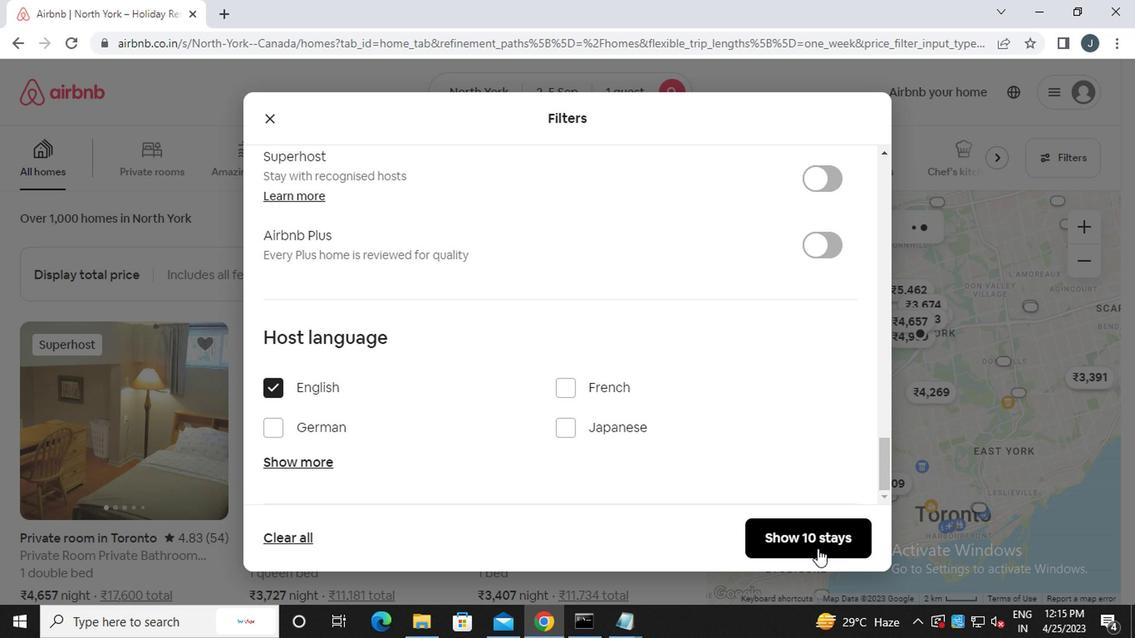 
Action: Mouse pressed left at (808, 543)
Screenshot: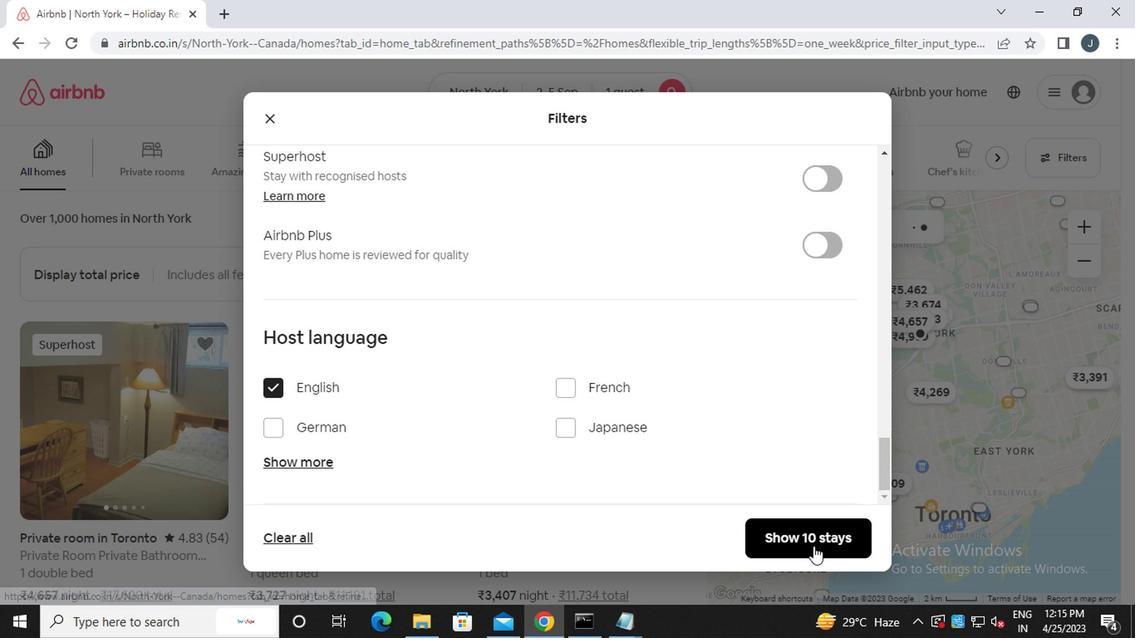 
Action: Mouse moved to (798, 537)
Screenshot: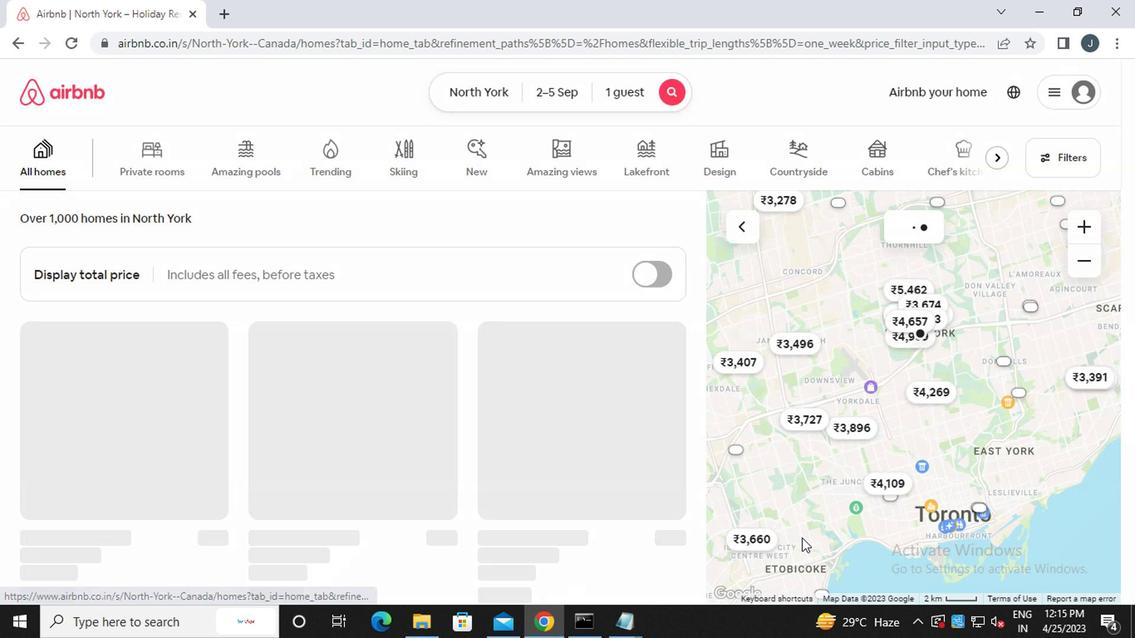 
